 Task: Find connections with filter location Jinka with filter topic #realestatebroker with filter profile language German with filter current company VarSigma with filter school Sri Chaitanya Degree College with filter industry Electronic and Precision Equipment Maintenance with filter service category Video Animation with filter keywords title Commercial Loan Officer
Action: Mouse moved to (216, 306)
Screenshot: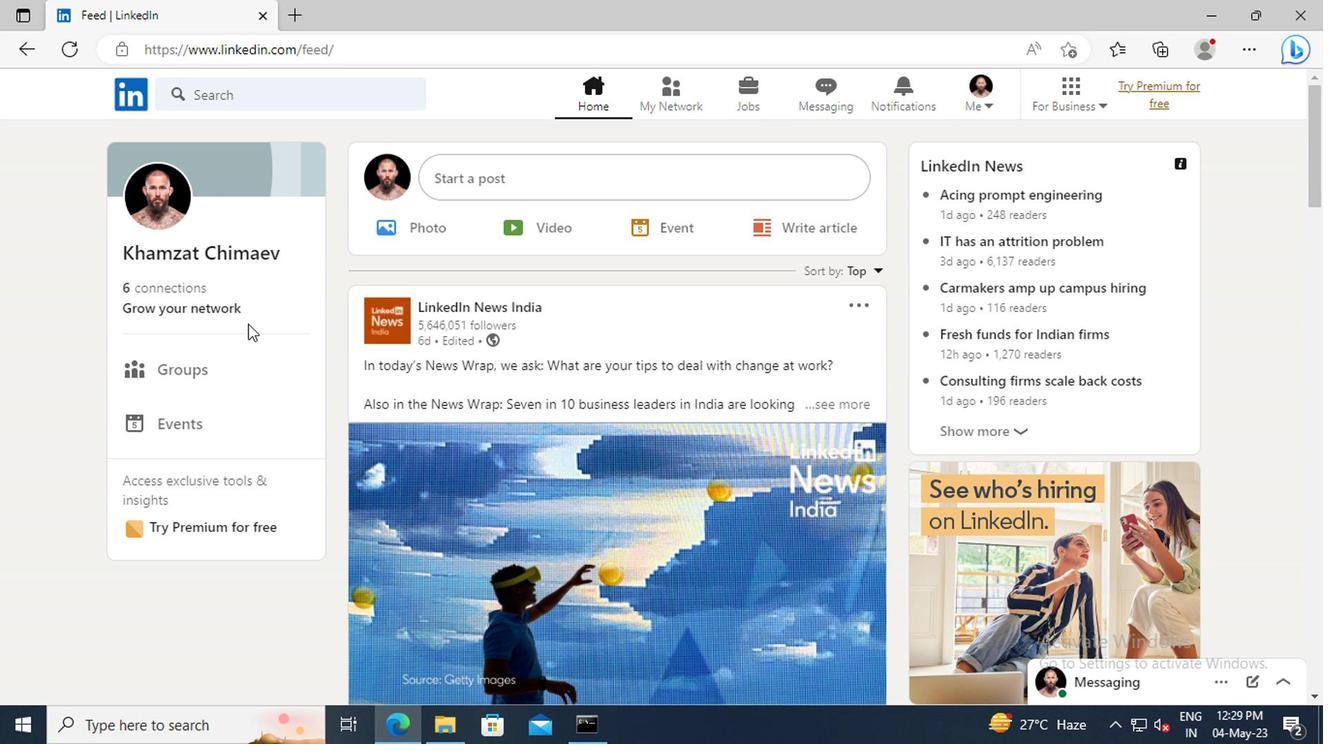 
Action: Mouse pressed left at (216, 306)
Screenshot: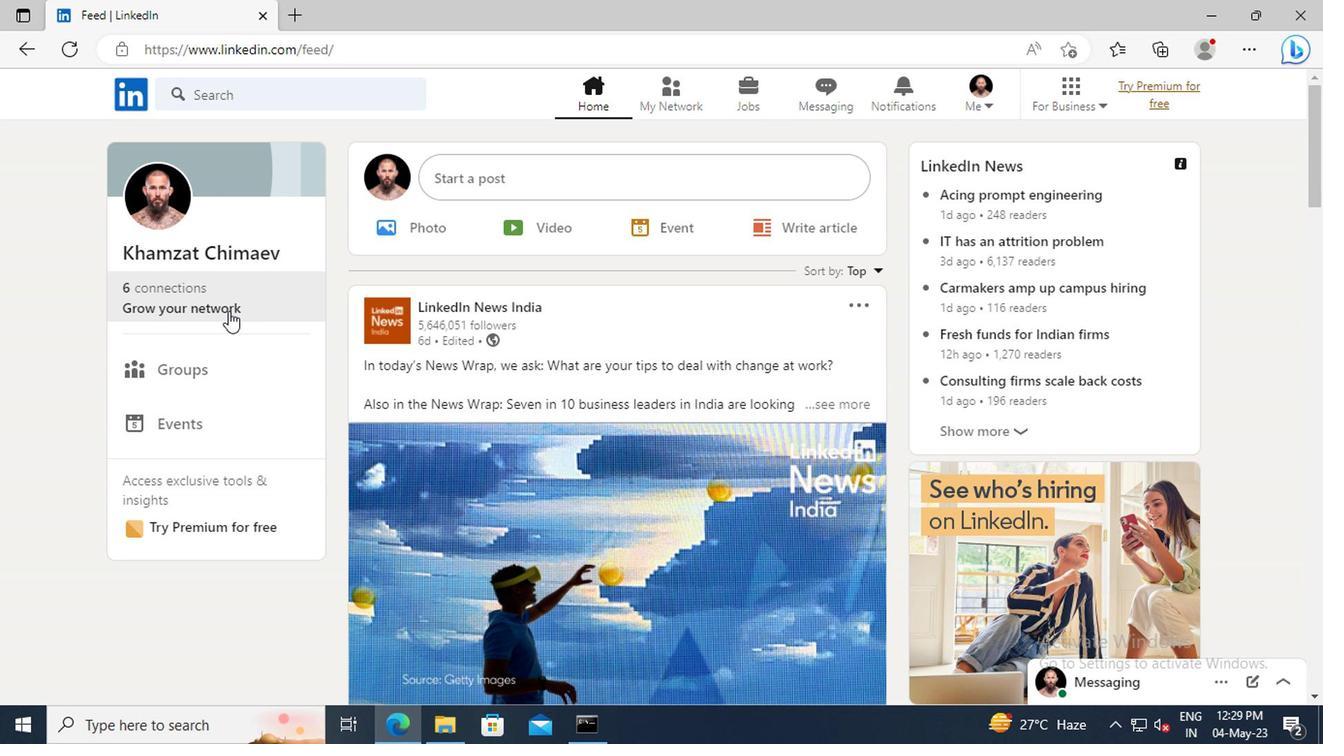 
Action: Mouse moved to (206, 204)
Screenshot: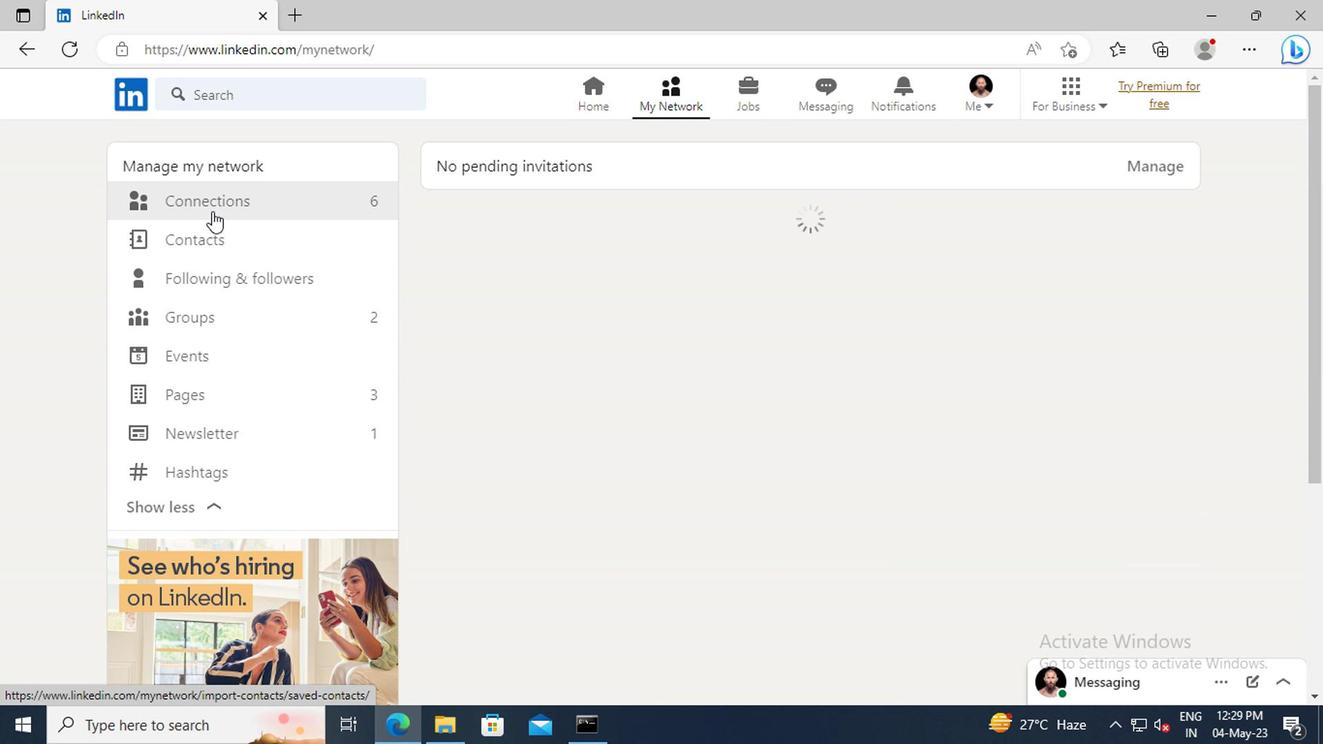 
Action: Mouse pressed left at (206, 204)
Screenshot: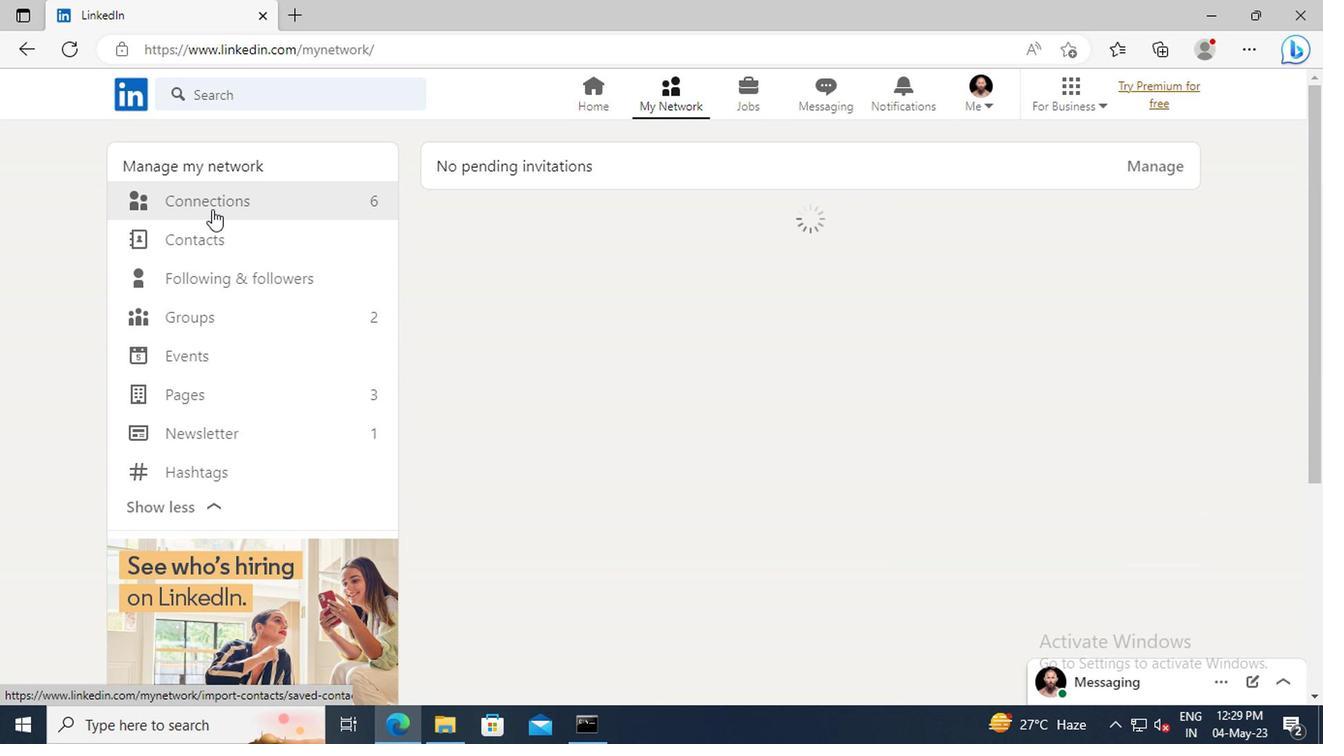 
Action: Mouse moved to (776, 210)
Screenshot: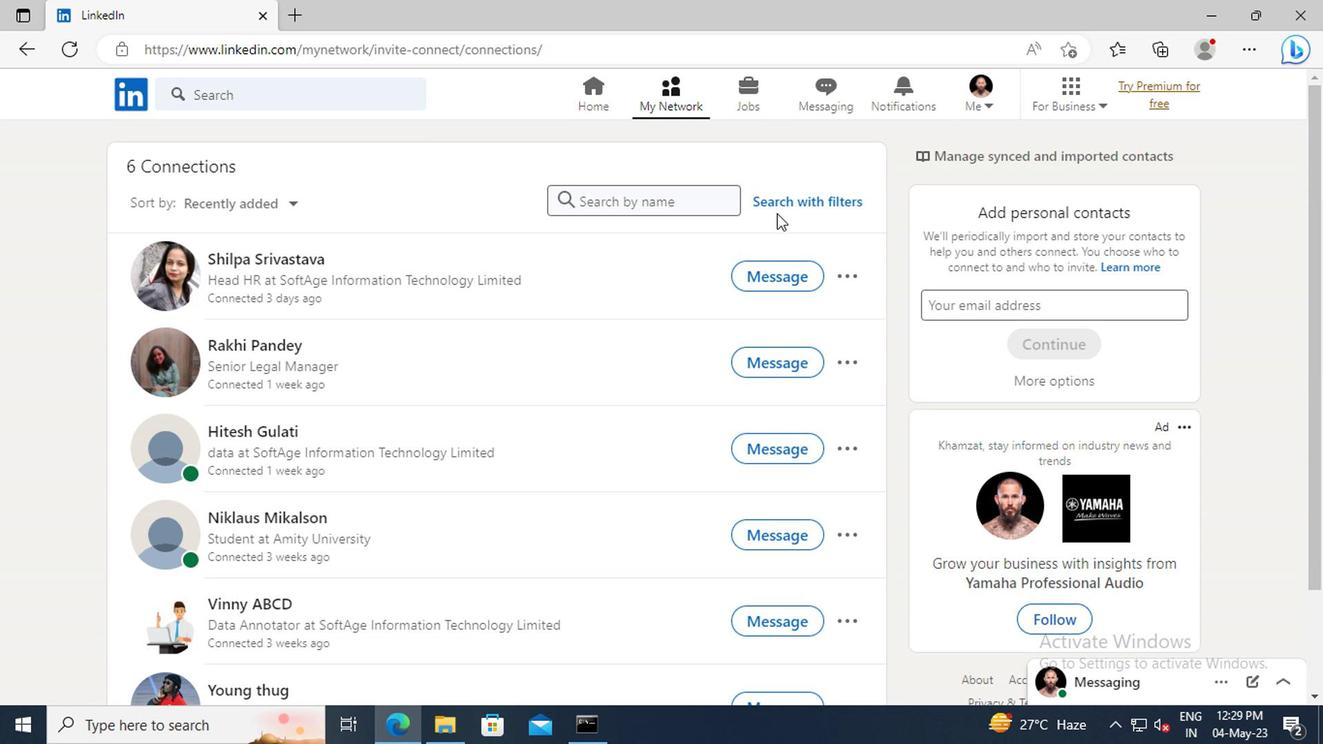 
Action: Mouse pressed left at (776, 210)
Screenshot: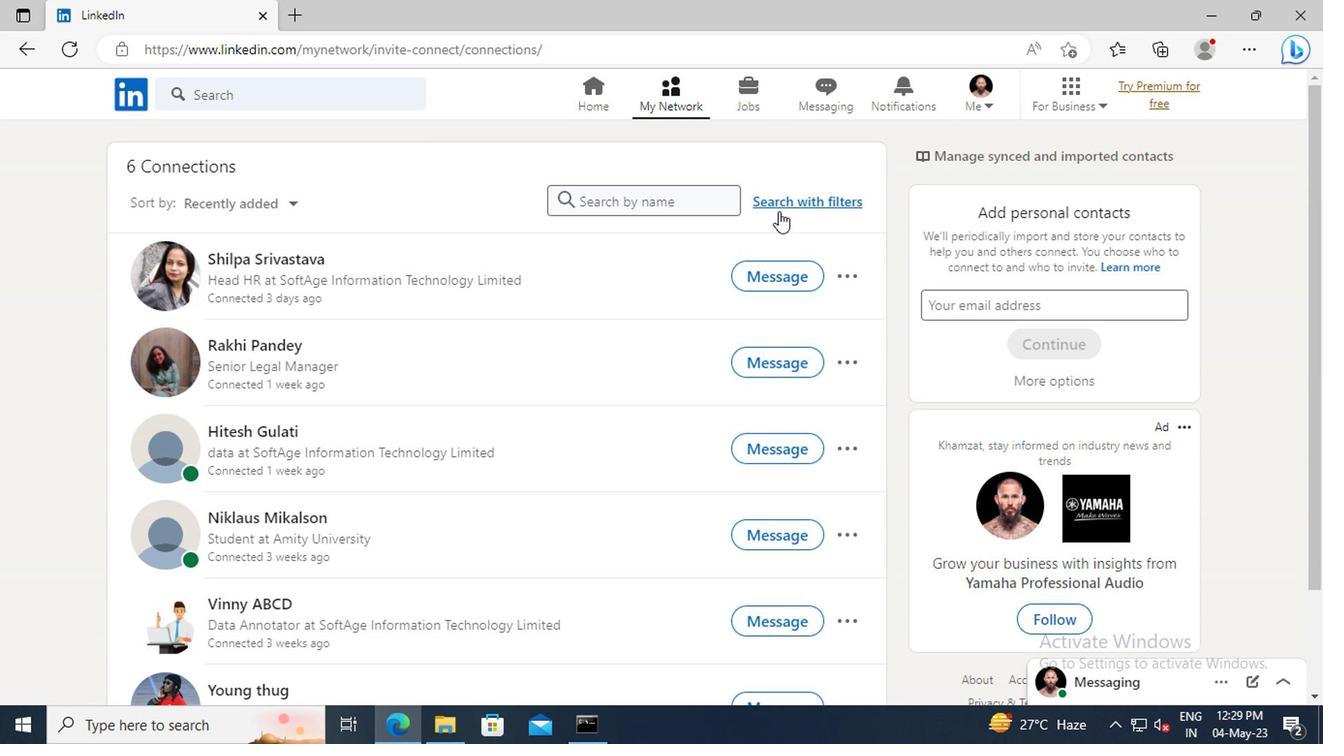 
Action: Mouse moved to (733, 152)
Screenshot: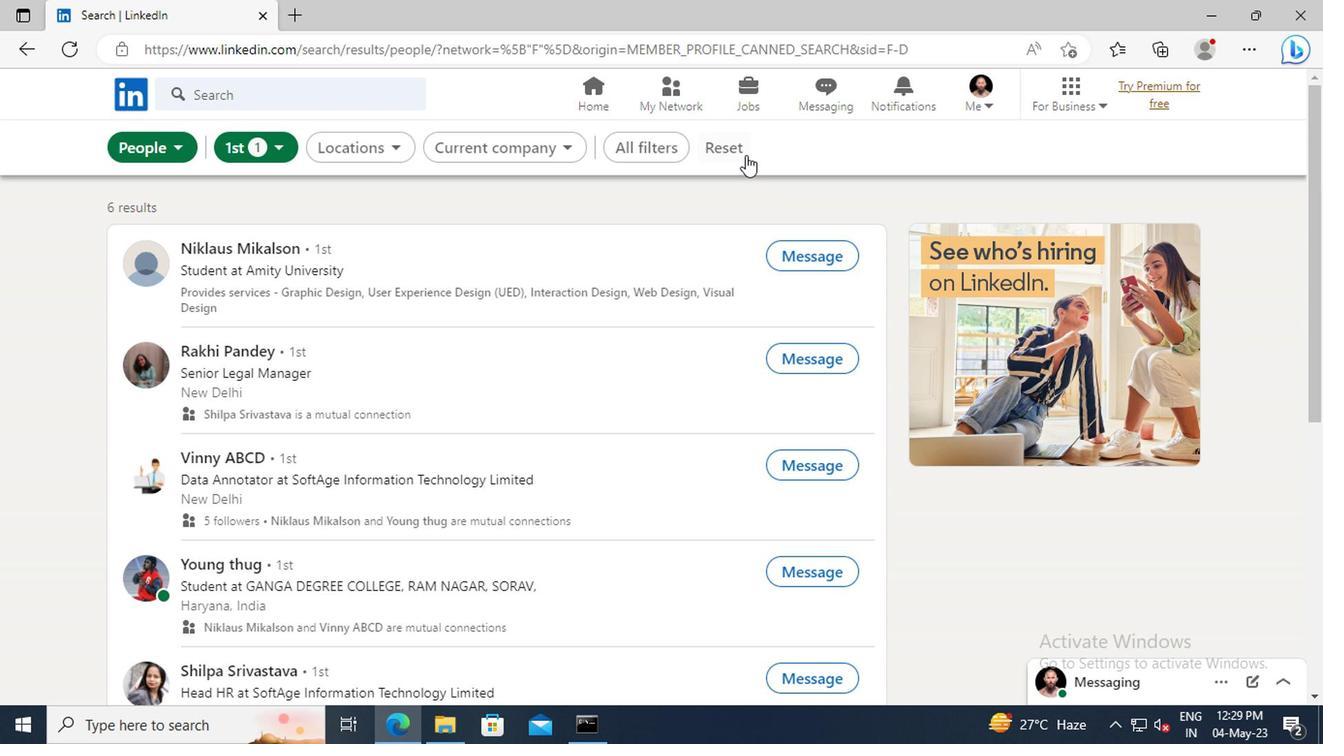 
Action: Mouse pressed left at (733, 152)
Screenshot: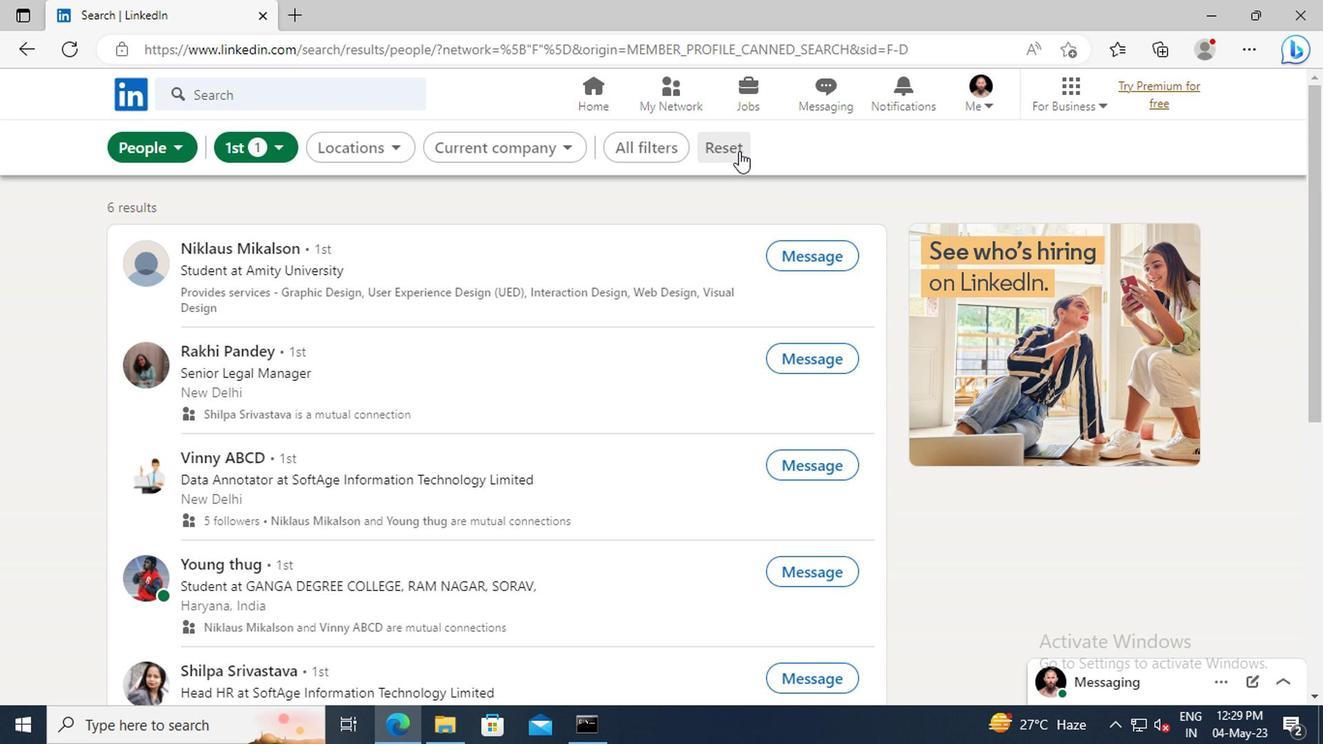 
Action: Mouse moved to (713, 150)
Screenshot: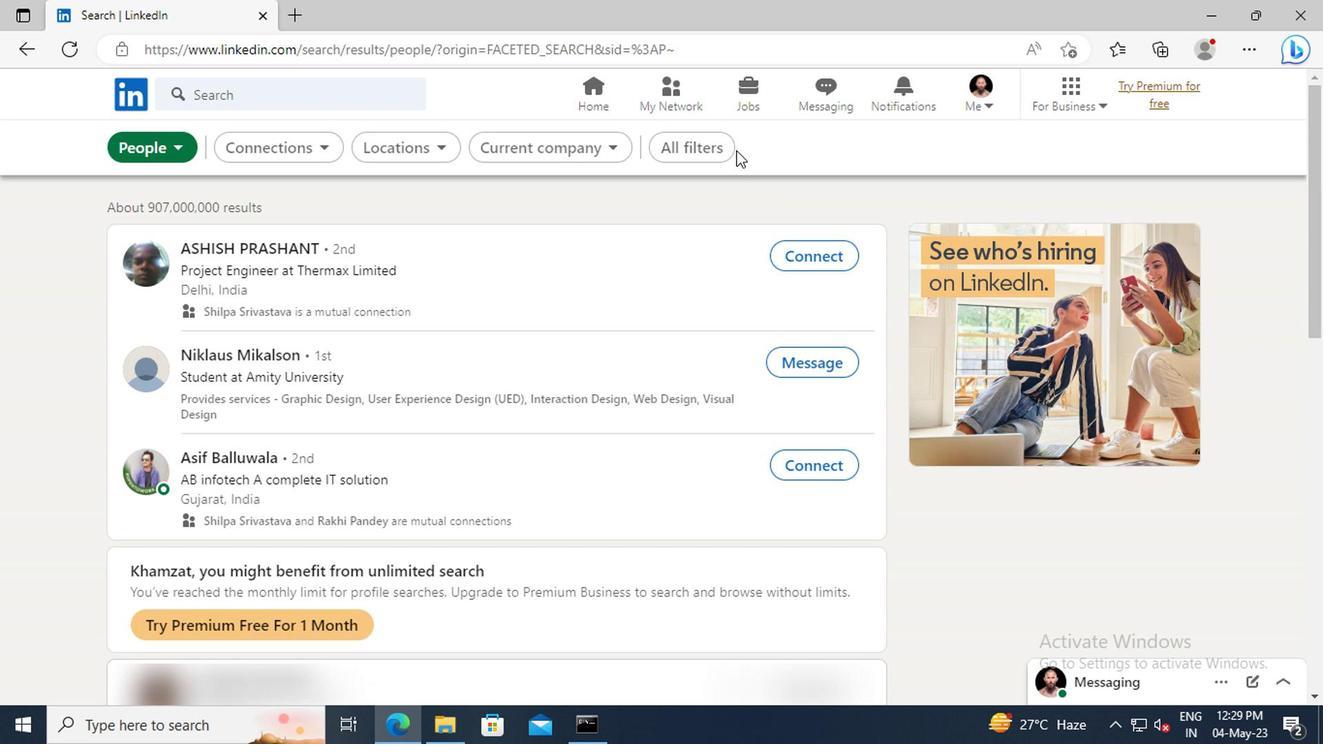 
Action: Mouse pressed left at (713, 150)
Screenshot: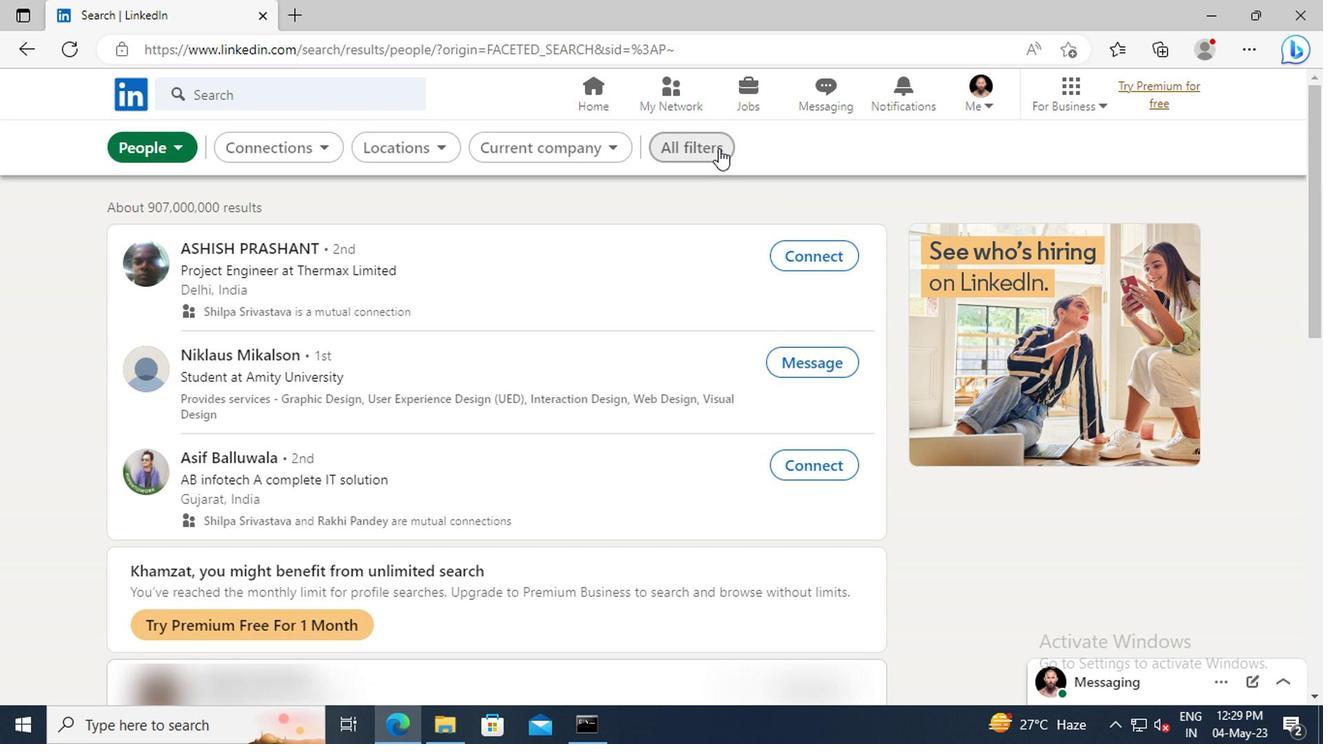 
Action: Mouse moved to (1031, 383)
Screenshot: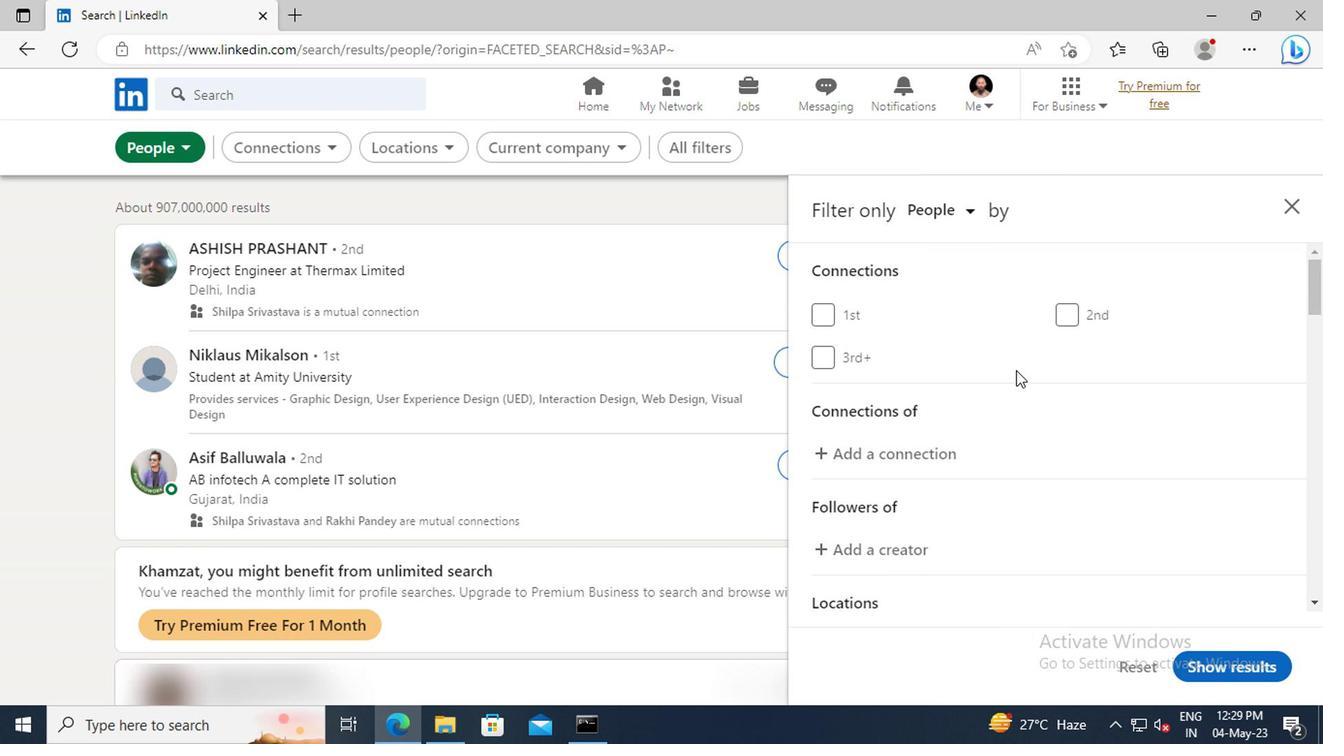 
Action: Mouse scrolled (1031, 383) with delta (0, 0)
Screenshot: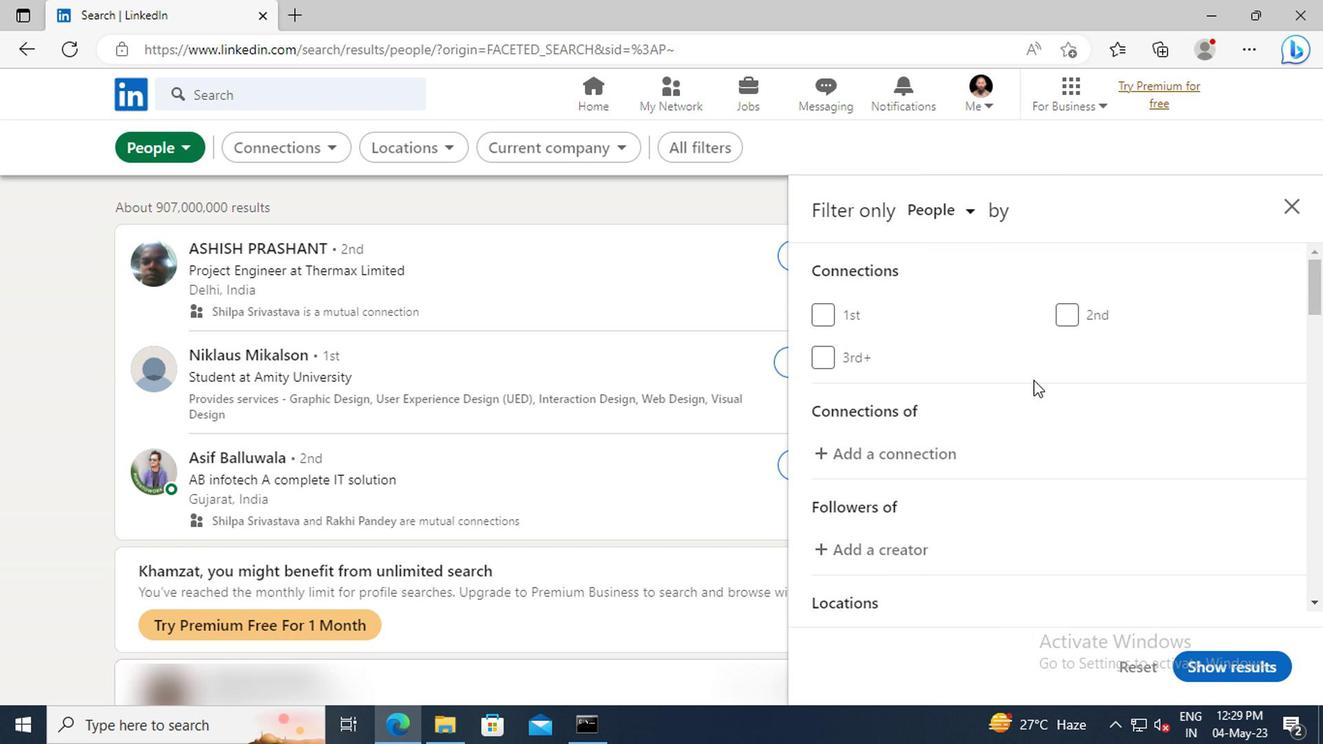 
Action: Mouse scrolled (1031, 383) with delta (0, 0)
Screenshot: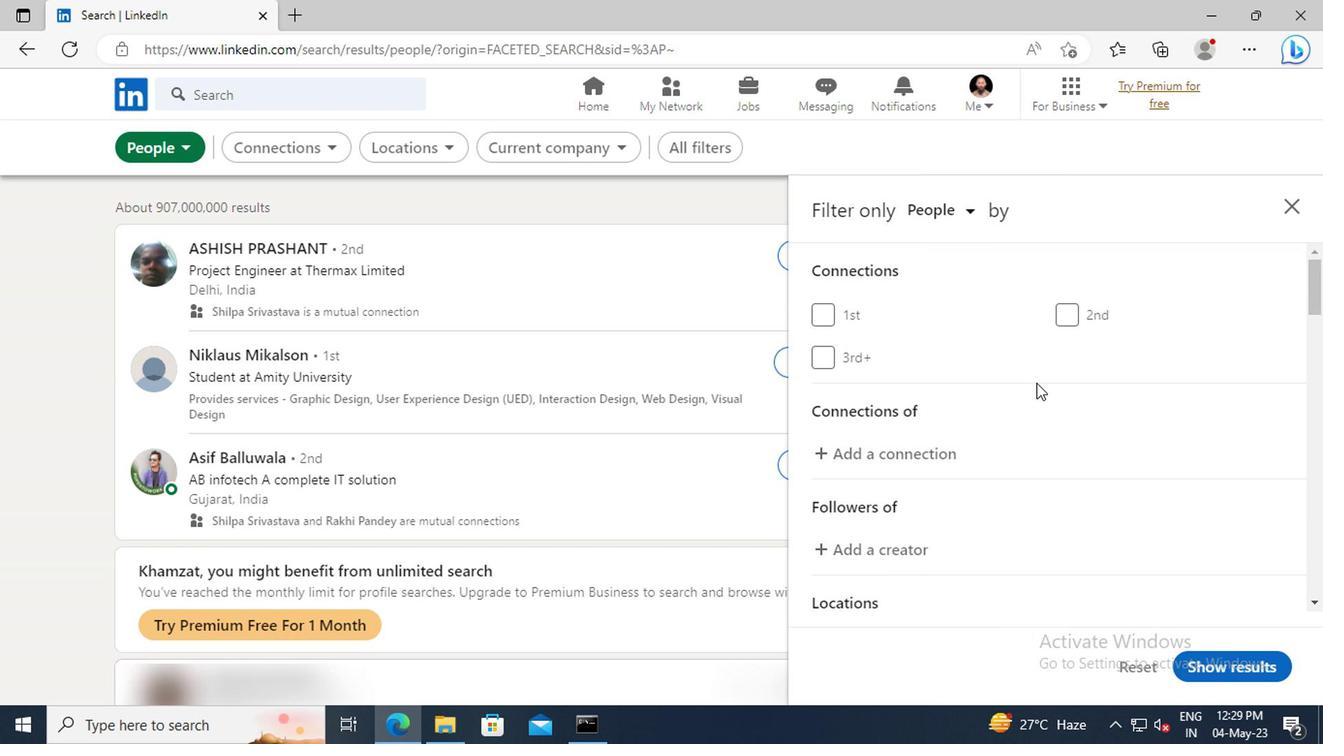 
Action: Mouse scrolled (1031, 383) with delta (0, 0)
Screenshot: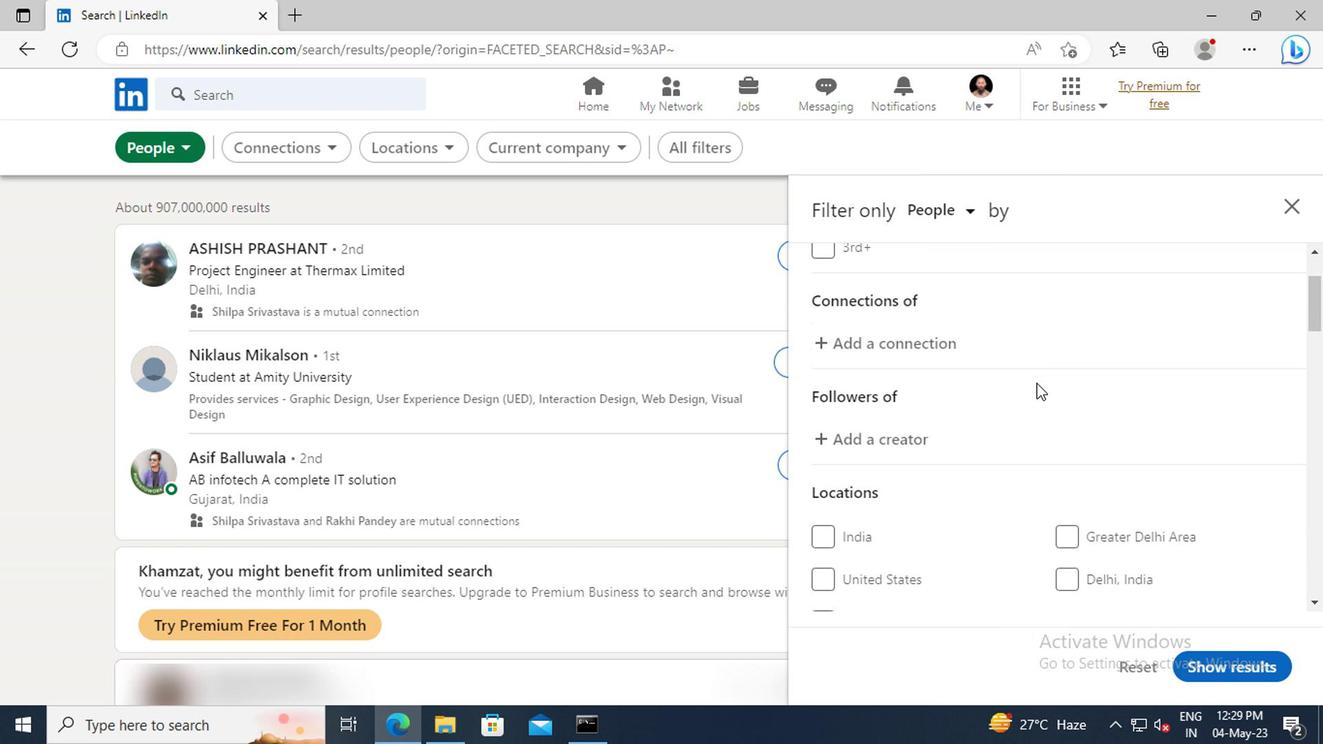 
Action: Mouse scrolled (1031, 383) with delta (0, 0)
Screenshot: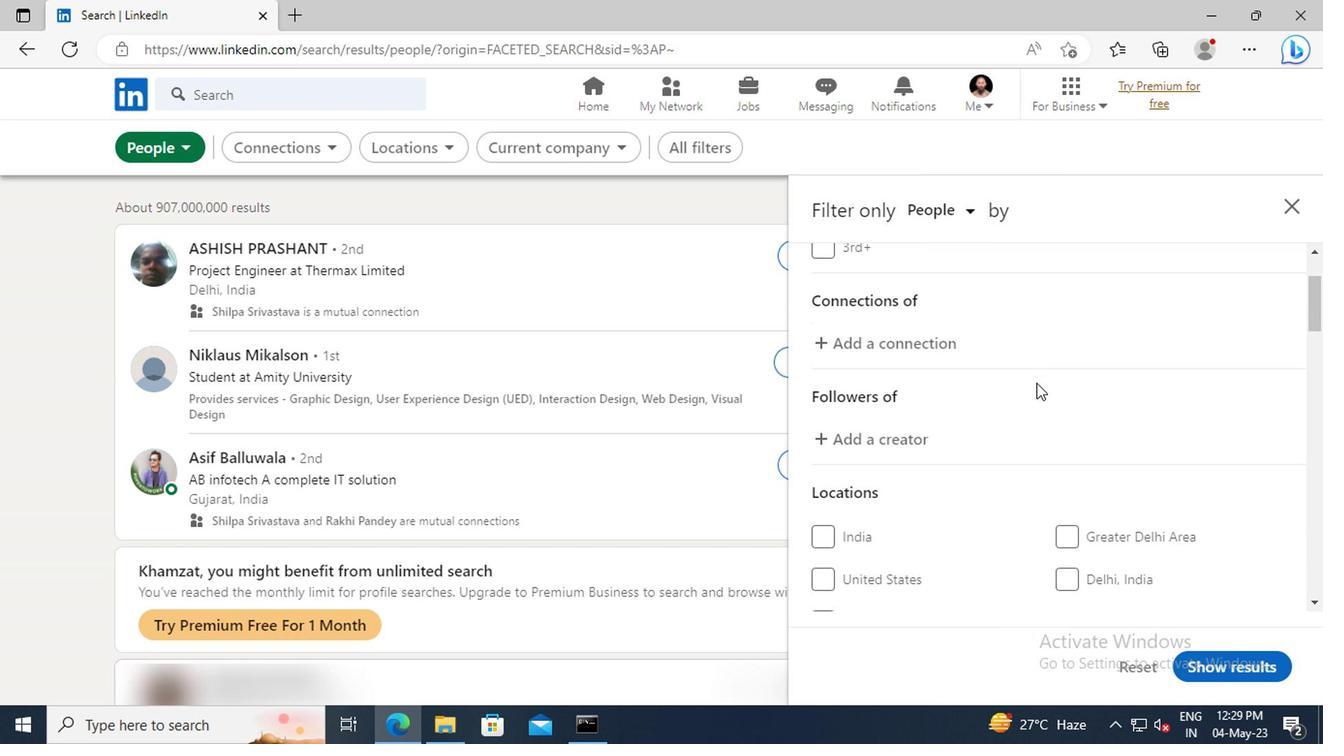 
Action: Mouse scrolled (1031, 383) with delta (0, 0)
Screenshot: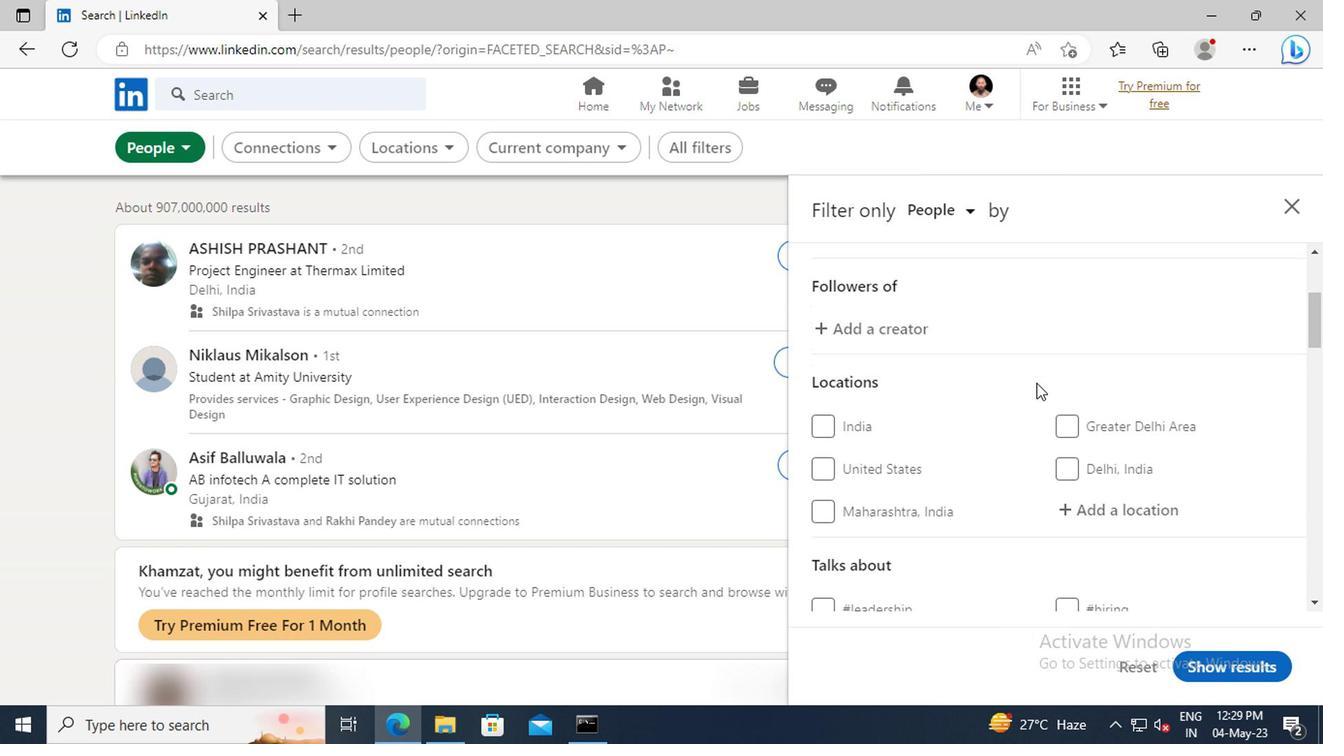 
Action: Mouse moved to (1031, 387)
Screenshot: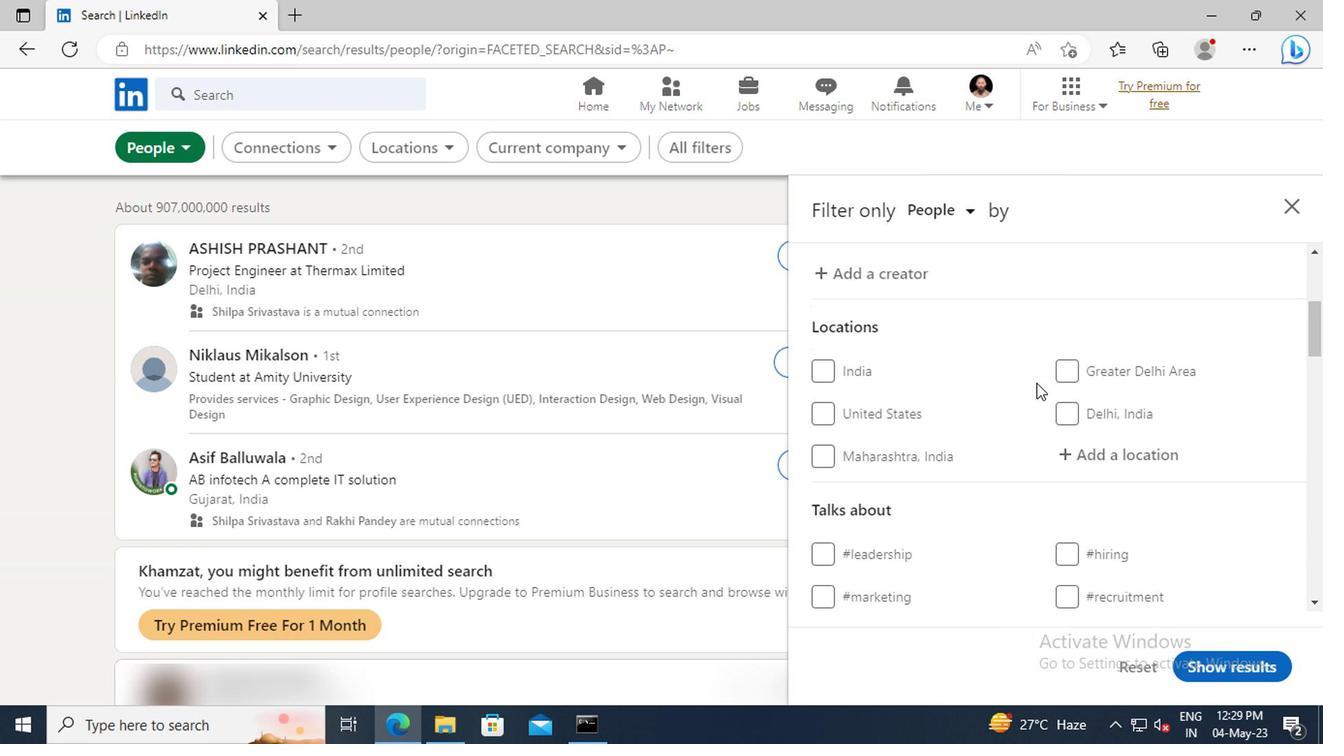 
Action: Mouse scrolled (1031, 386) with delta (0, -1)
Screenshot: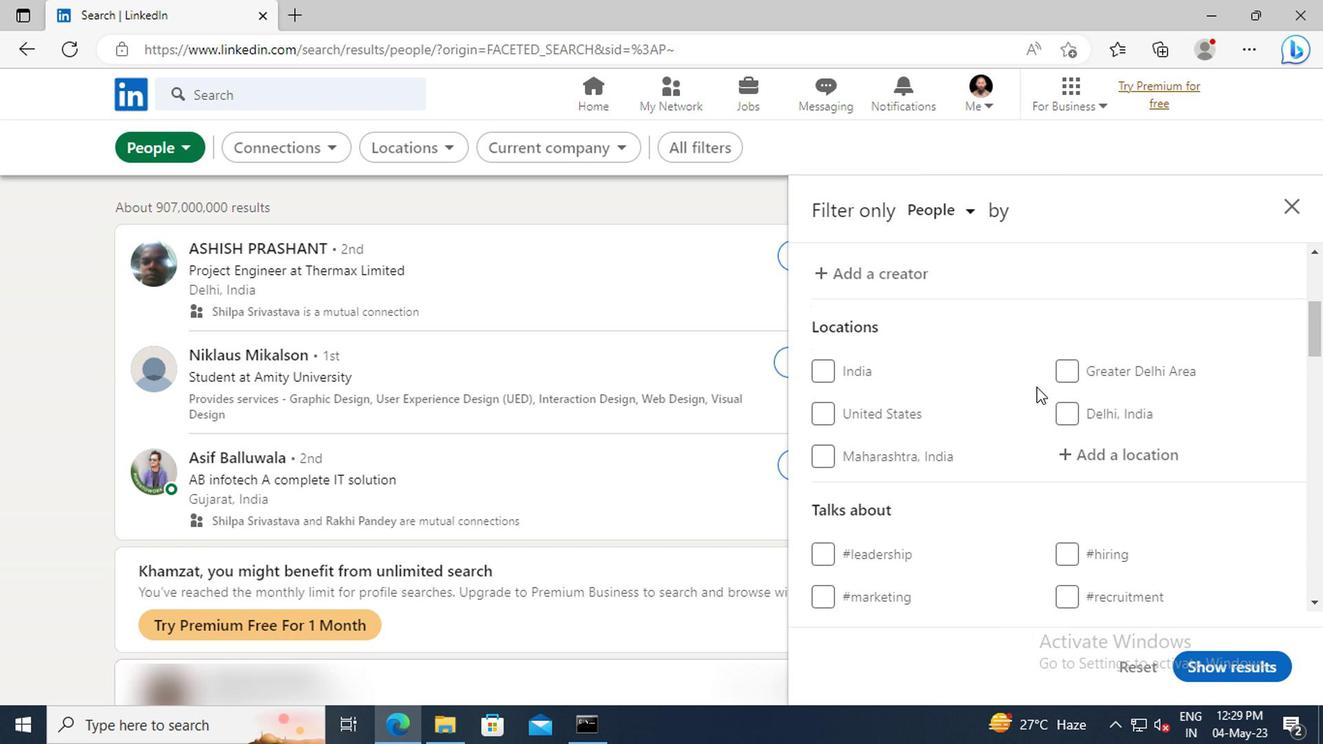 
Action: Mouse moved to (1071, 401)
Screenshot: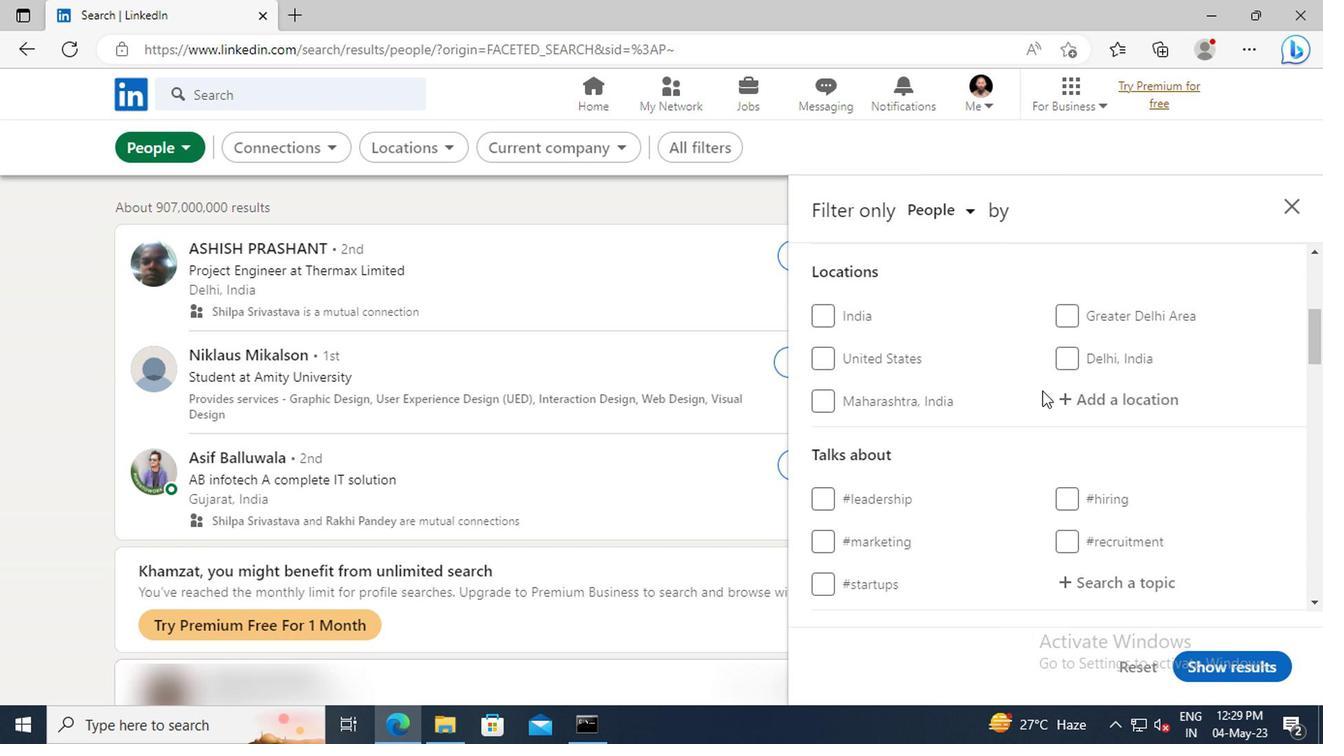 
Action: Mouse pressed left at (1071, 401)
Screenshot: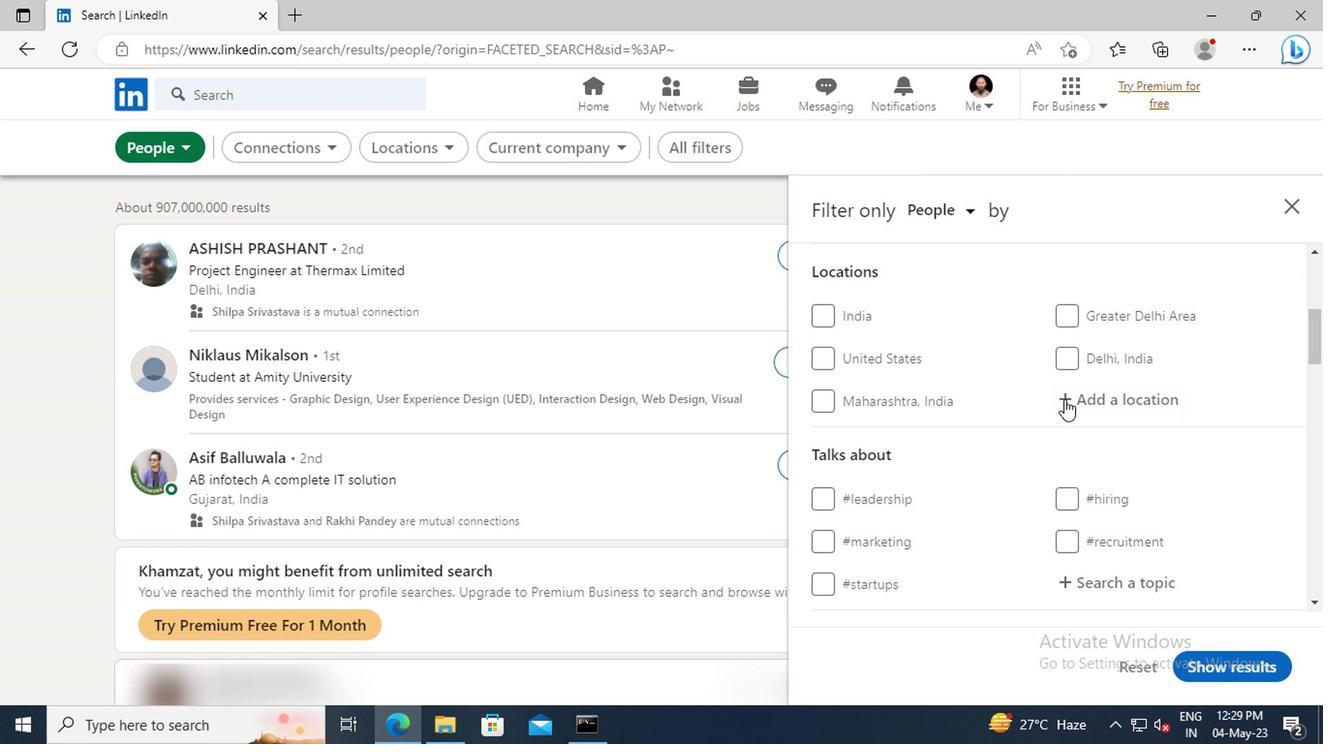 
Action: Key pressed <Key.shift>JINKA<Key.enter>
Screenshot: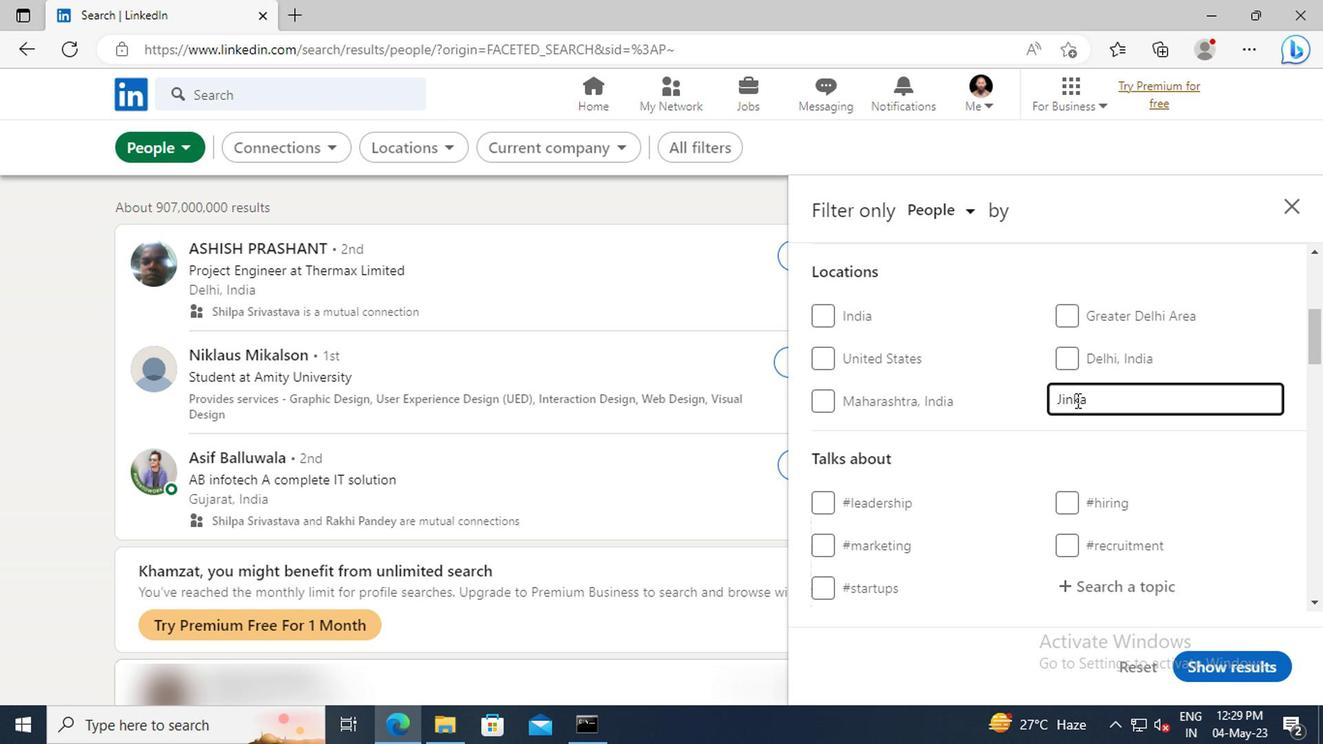 
Action: Mouse scrolled (1071, 400) with delta (0, 0)
Screenshot: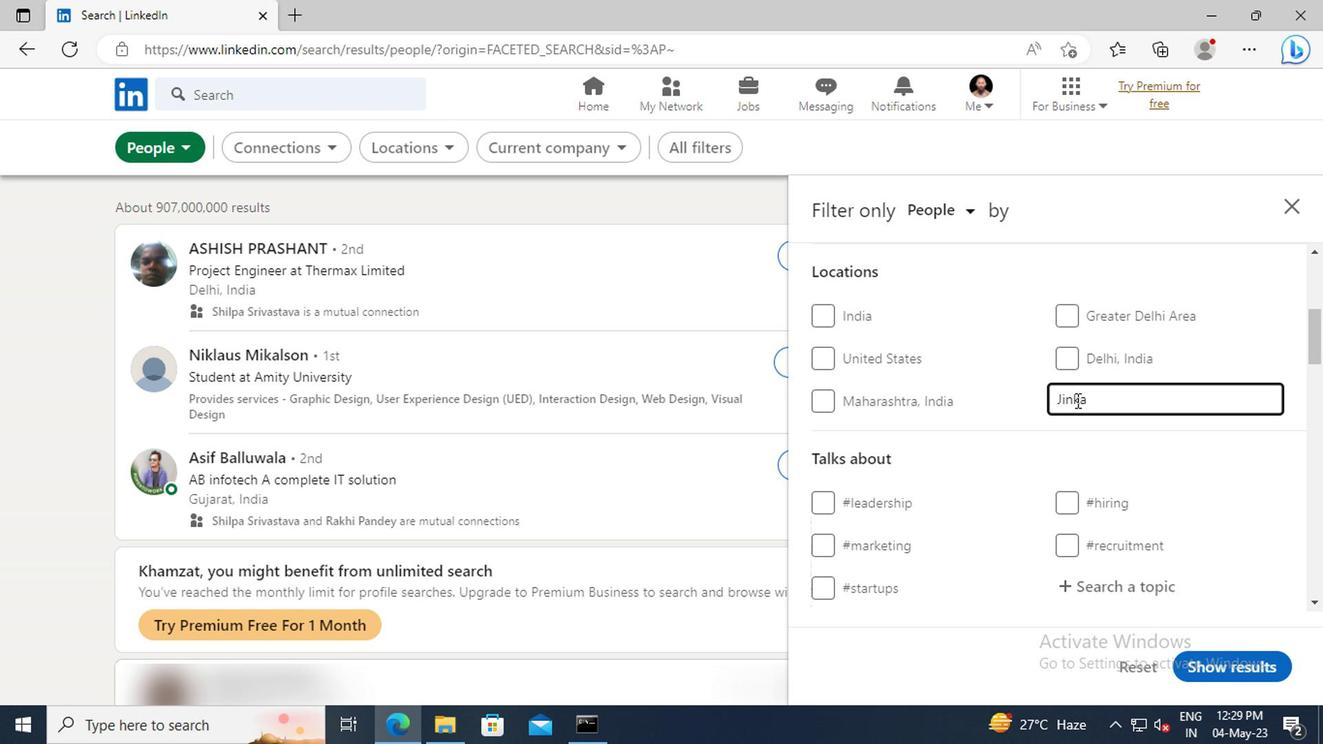 
Action: Mouse scrolled (1071, 400) with delta (0, 0)
Screenshot: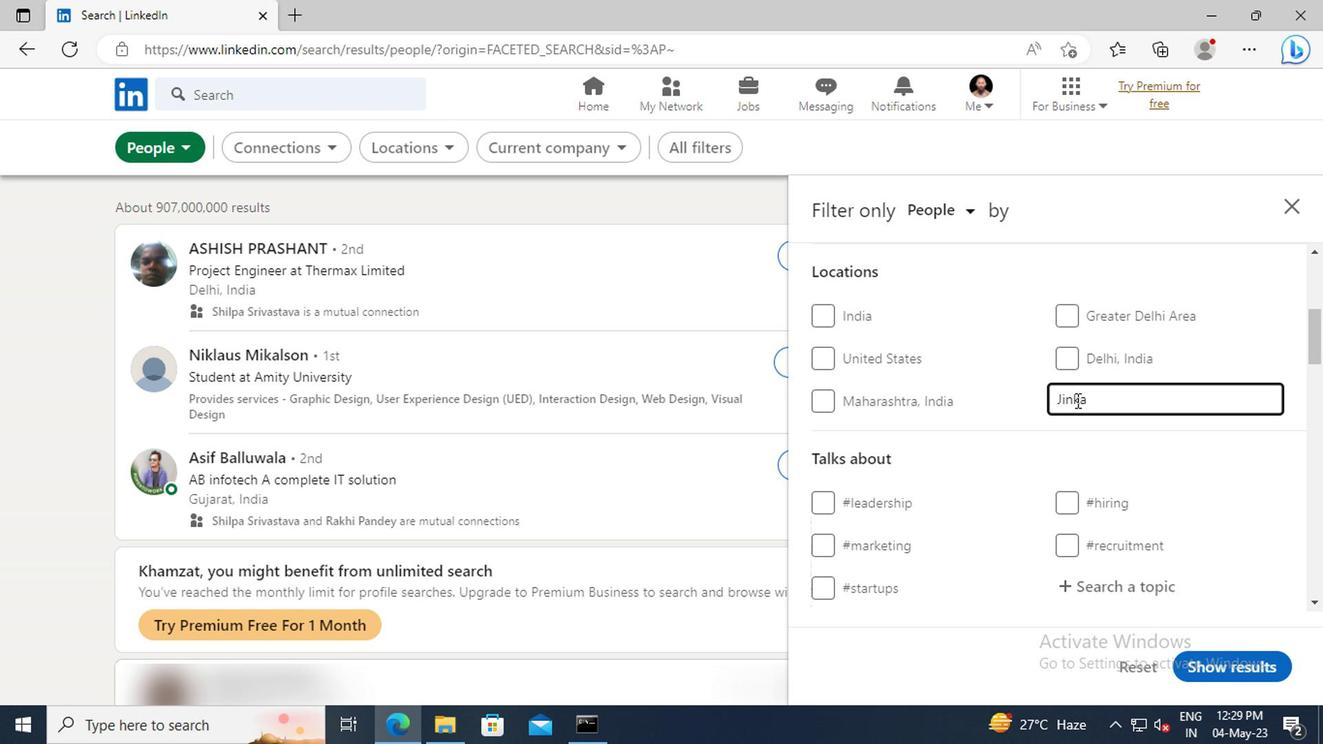 
Action: Mouse scrolled (1071, 400) with delta (0, 0)
Screenshot: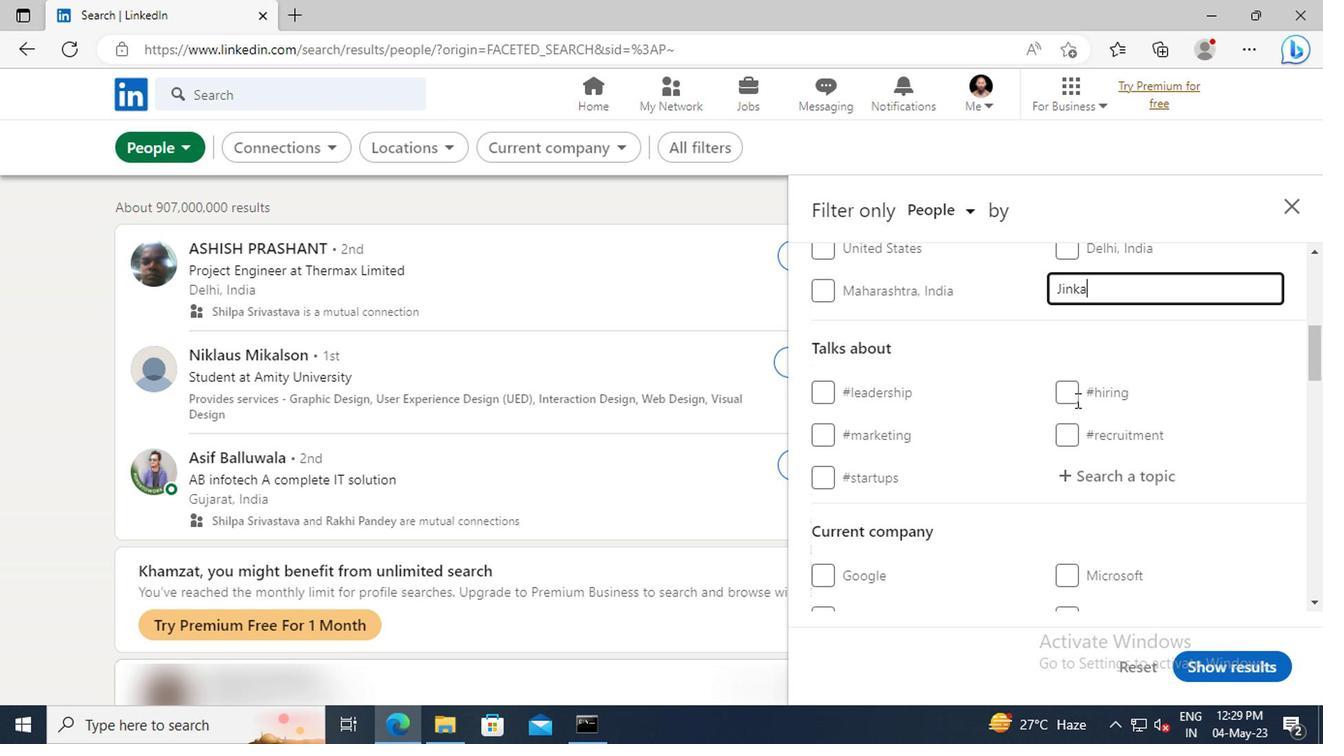 
Action: Mouse moved to (1075, 418)
Screenshot: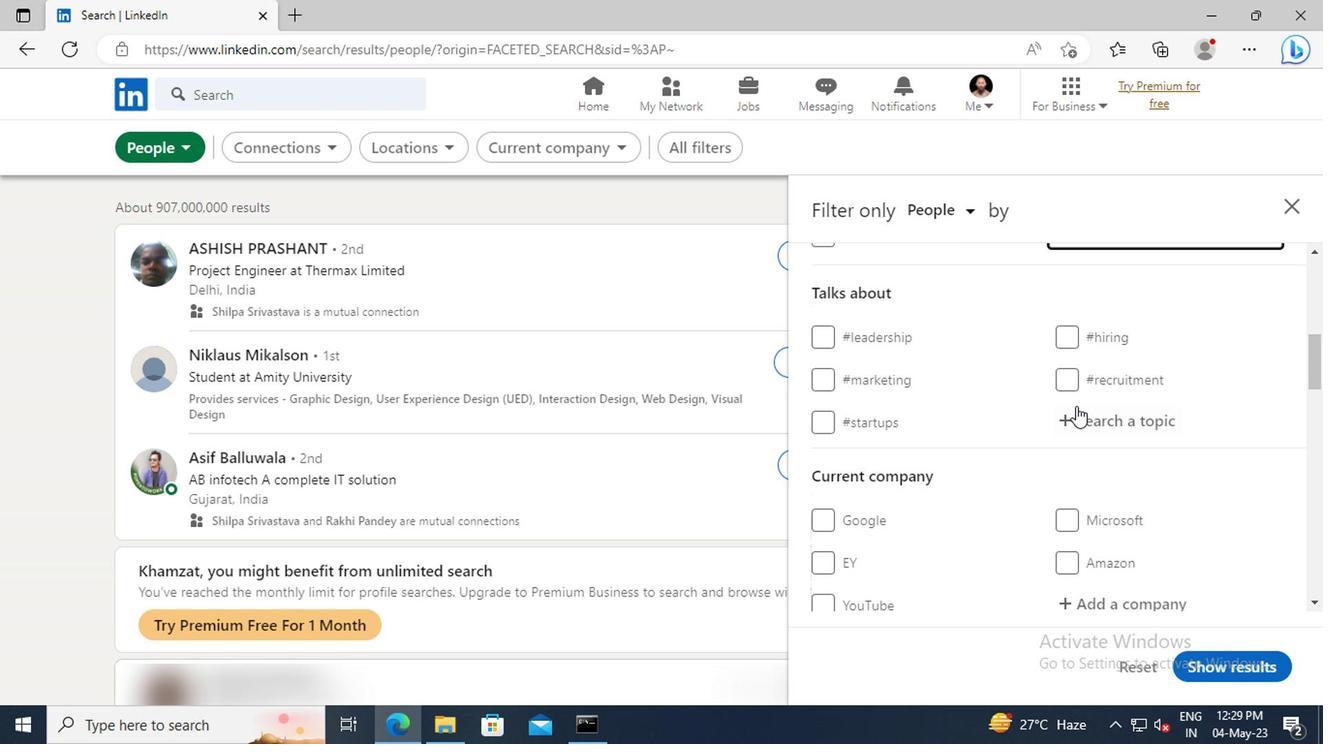 
Action: Mouse pressed left at (1075, 418)
Screenshot: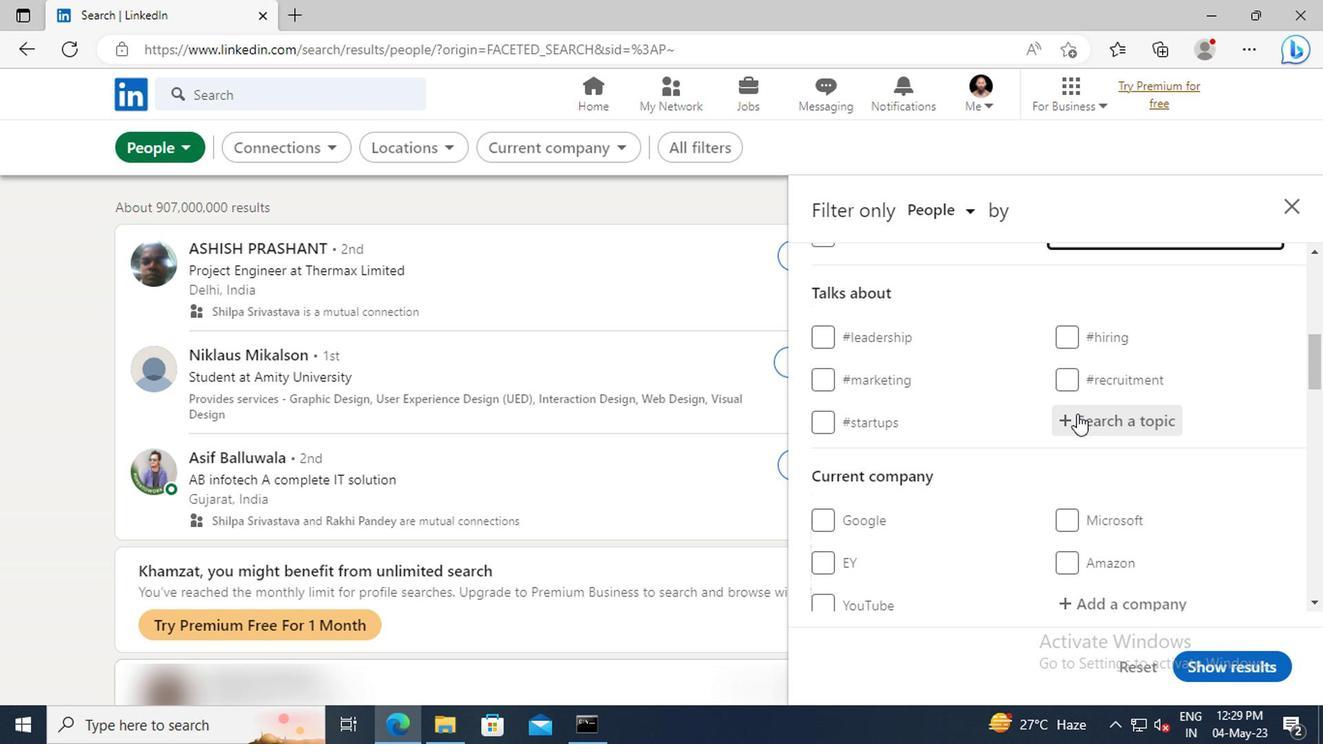 
Action: Key pressed REALESTATEBR
Screenshot: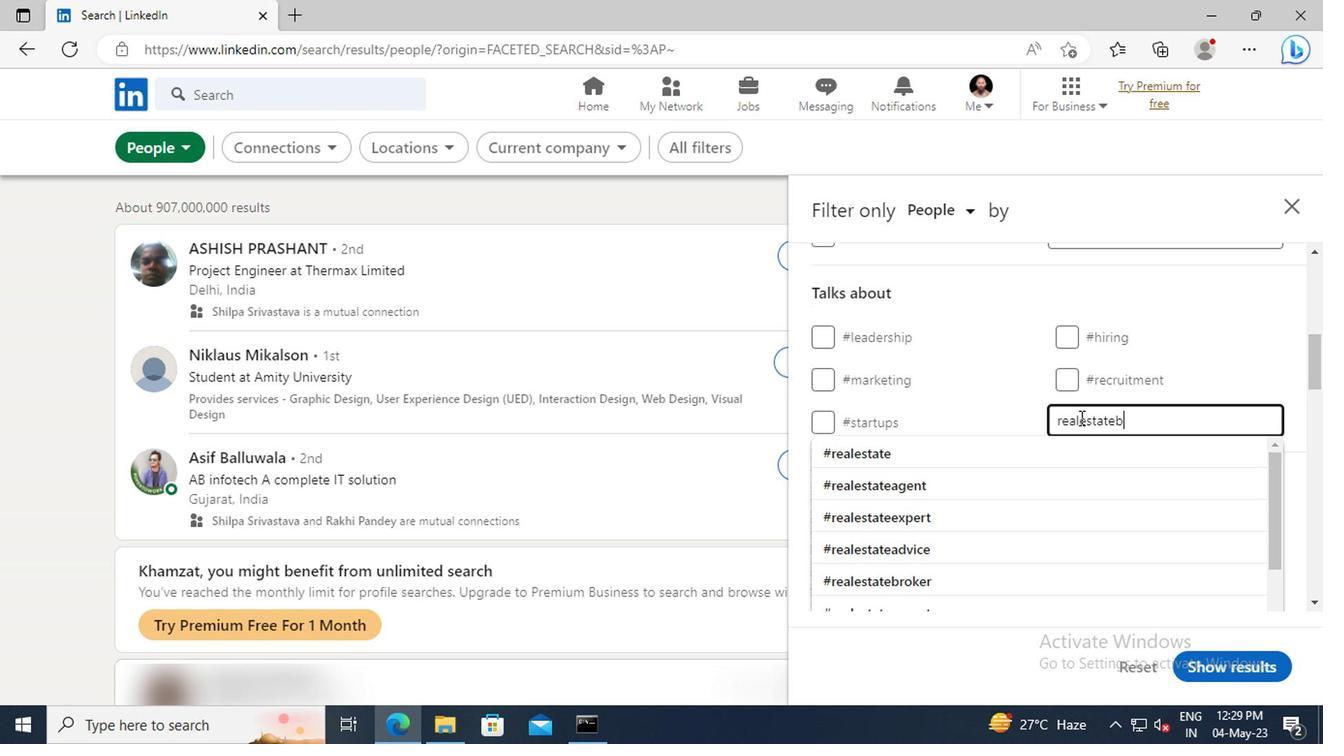 
Action: Mouse moved to (1079, 453)
Screenshot: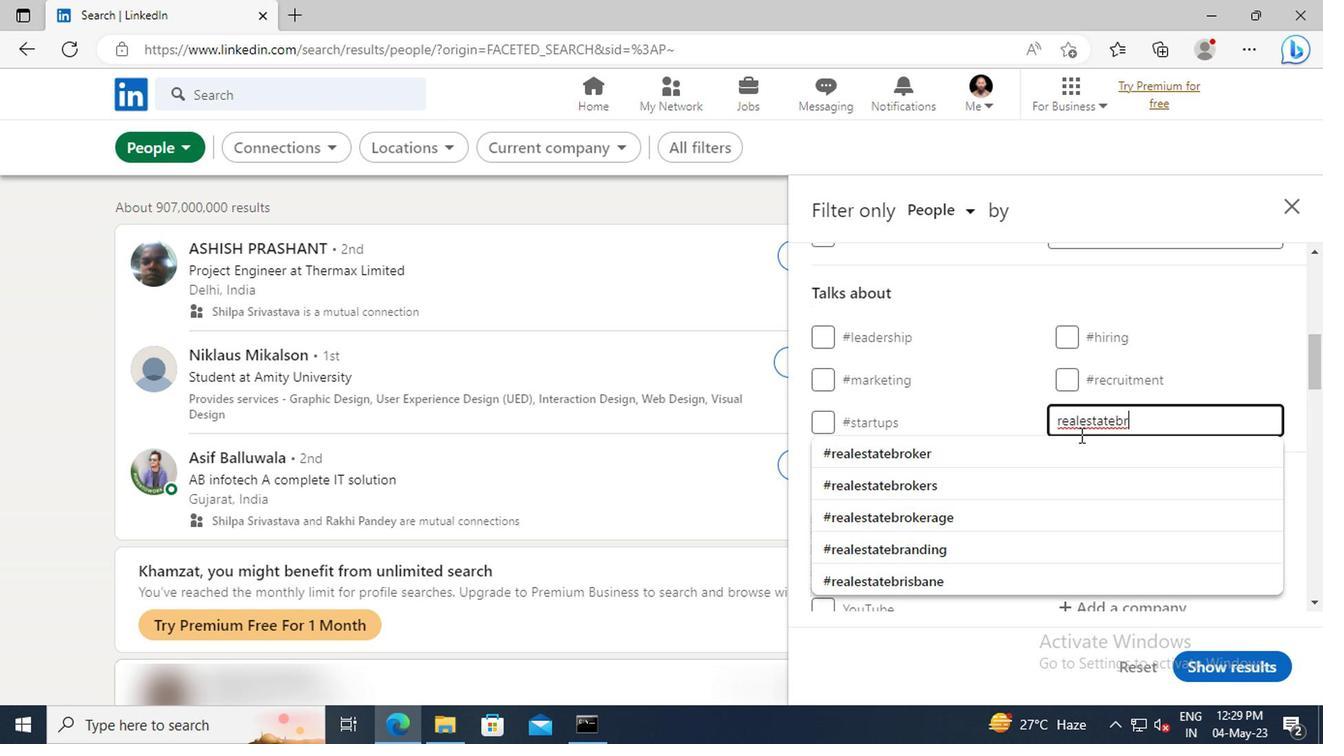 
Action: Mouse pressed left at (1079, 453)
Screenshot: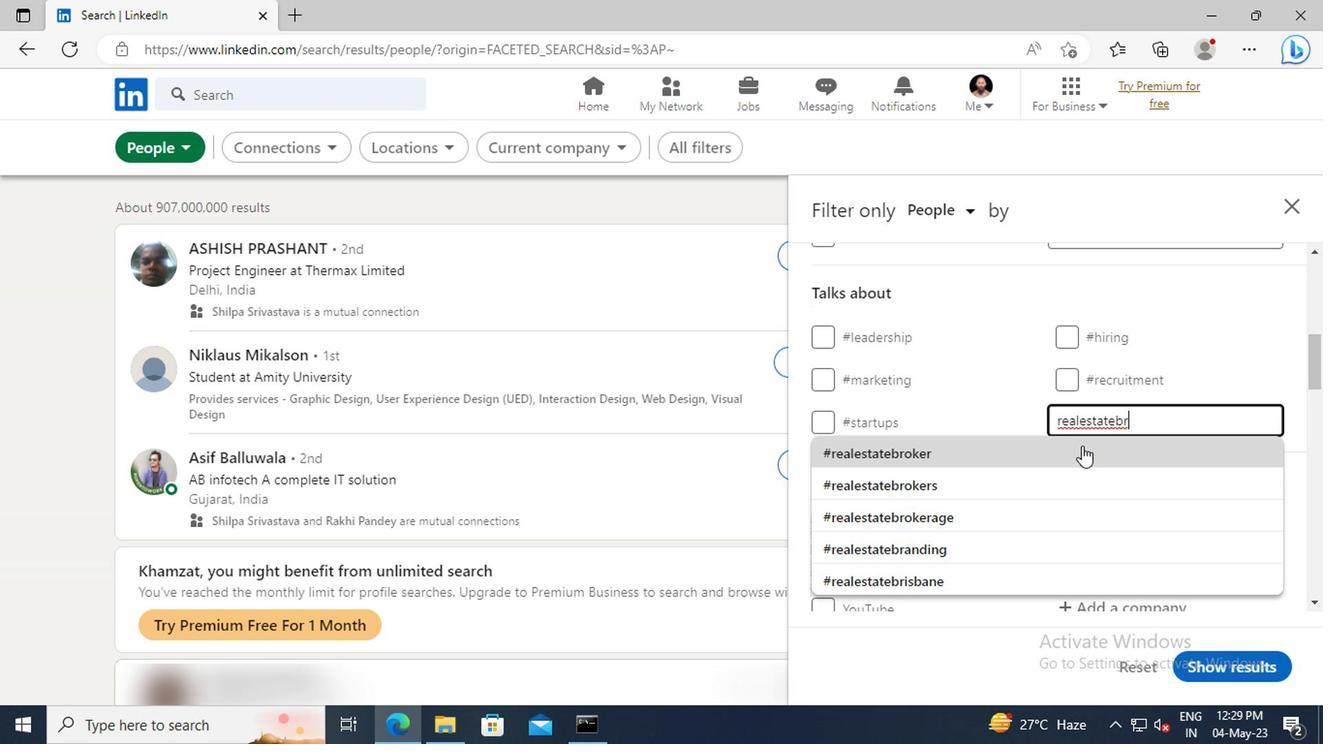
Action: Mouse scrolled (1079, 452) with delta (0, 0)
Screenshot: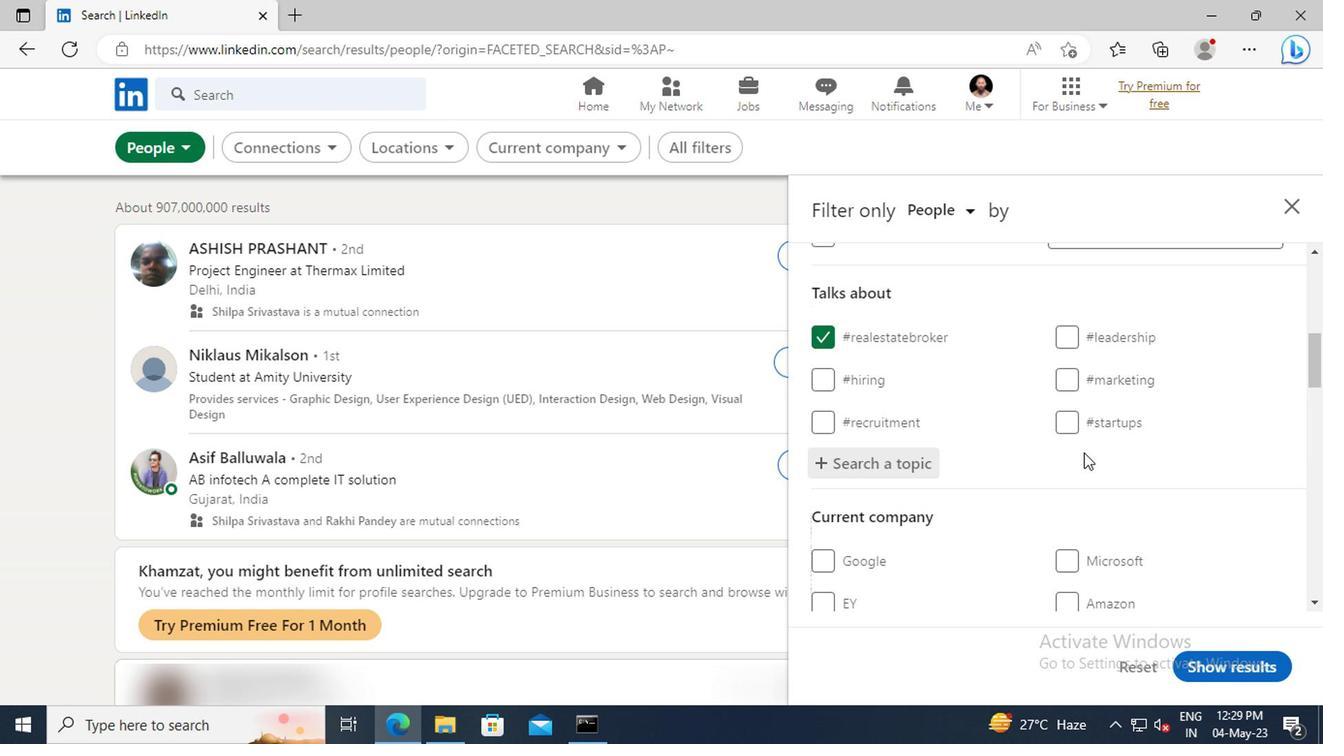 
Action: Mouse scrolled (1079, 452) with delta (0, 0)
Screenshot: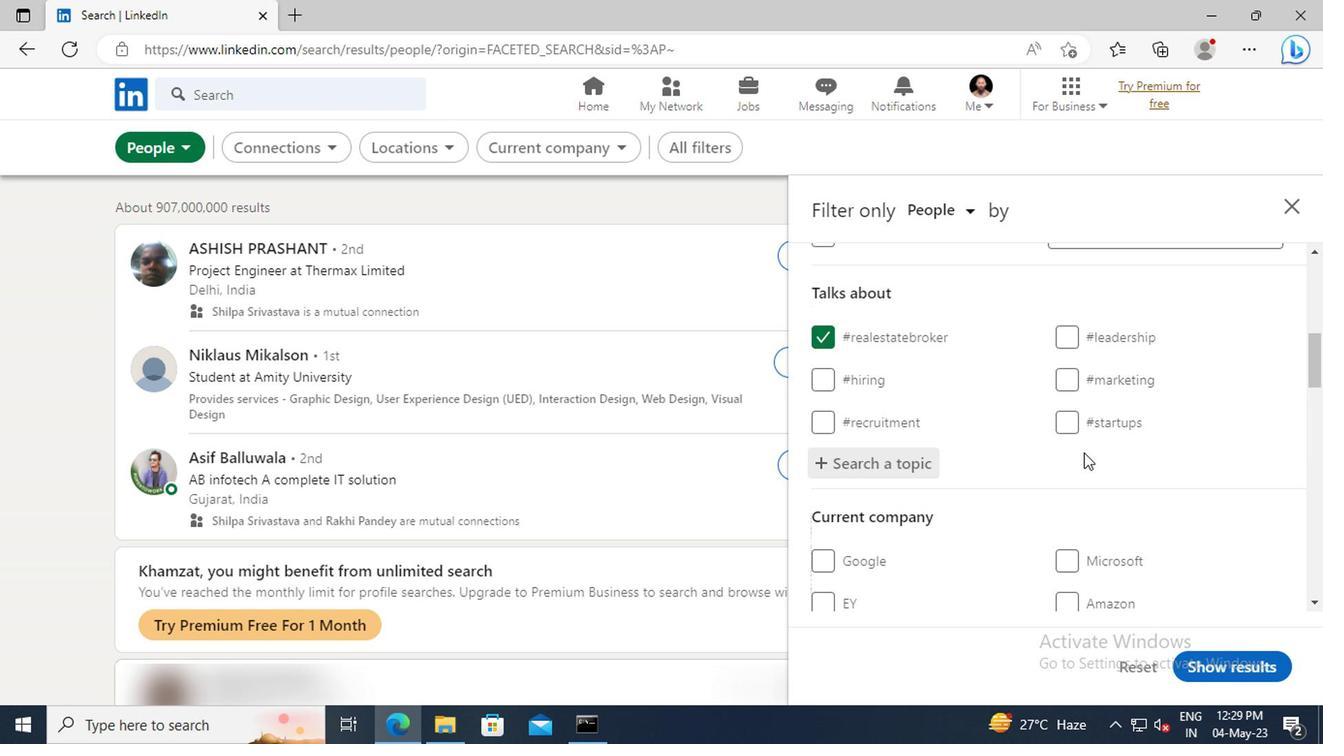 
Action: Mouse scrolled (1079, 452) with delta (0, 0)
Screenshot: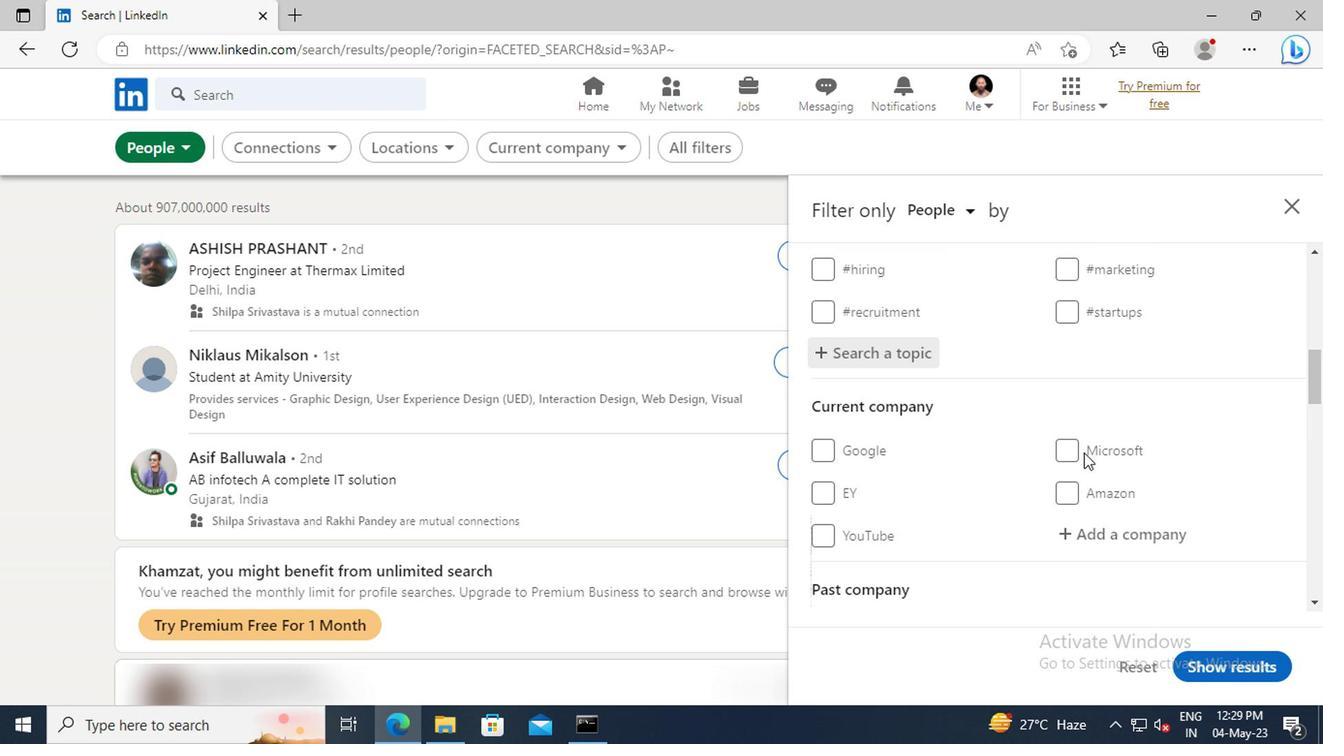 
Action: Mouse scrolled (1079, 452) with delta (0, 0)
Screenshot: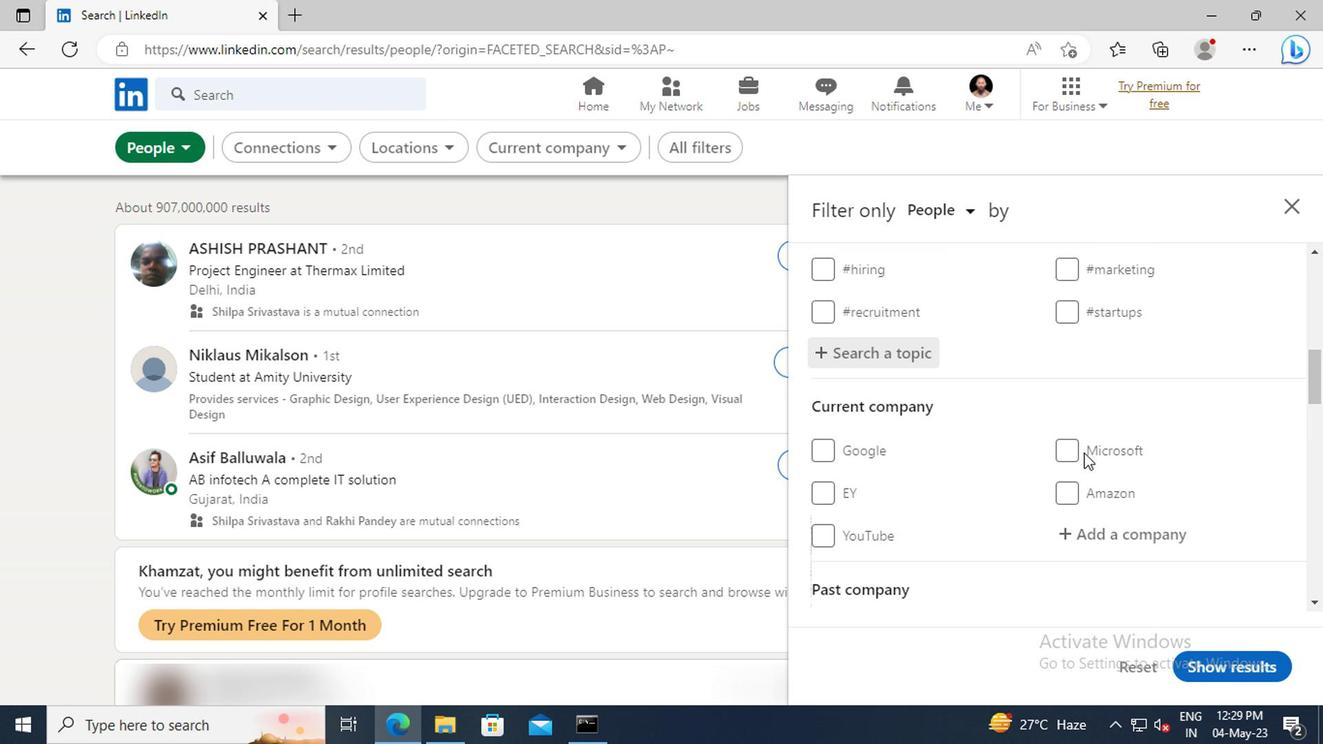 
Action: Mouse scrolled (1079, 452) with delta (0, 0)
Screenshot: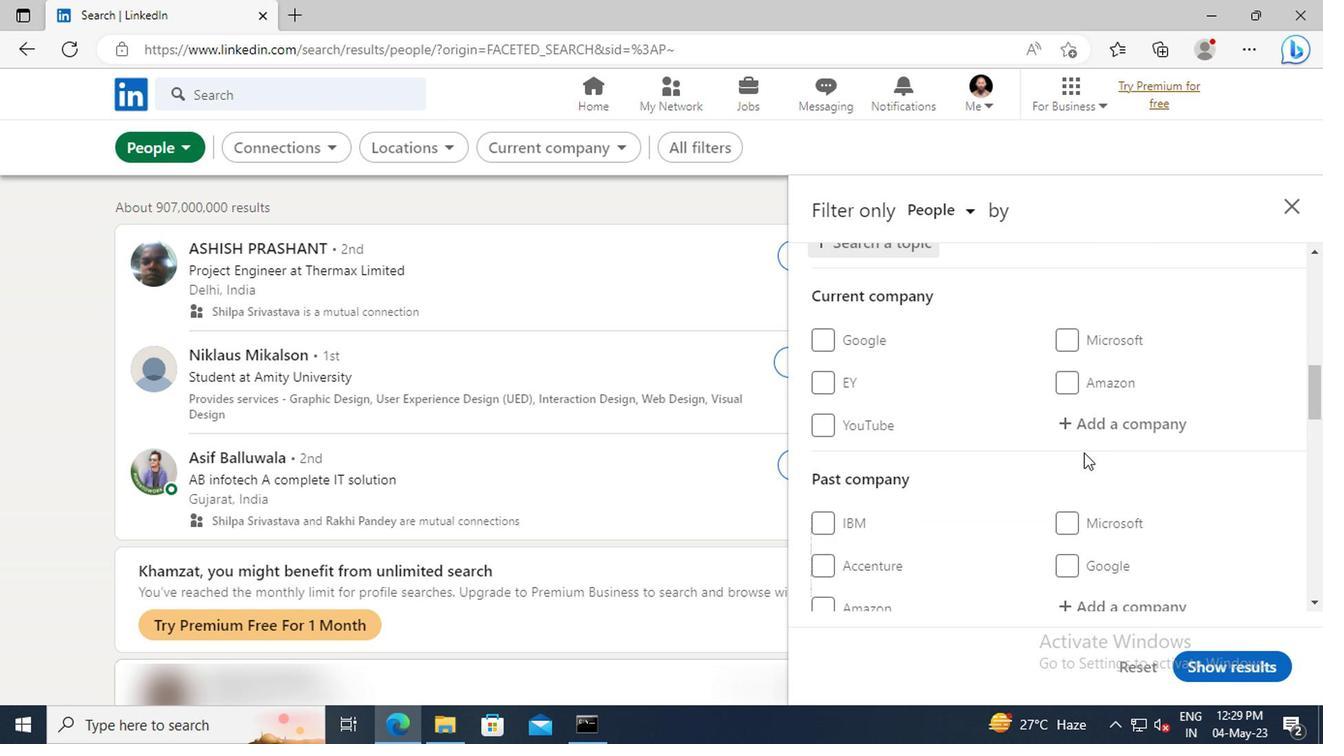 
Action: Mouse scrolled (1079, 452) with delta (0, 0)
Screenshot: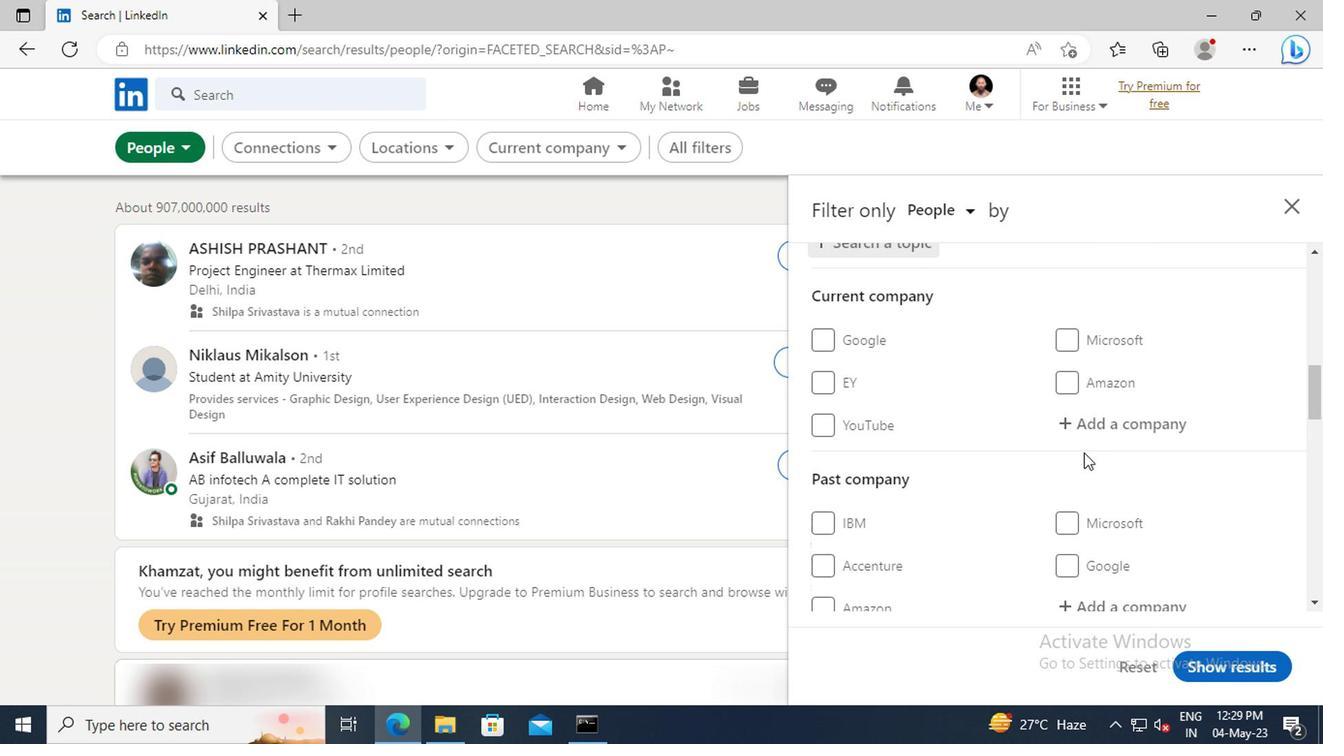 
Action: Mouse scrolled (1079, 452) with delta (0, 0)
Screenshot: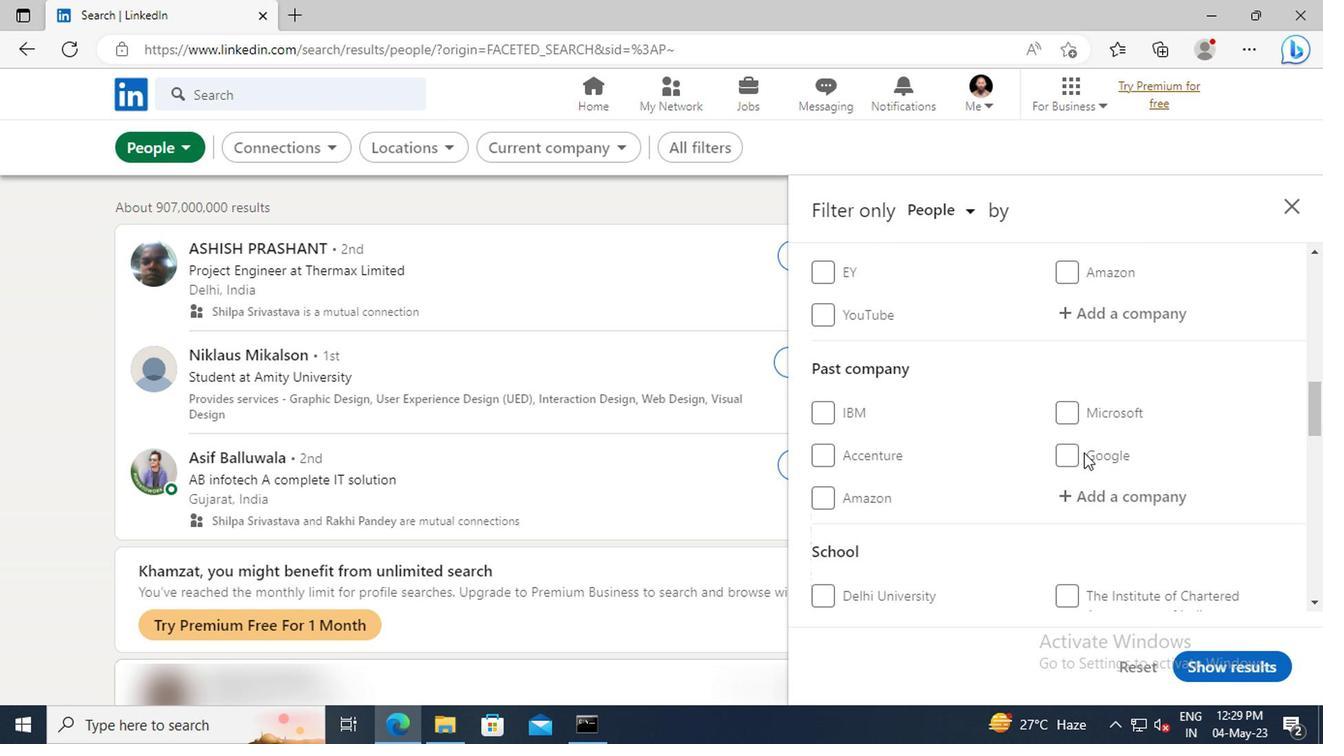 
Action: Mouse scrolled (1079, 452) with delta (0, 0)
Screenshot: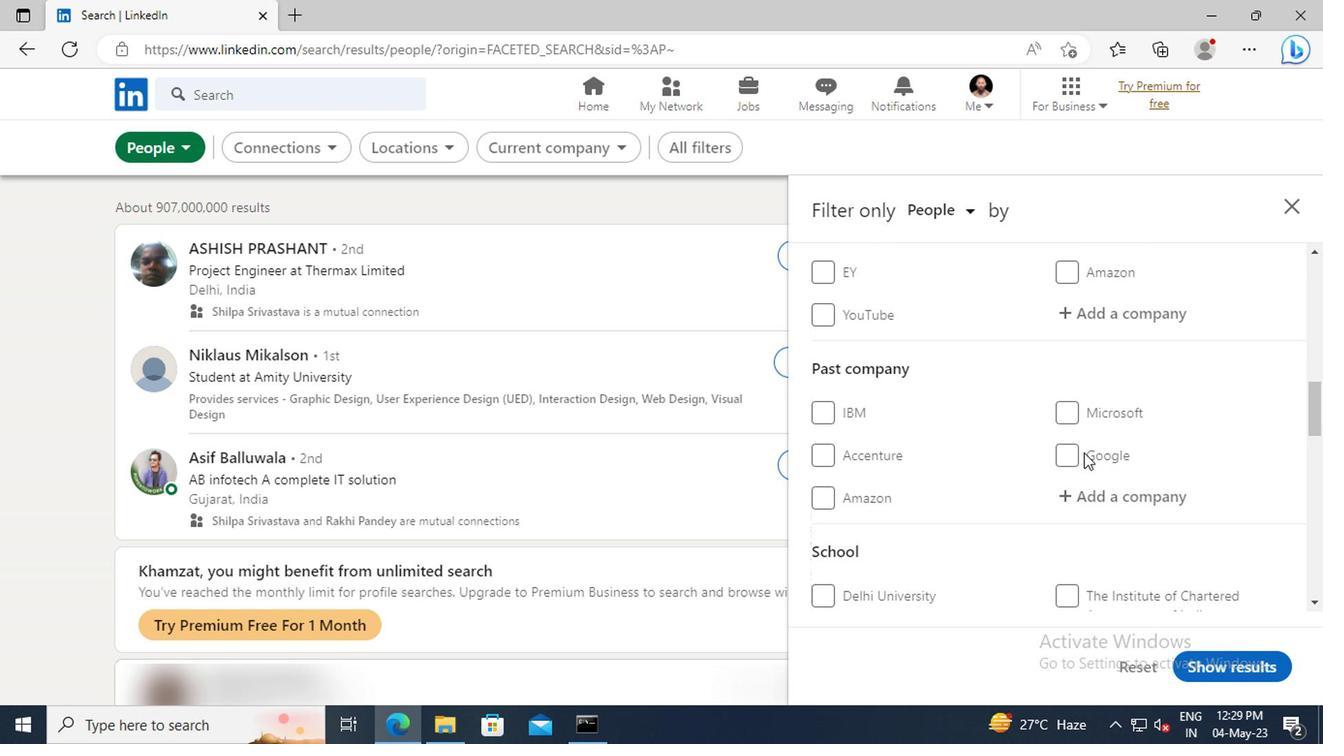 
Action: Mouse scrolled (1079, 452) with delta (0, 0)
Screenshot: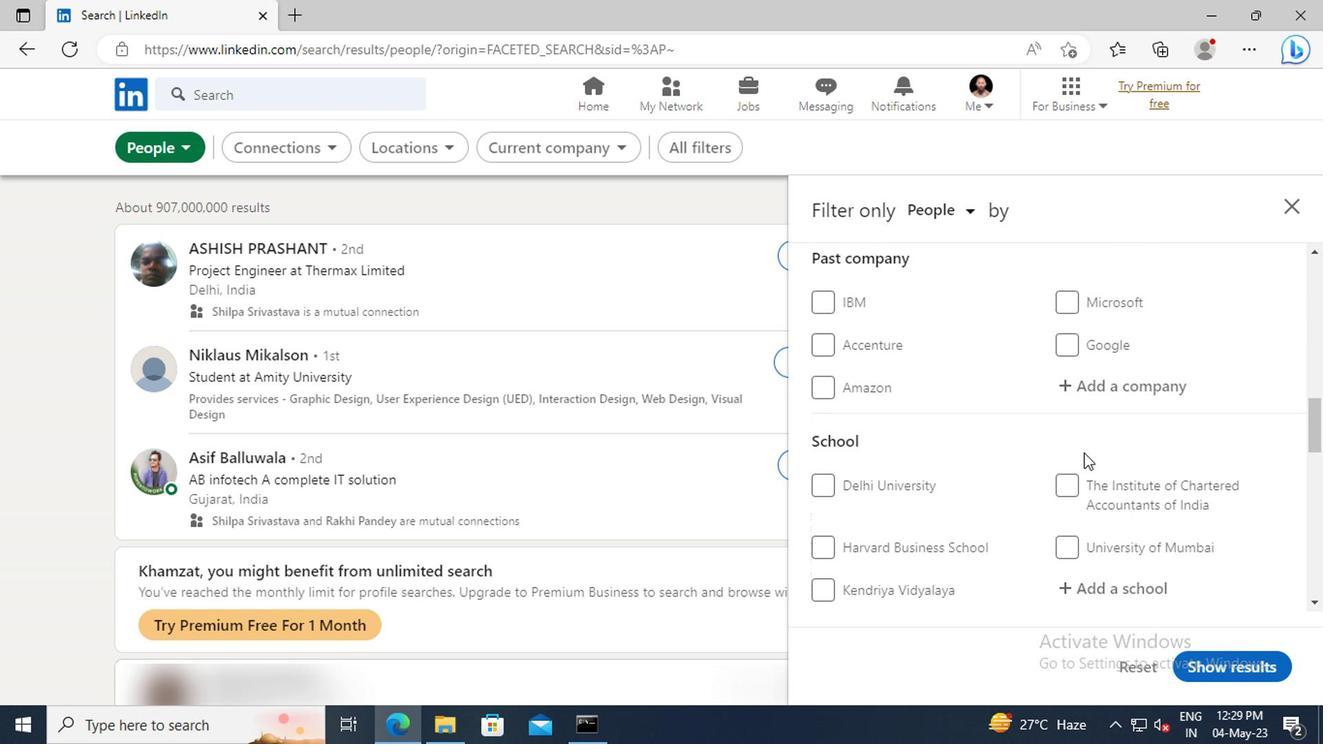 
Action: Mouse scrolled (1079, 452) with delta (0, 0)
Screenshot: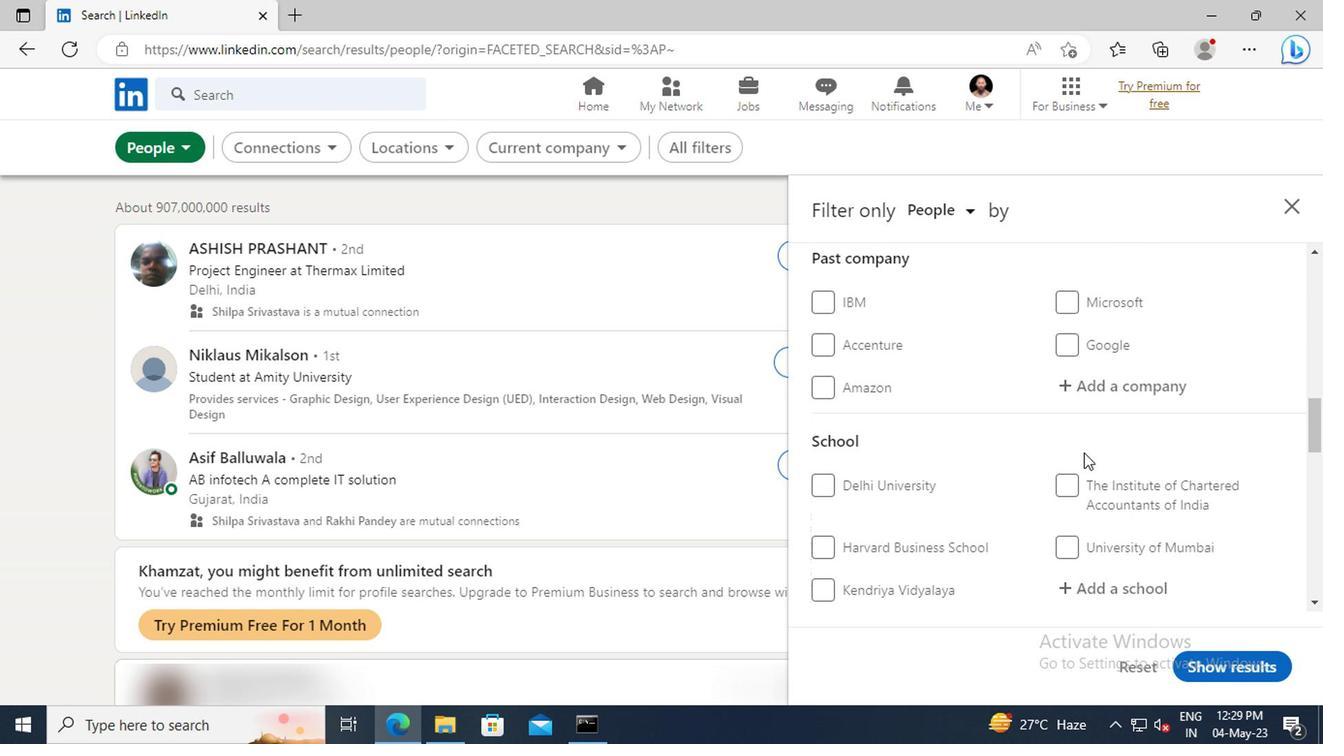 
Action: Mouse scrolled (1079, 452) with delta (0, 0)
Screenshot: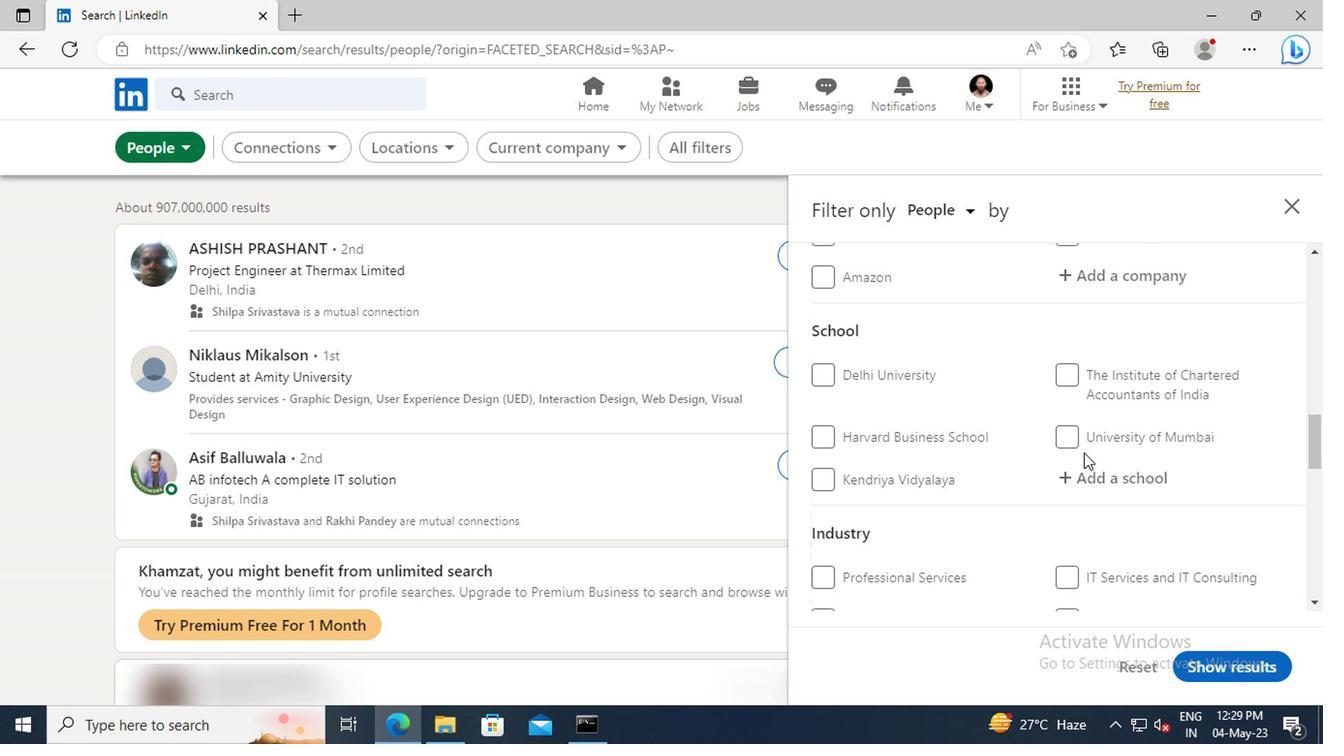 
Action: Mouse scrolled (1079, 452) with delta (0, 0)
Screenshot: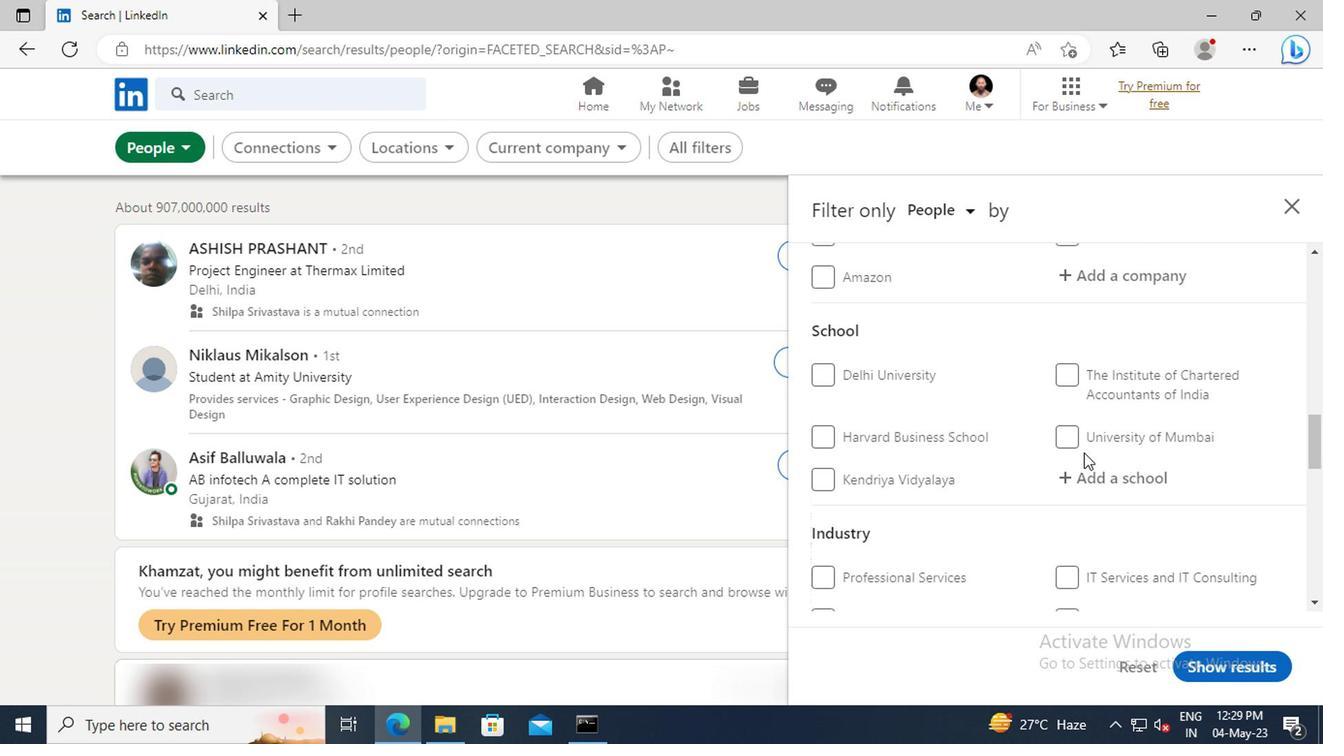 
Action: Mouse scrolled (1079, 452) with delta (0, 0)
Screenshot: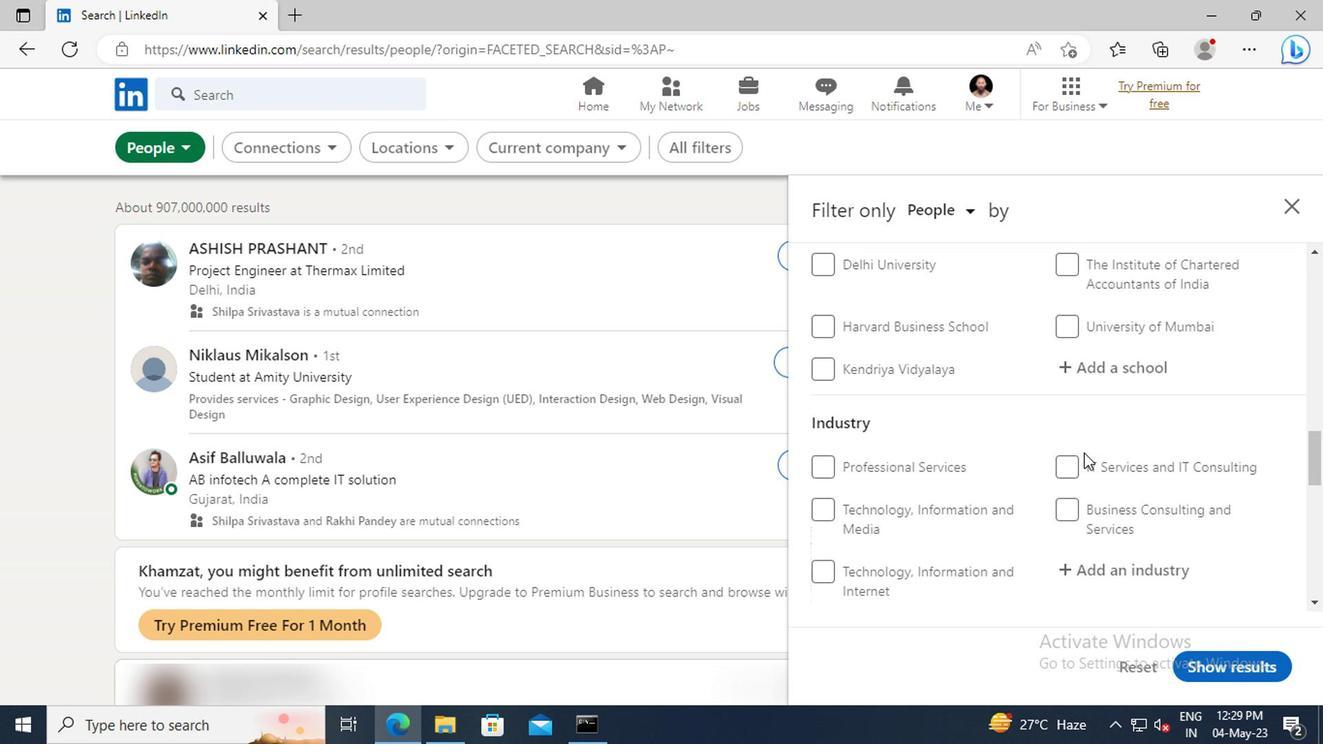 
Action: Mouse scrolled (1079, 452) with delta (0, 0)
Screenshot: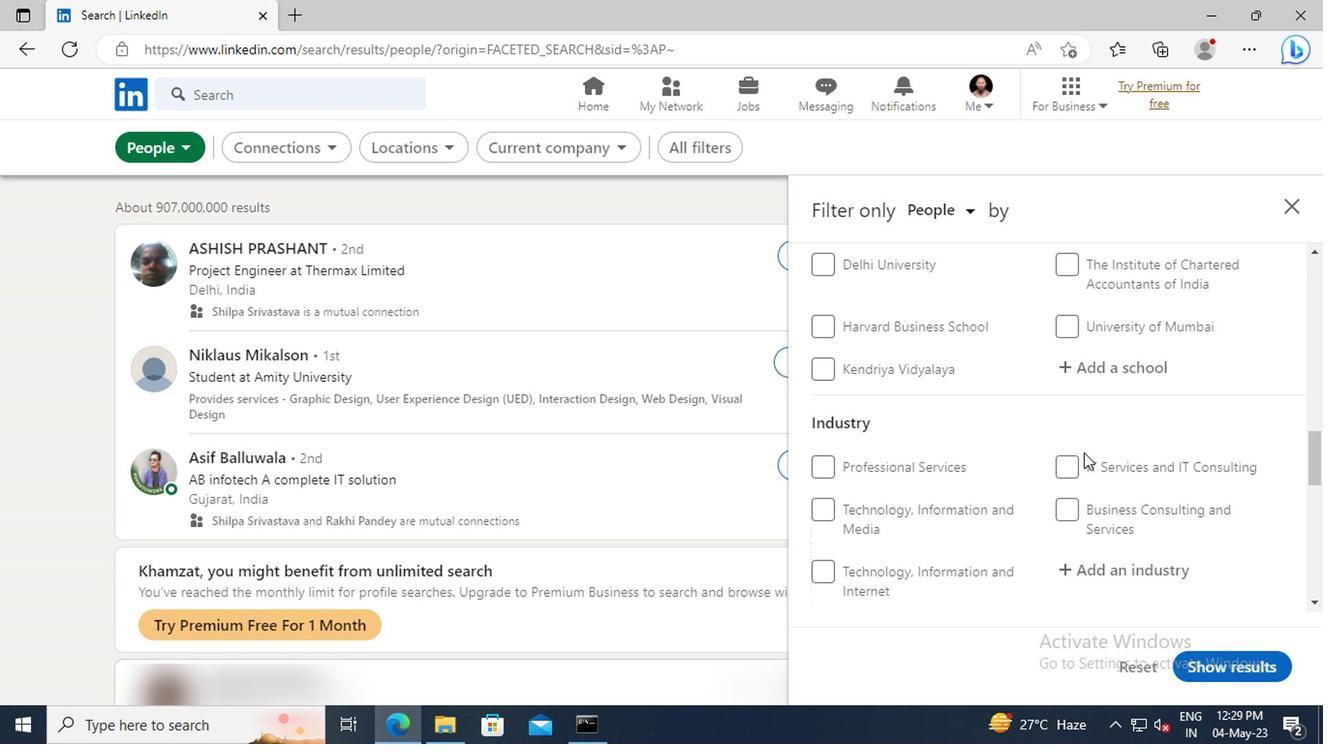 
Action: Mouse scrolled (1079, 452) with delta (0, 0)
Screenshot: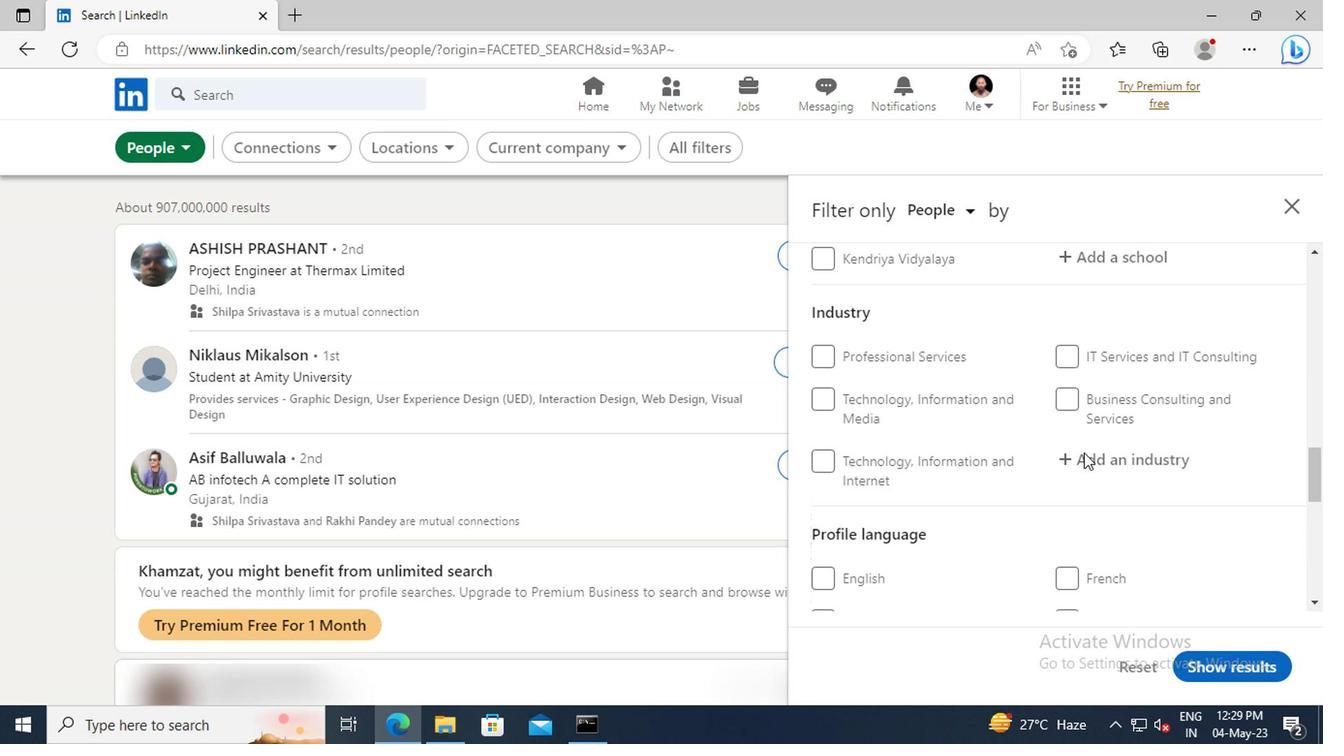 
Action: Mouse scrolled (1079, 452) with delta (0, 0)
Screenshot: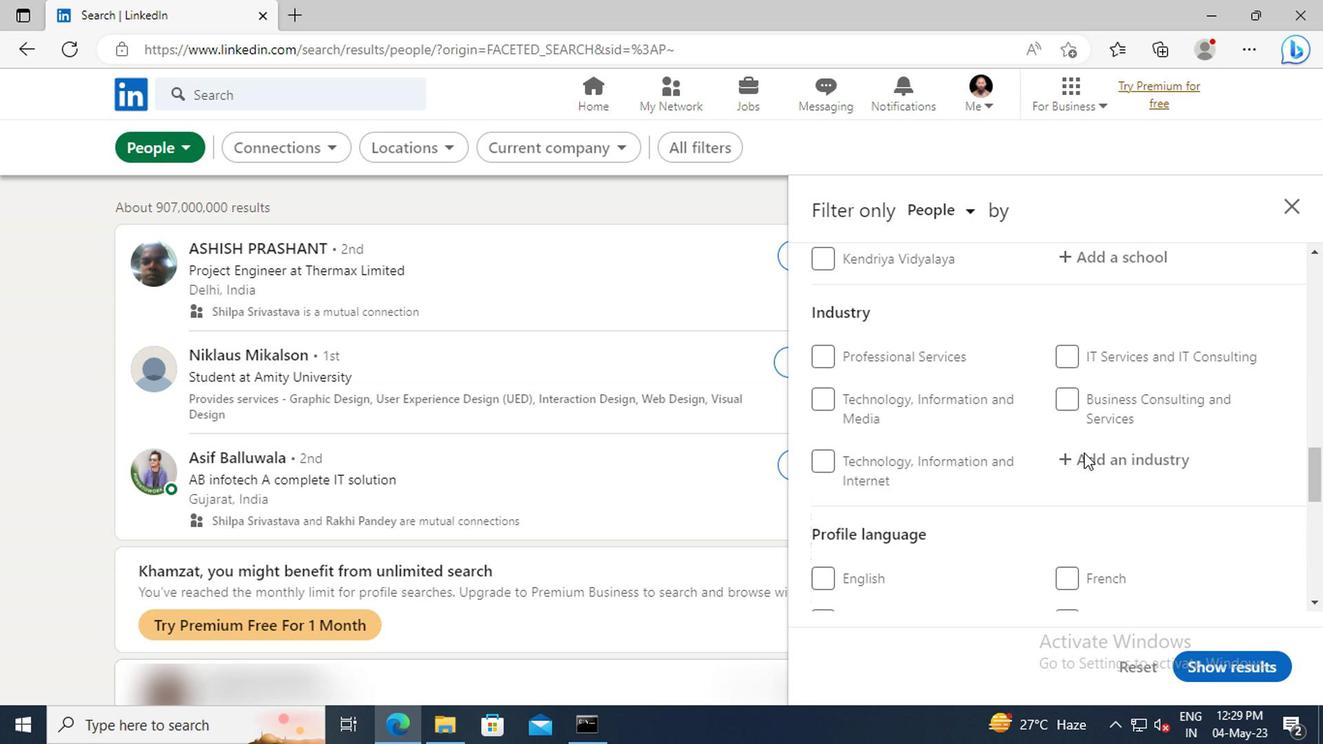 
Action: Mouse moved to (818, 552)
Screenshot: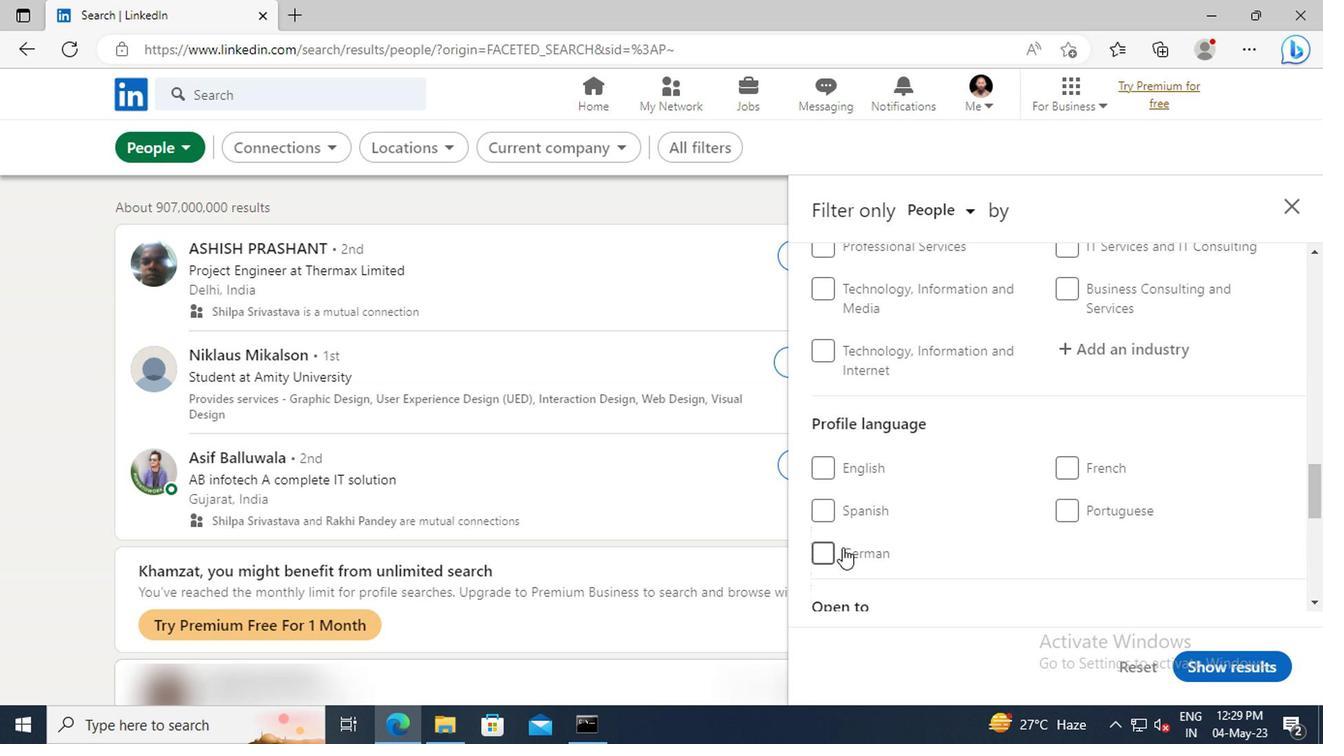 
Action: Mouse pressed left at (818, 552)
Screenshot: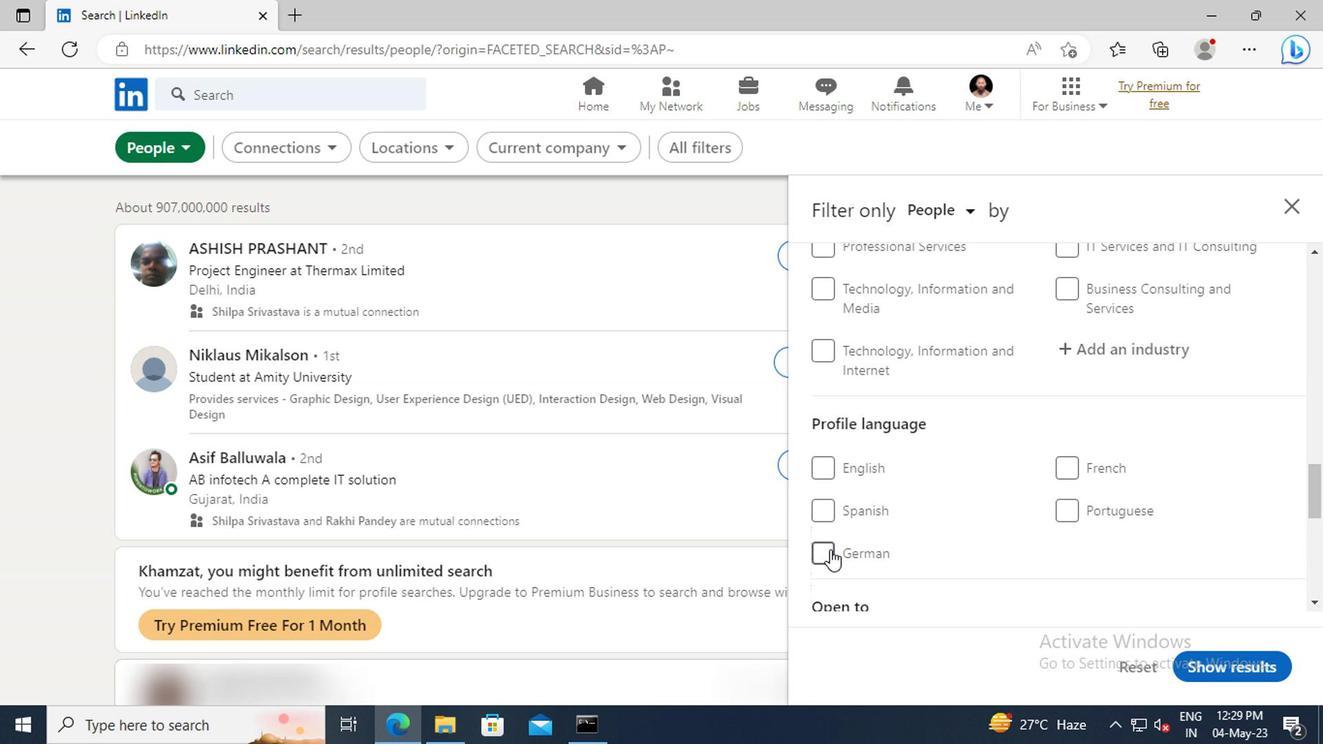 
Action: Mouse moved to (1041, 503)
Screenshot: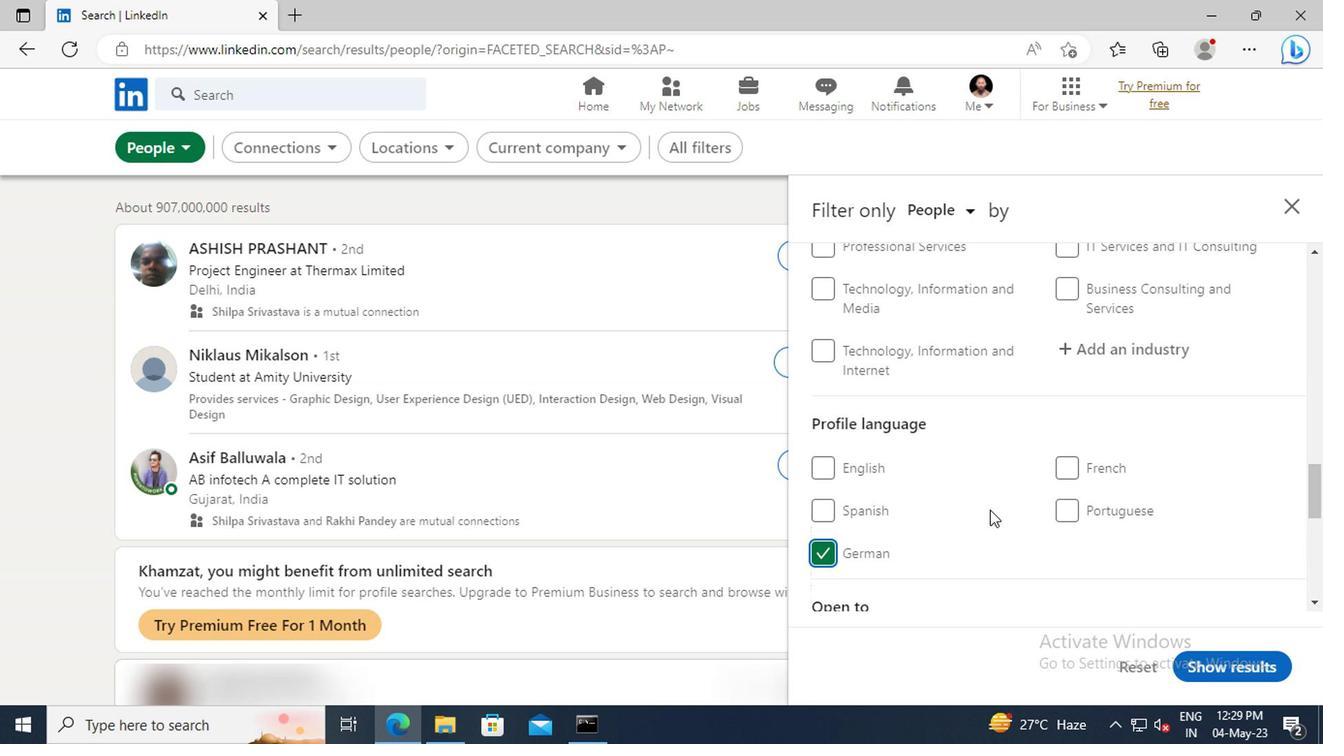 
Action: Mouse scrolled (1041, 504) with delta (0, 0)
Screenshot: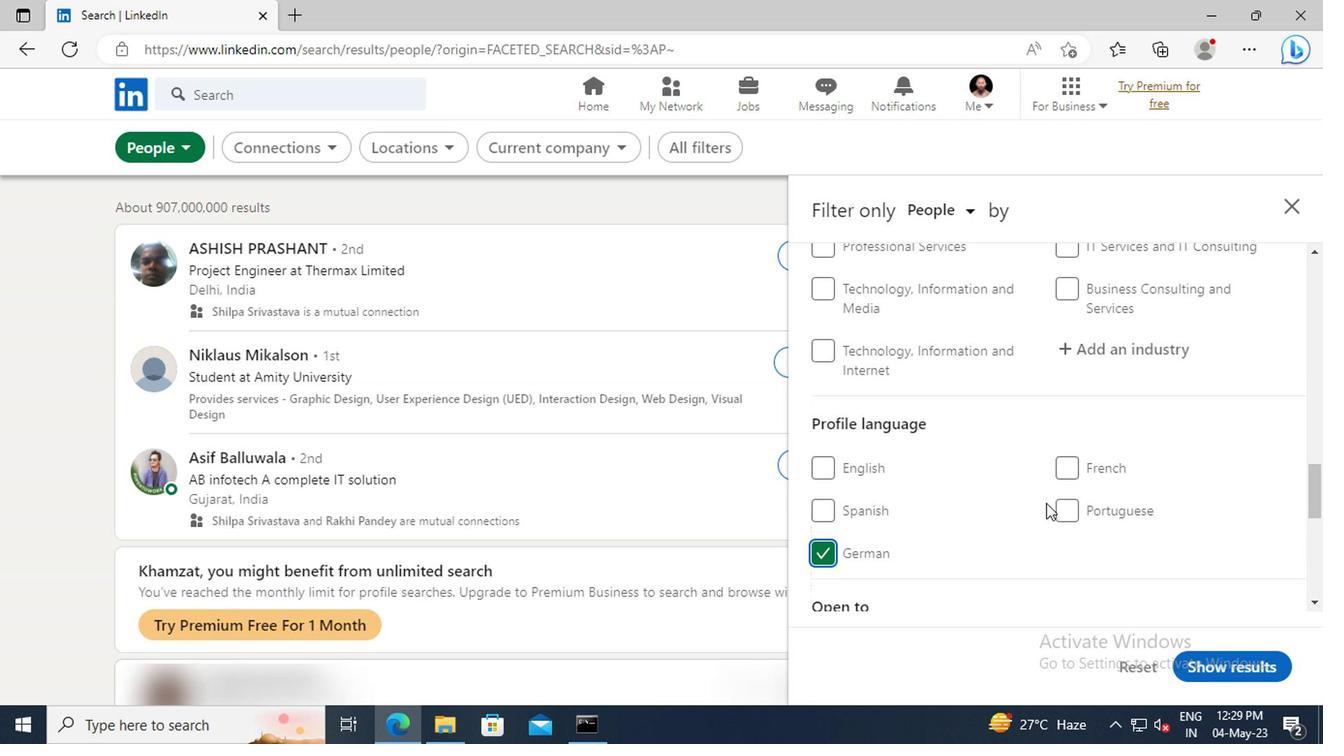 
Action: Mouse scrolled (1041, 504) with delta (0, 0)
Screenshot: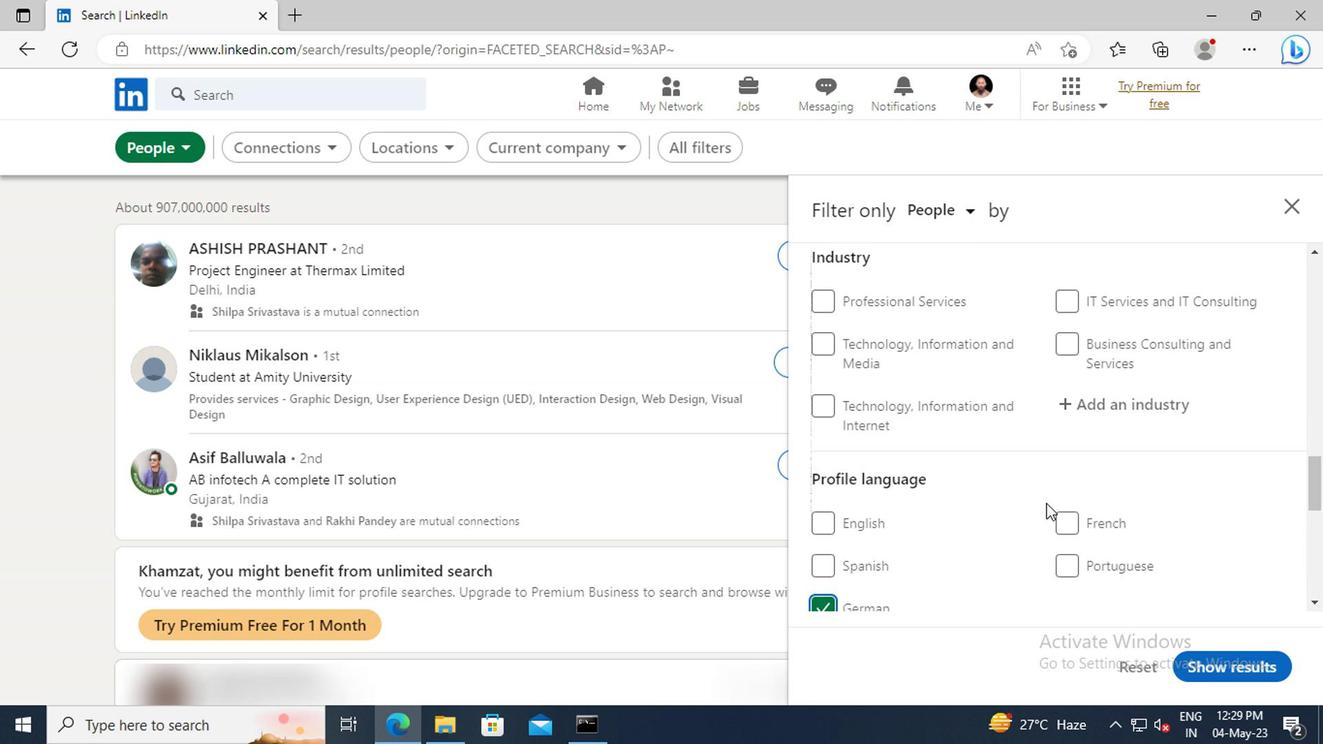 
Action: Mouse scrolled (1041, 504) with delta (0, 0)
Screenshot: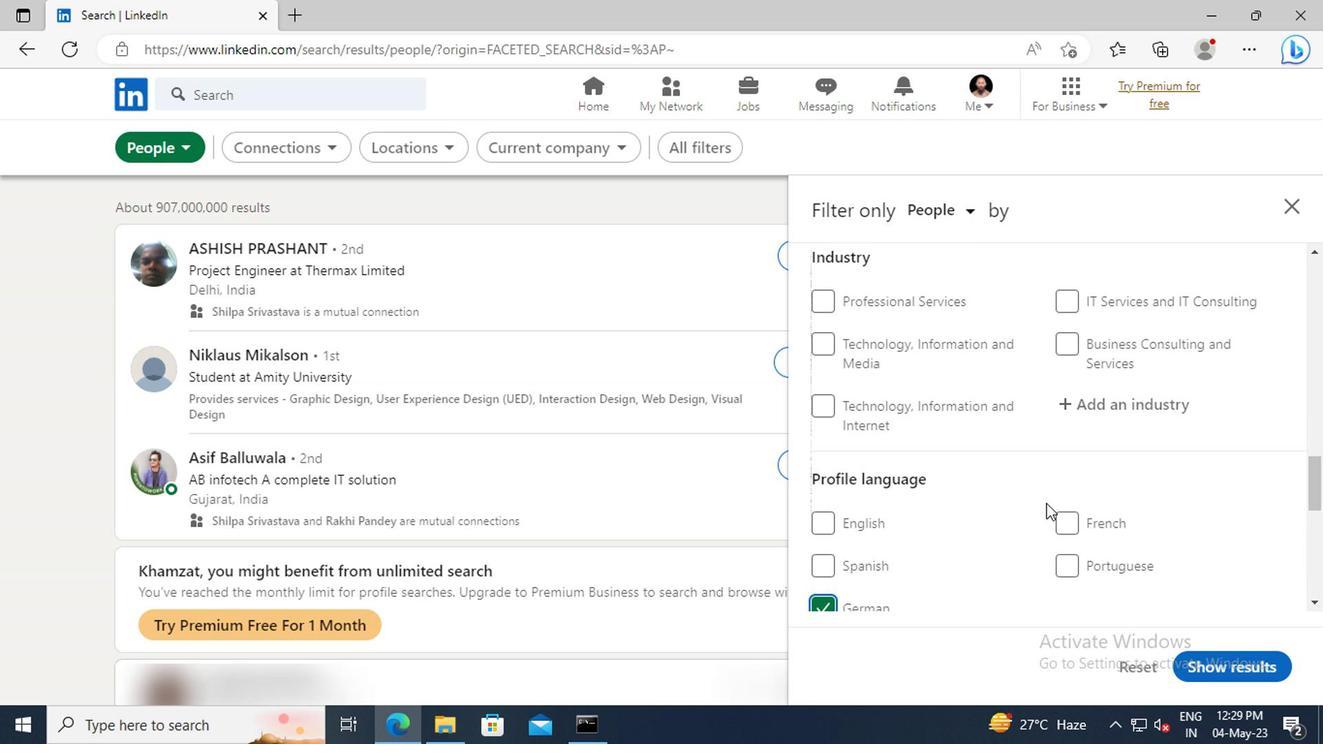 
Action: Mouse scrolled (1041, 504) with delta (0, 0)
Screenshot: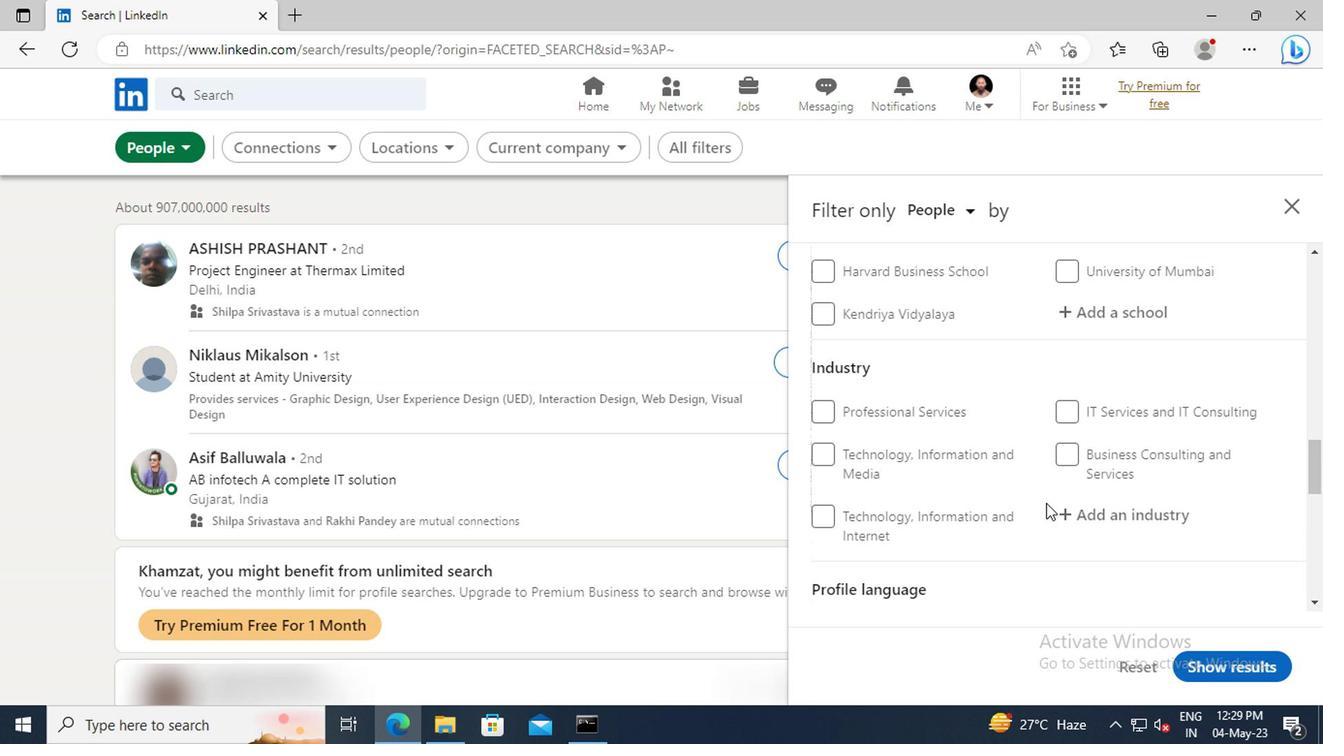 
Action: Mouse scrolled (1041, 504) with delta (0, 0)
Screenshot: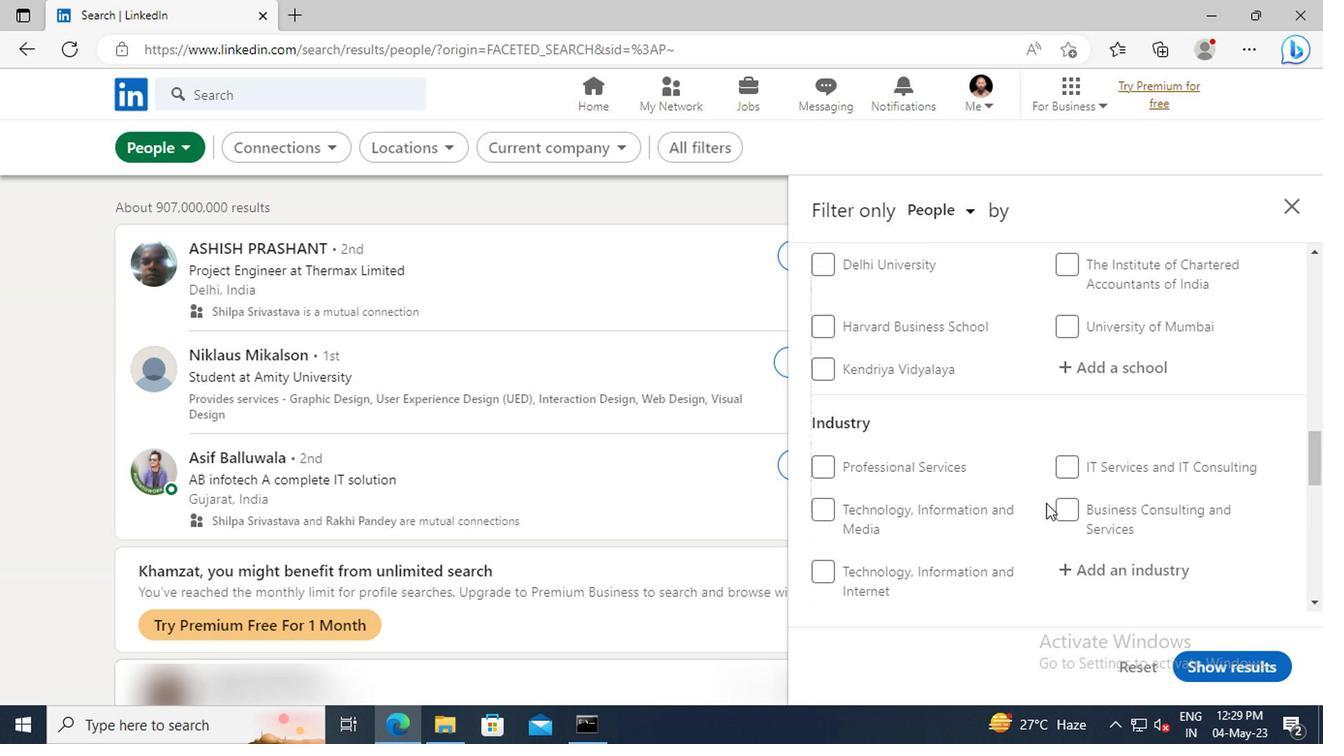 
Action: Mouse scrolled (1041, 504) with delta (0, 0)
Screenshot: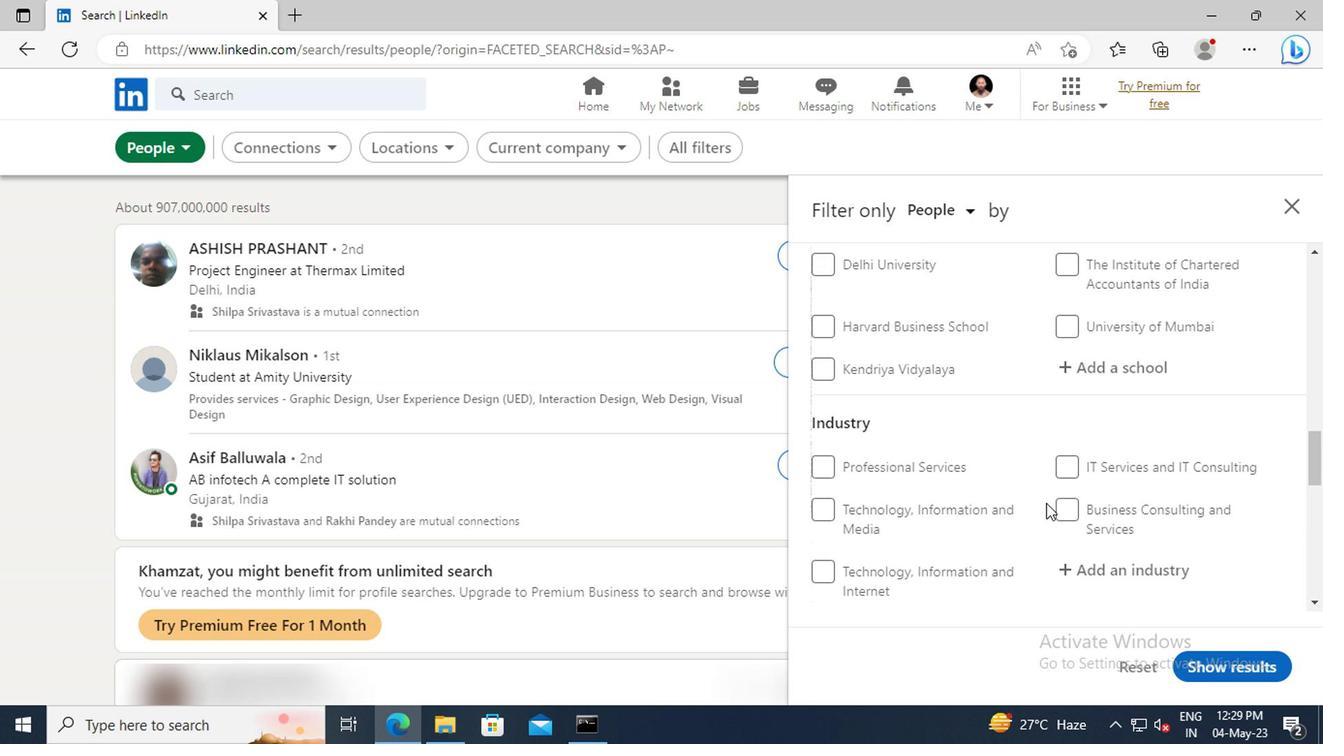 
Action: Mouse scrolled (1041, 504) with delta (0, 0)
Screenshot: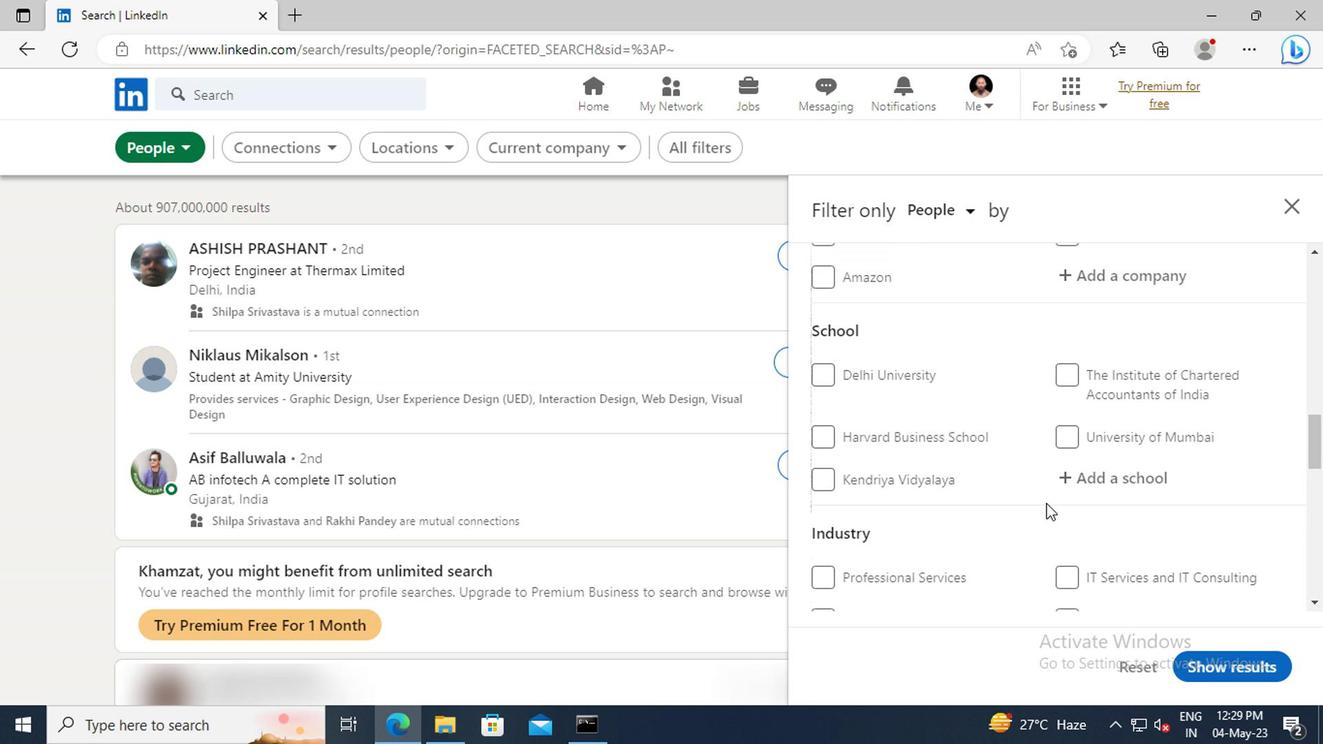 
Action: Mouse scrolled (1041, 504) with delta (0, 0)
Screenshot: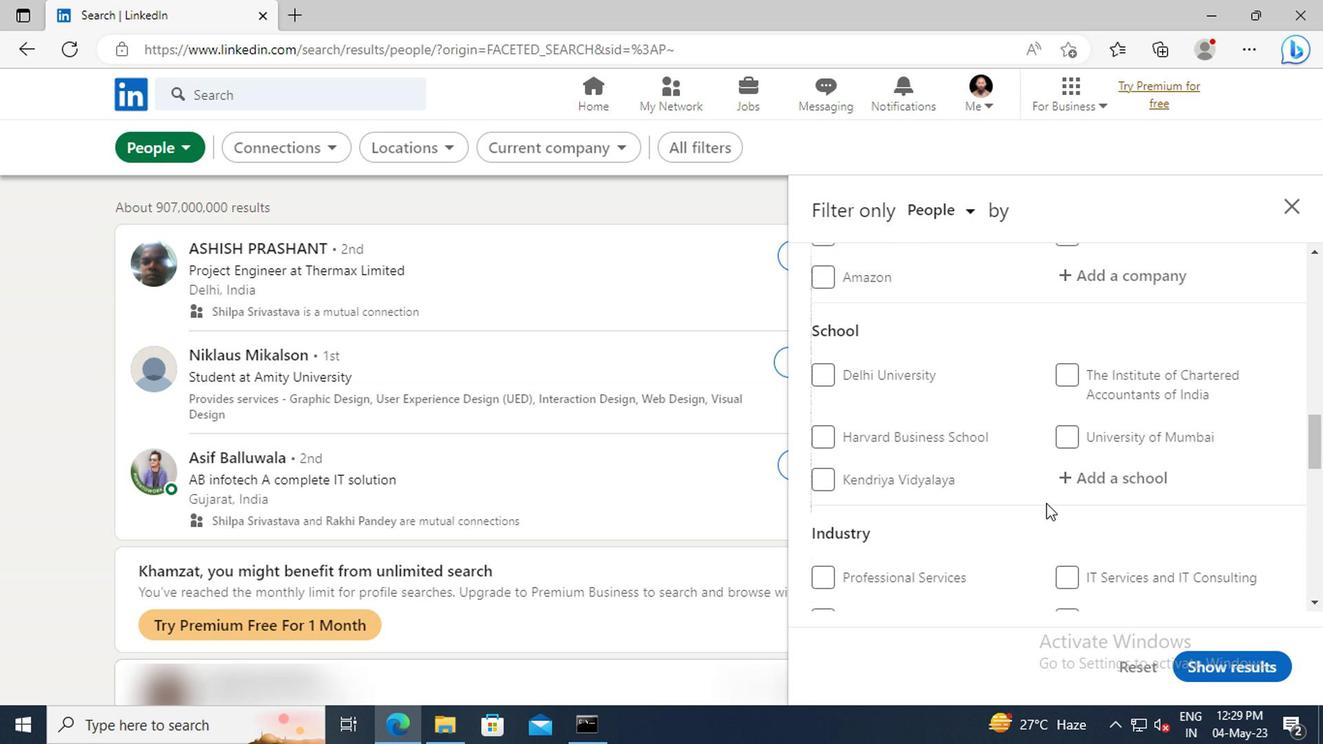 
Action: Mouse scrolled (1041, 504) with delta (0, 0)
Screenshot: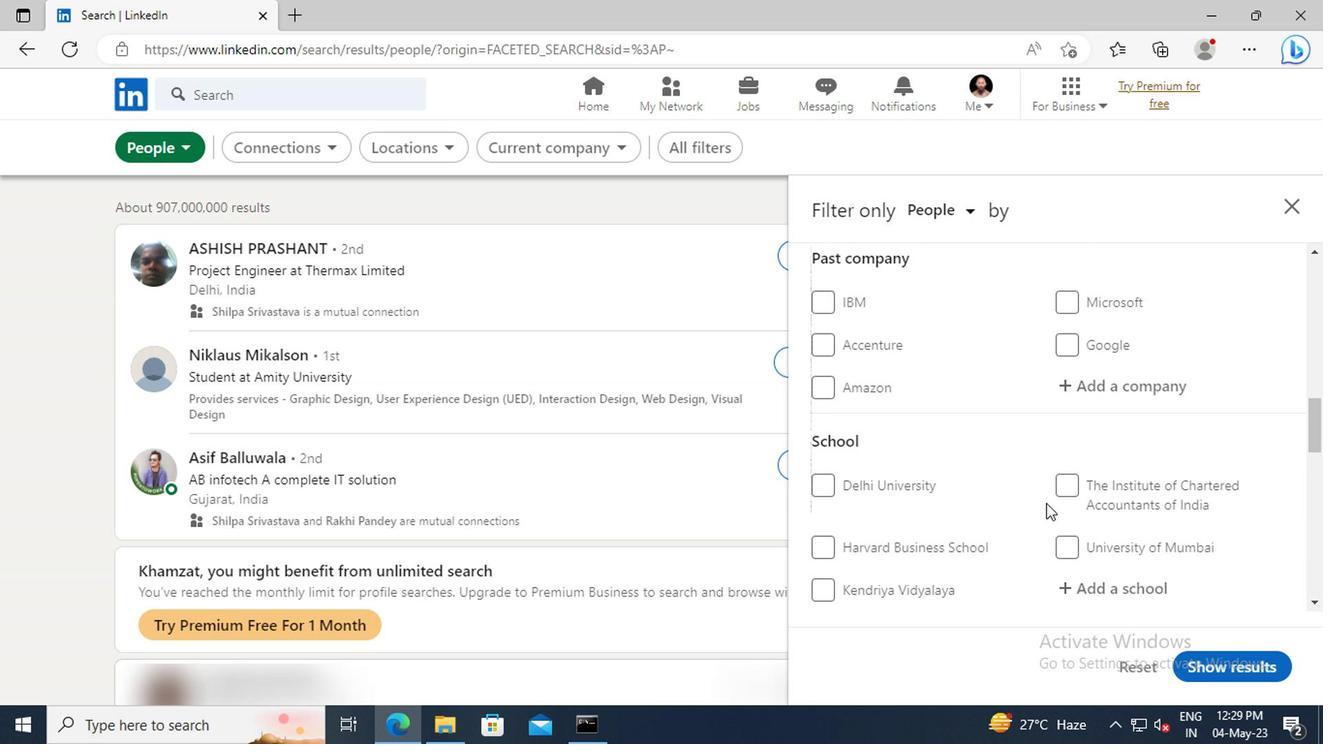 
Action: Mouse scrolled (1041, 504) with delta (0, 0)
Screenshot: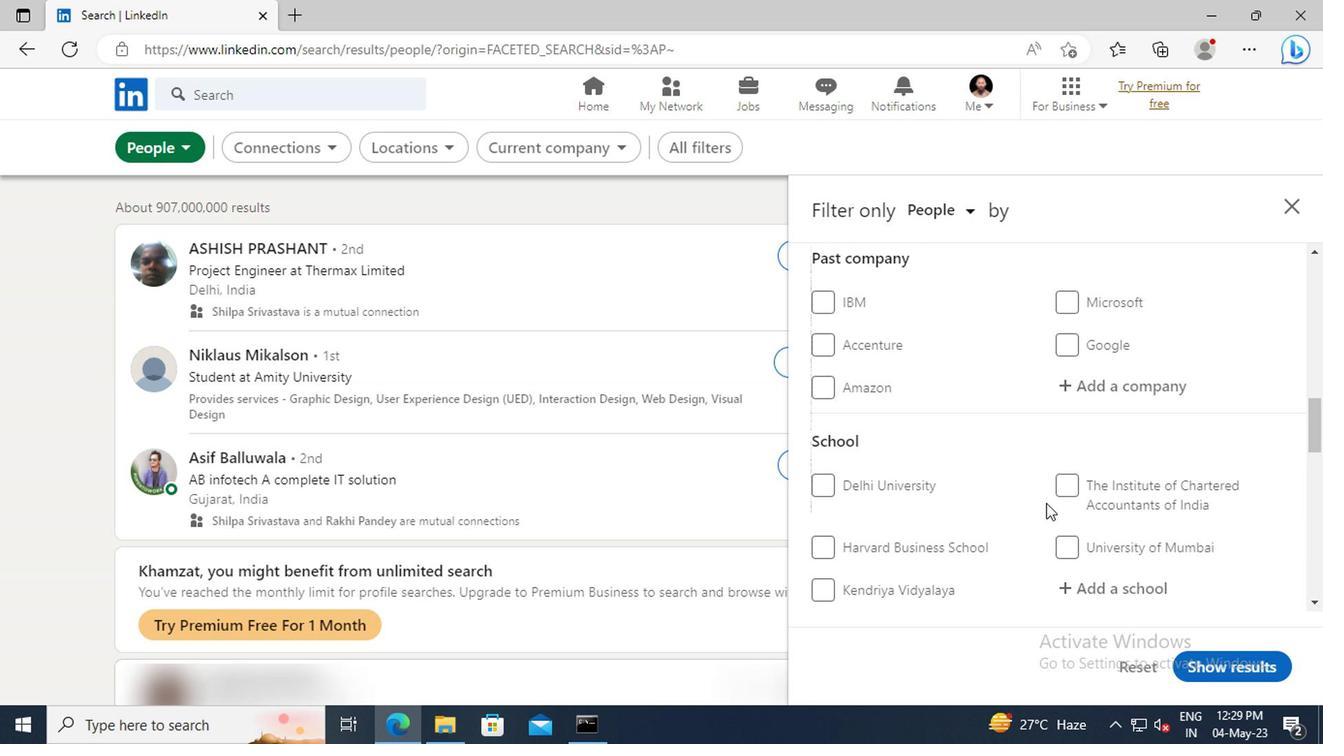 
Action: Mouse scrolled (1041, 504) with delta (0, 0)
Screenshot: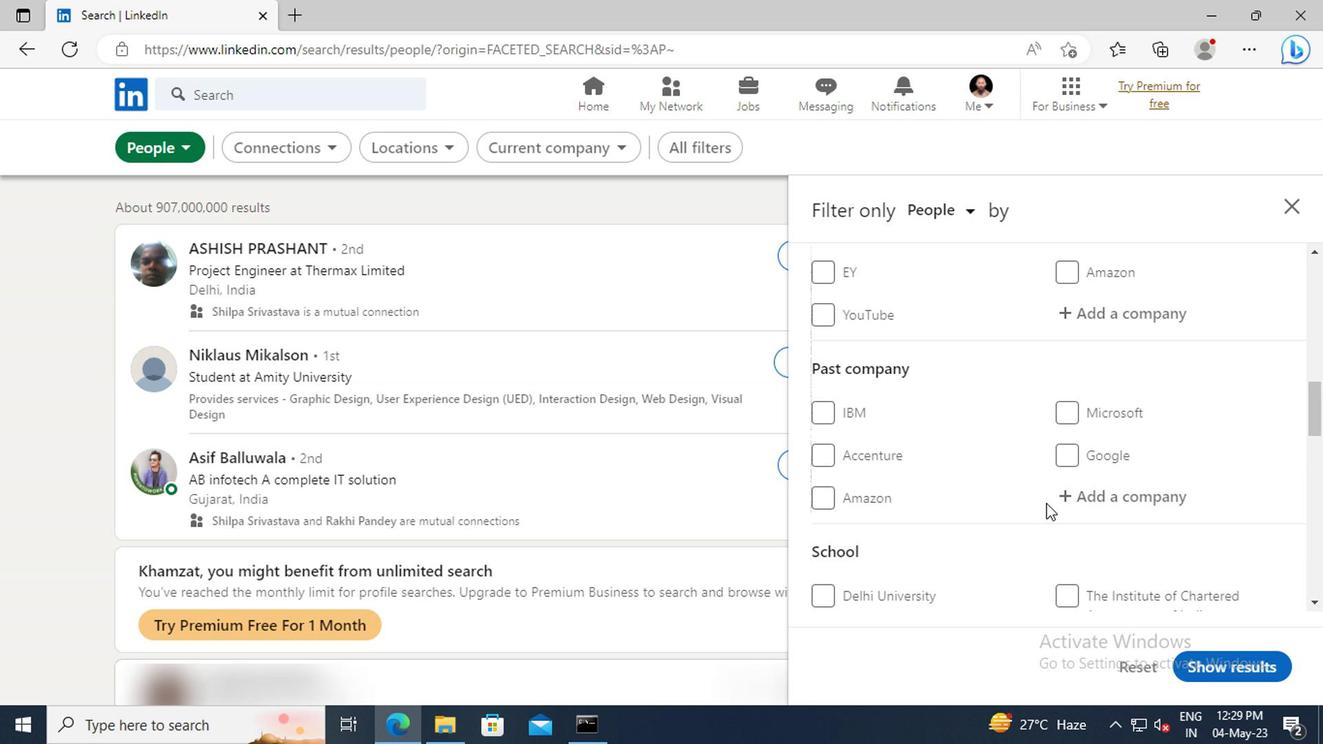 
Action: Mouse scrolled (1041, 504) with delta (0, 0)
Screenshot: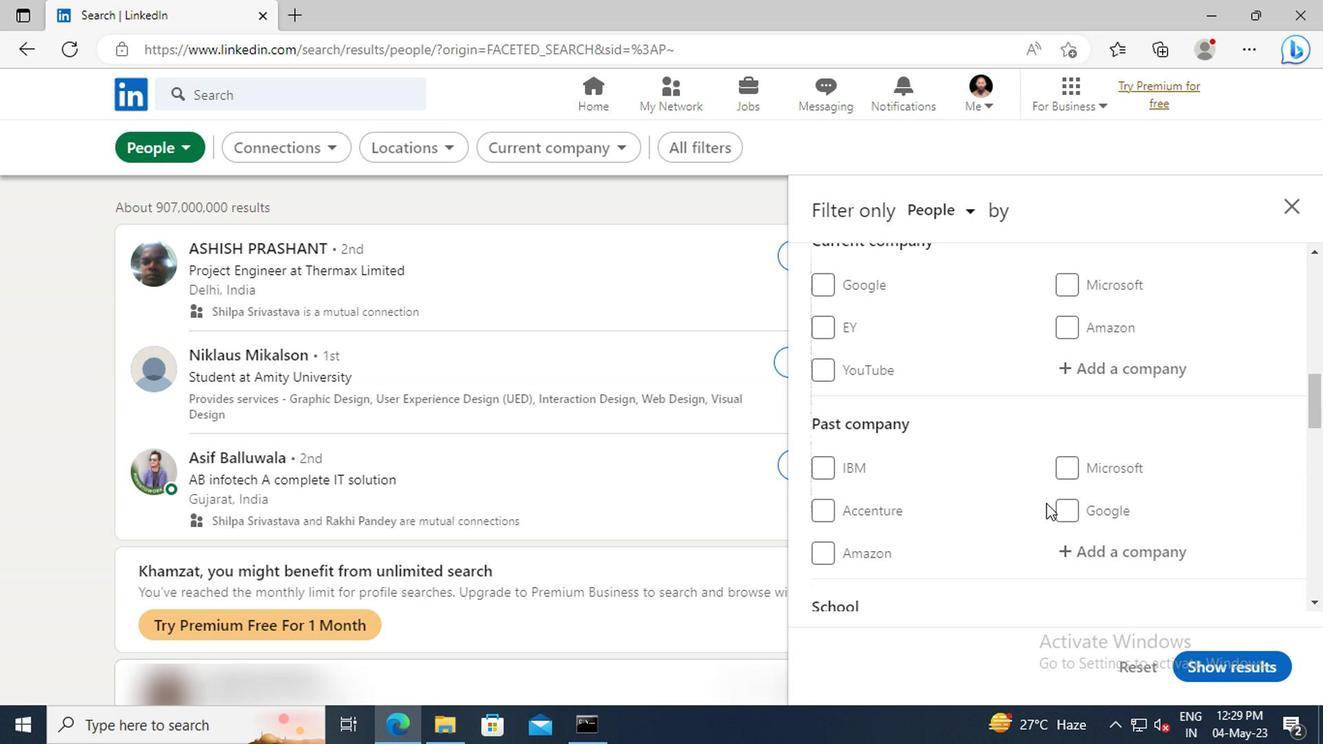 
Action: Mouse moved to (1067, 434)
Screenshot: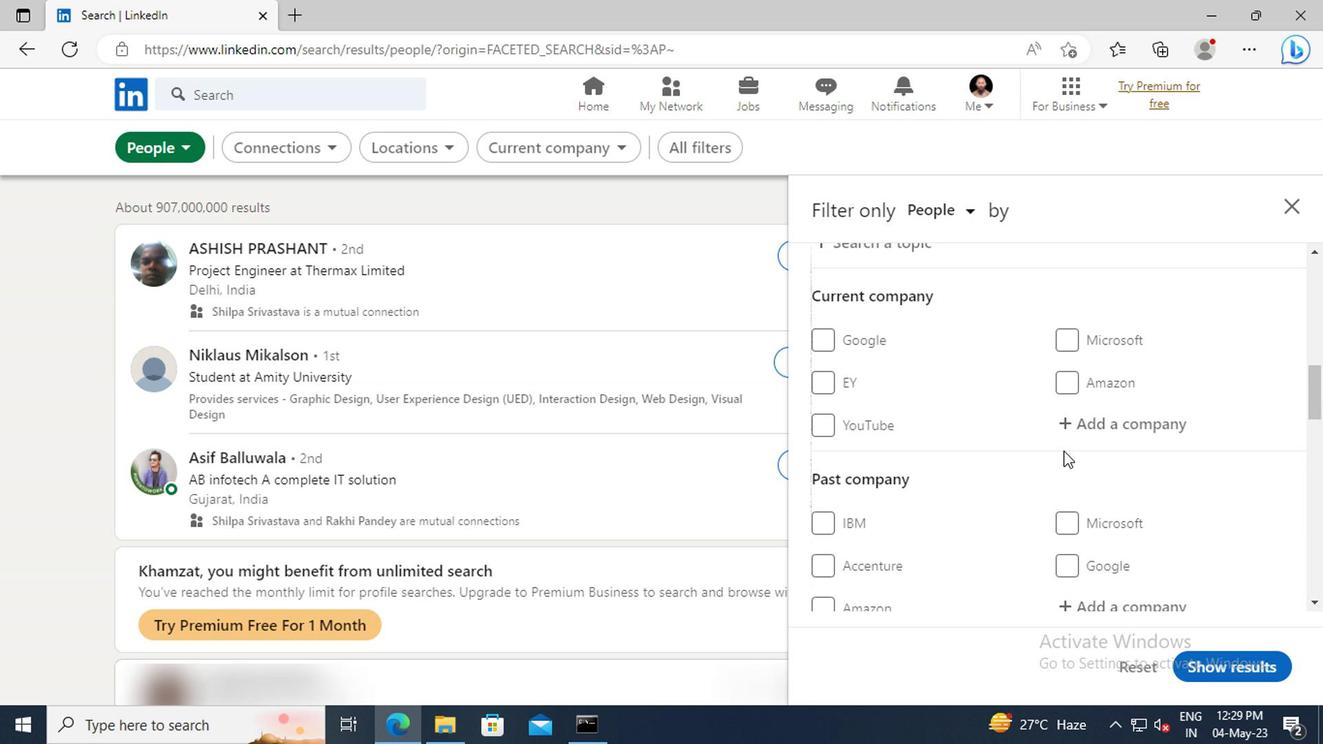
Action: Mouse pressed left at (1067, 434)
Screenshot: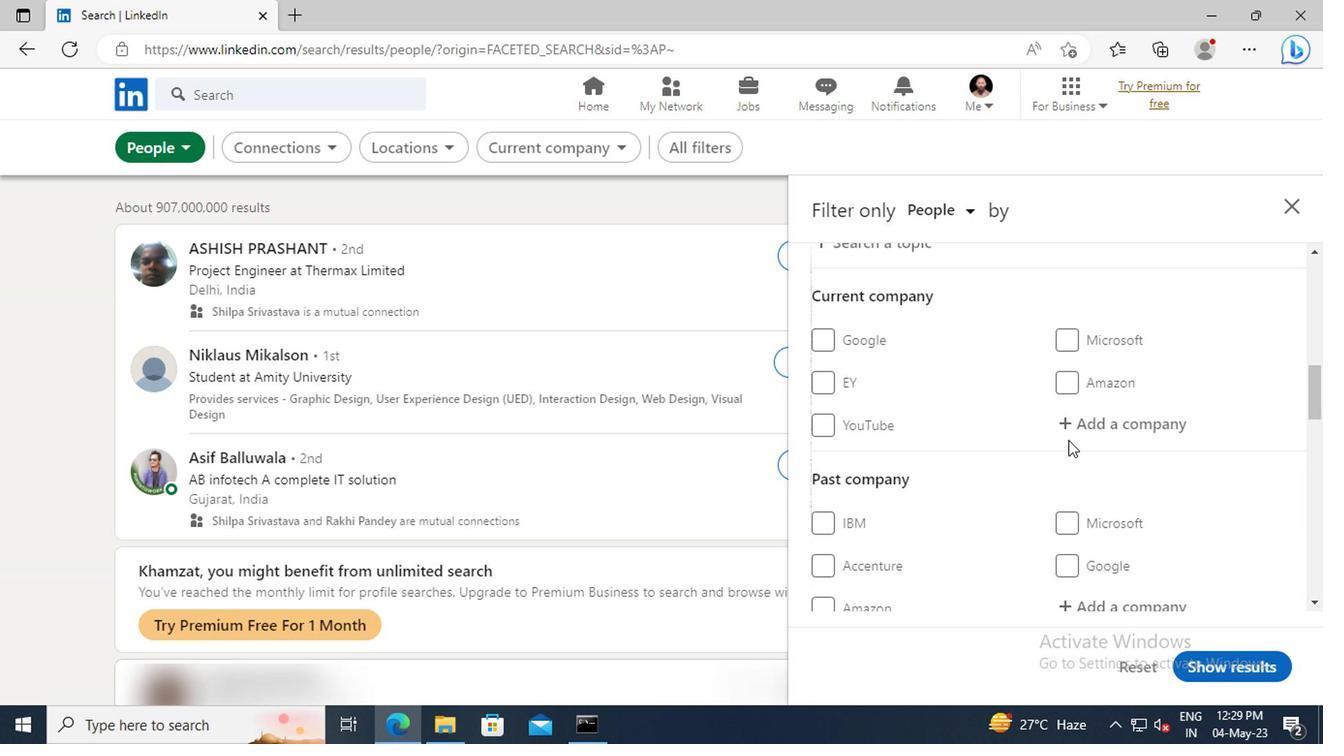 
Action: Mouse moved to (1064, 434)
Screenshot: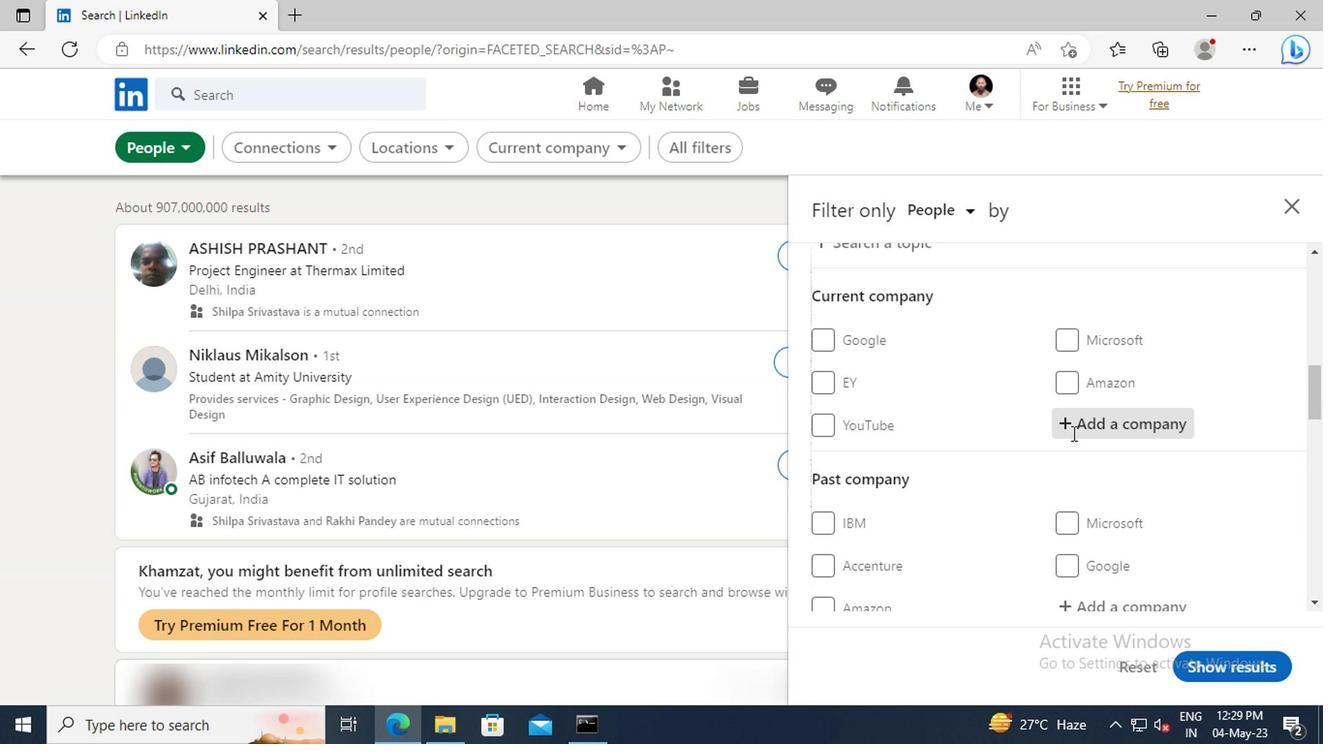 
Action: Key pressed <Key.shift>
Screenshot: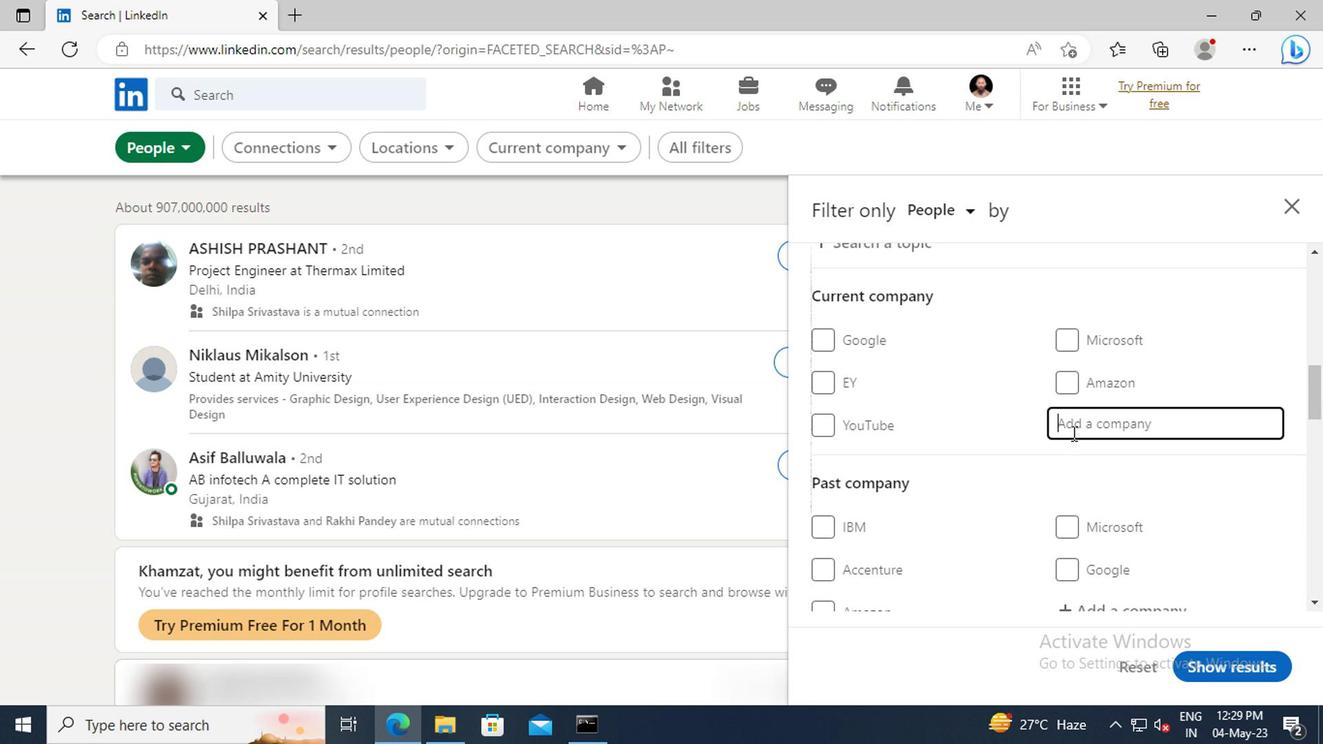 
Action: Mouse moved to (1064, 434)
Screenshot: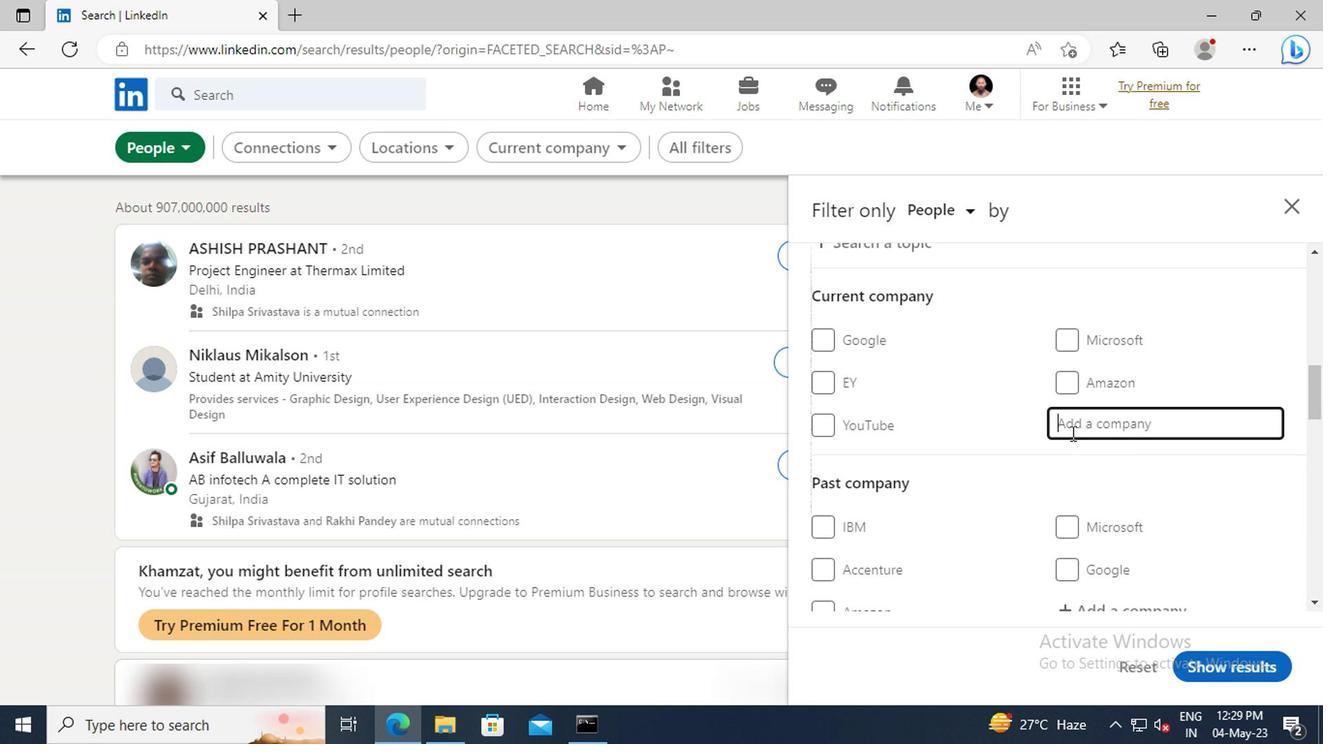 
Action: Key pressed VAR<Key.shift>SIGMA
Screenshot: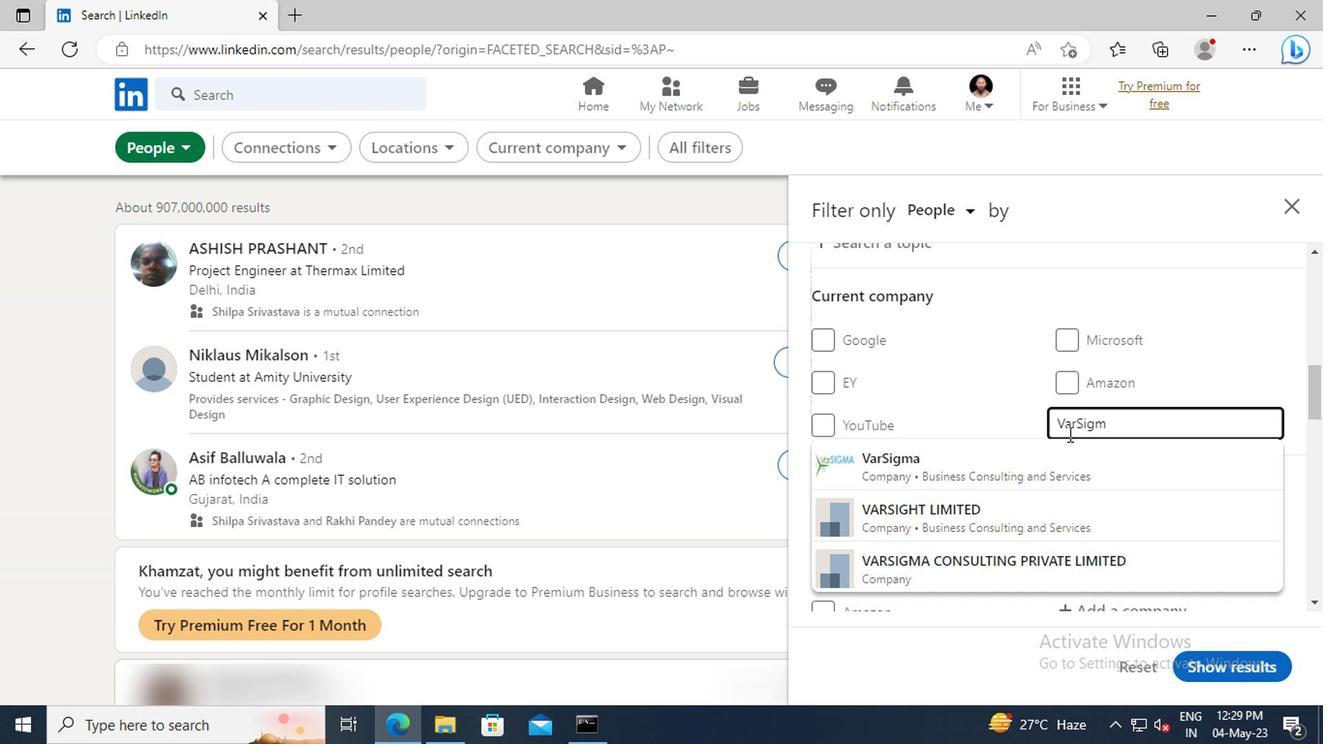 
Action: Mouse moved to (1065, 463)
Screenshot: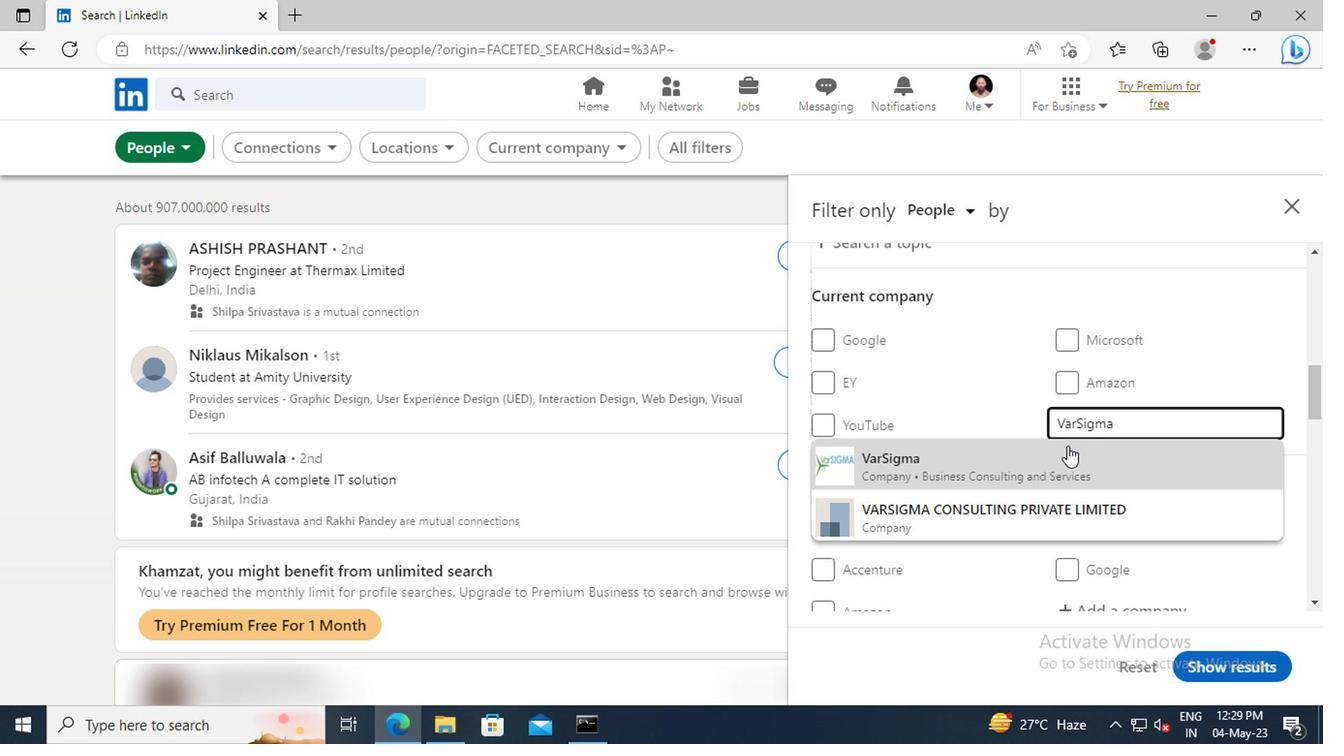 
Action: Mouse pressed left at (1065, 463)
Screenshot: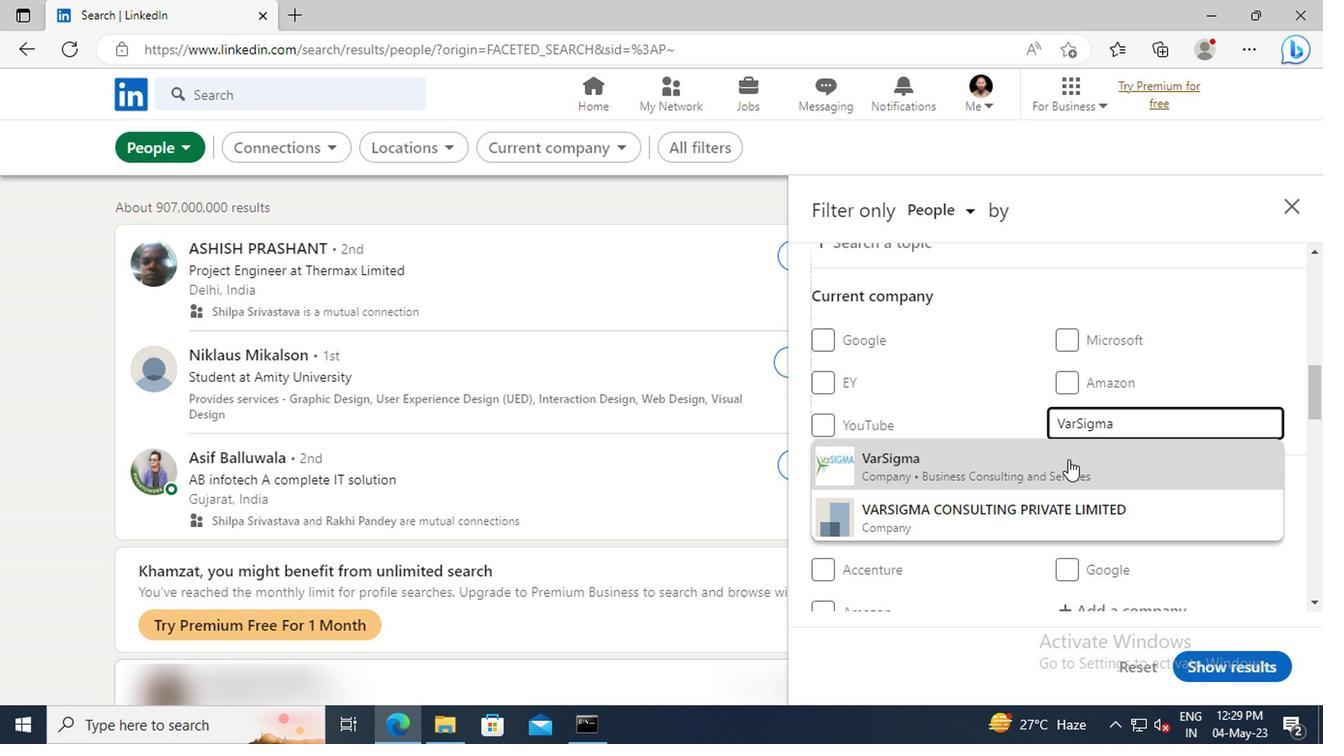 
Action: Mouse scrolled (1065, 463) with delta (0, 0)
Screenshot: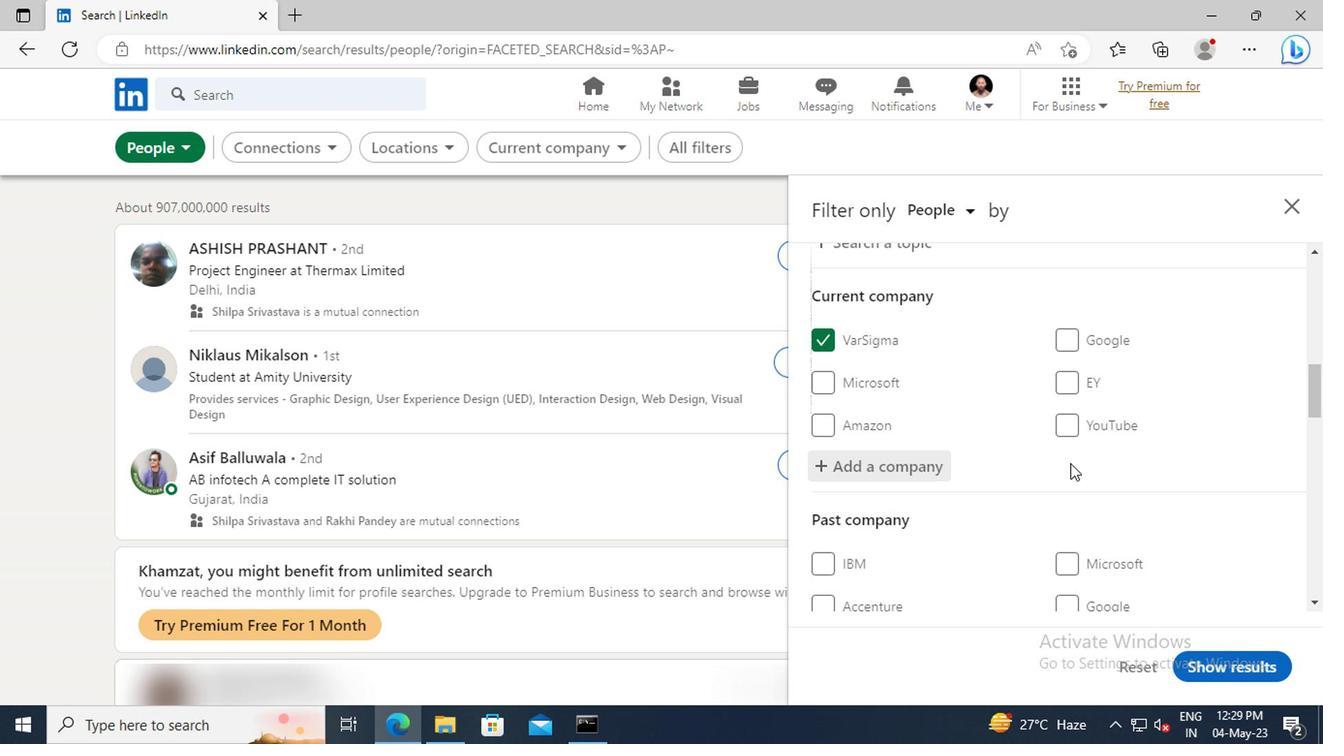 
Action: Mouse scrolled (1065, 463) with delta (0, 0)
Screenshot: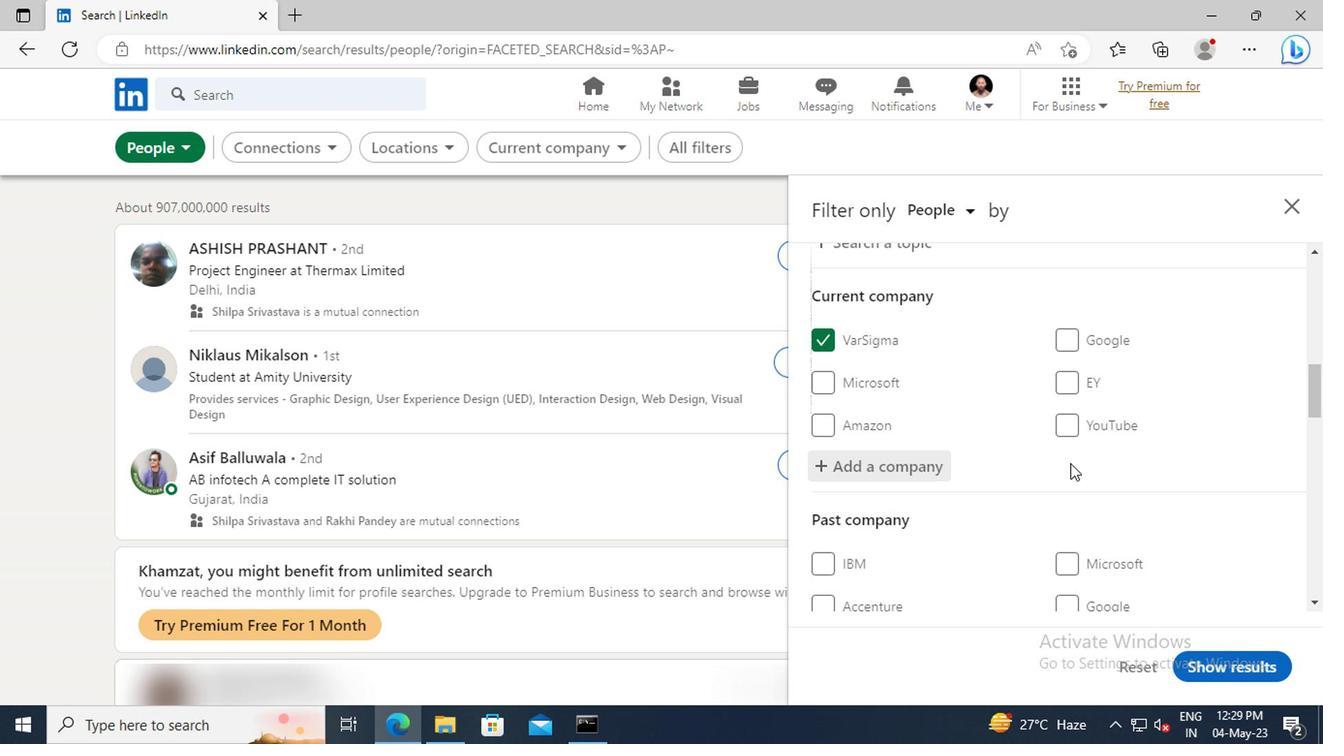 
Action: Mouse scrolled (1065, 463) with delta (0, 0)
Screenshot: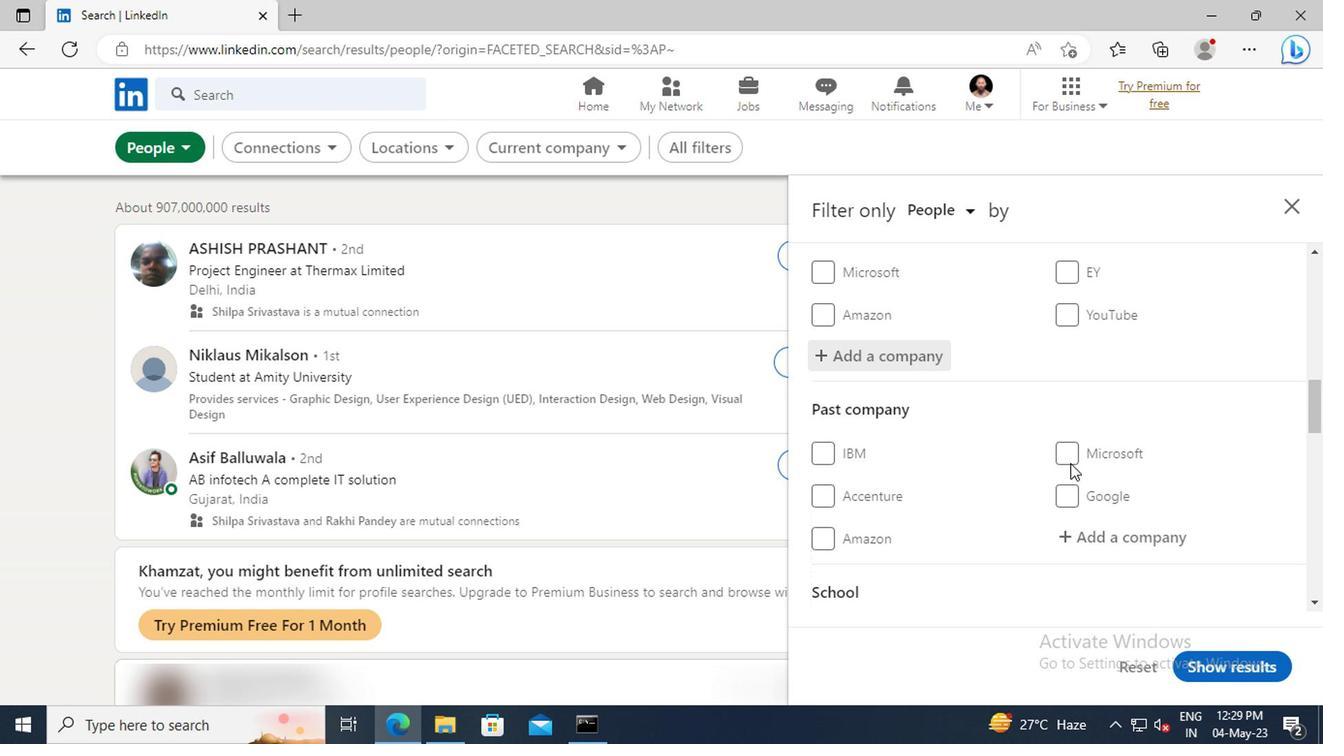 
Action: Mouse scrolled (1065, 463) with delta (0, 0)
Screenshot: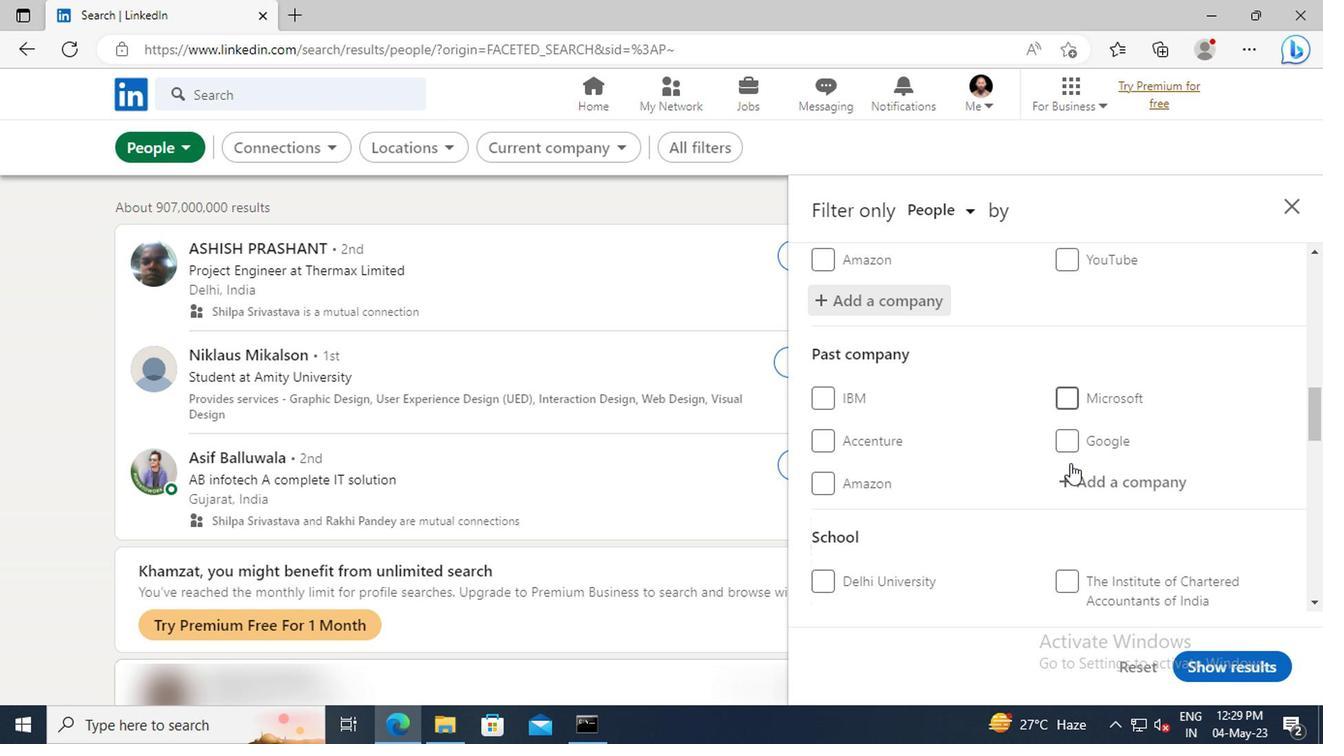 
Action: Mouse scrolled (1065, 463) with delta (0, 0)
Screenshot: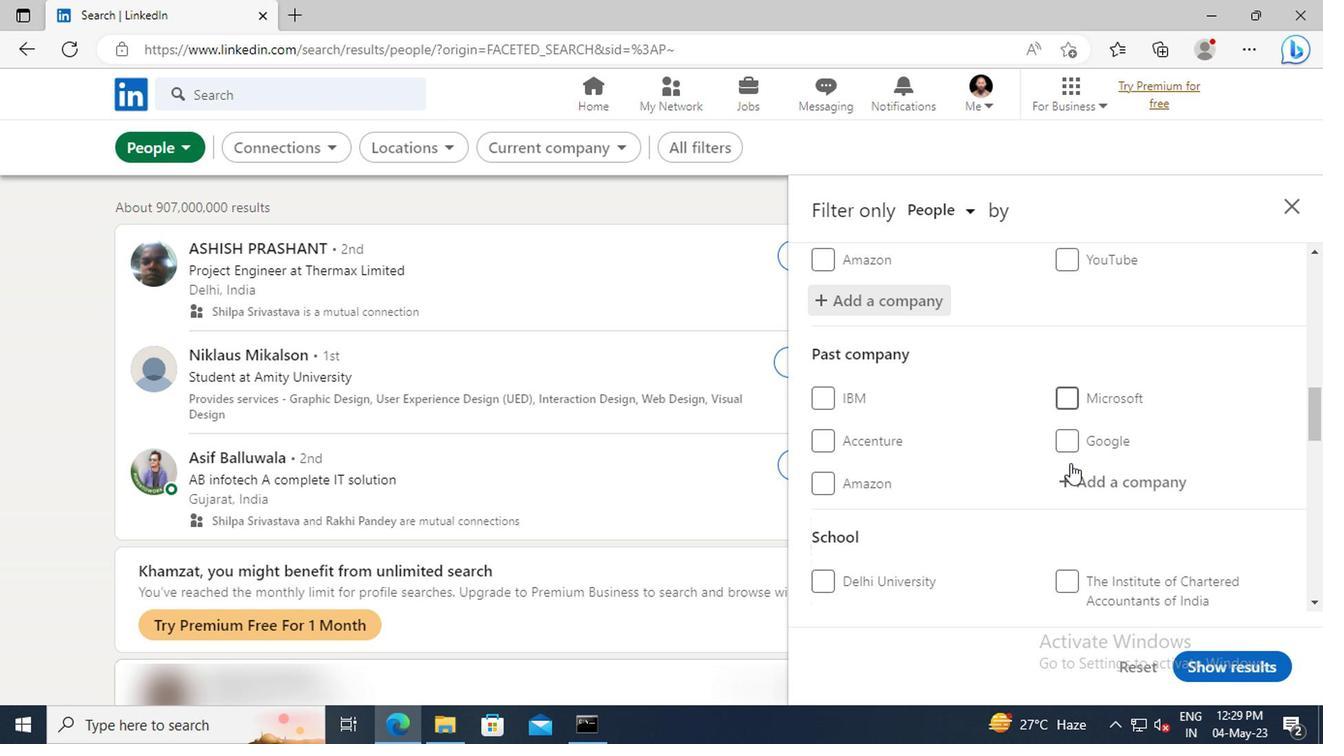 
Action: Mouse moved to (1065, 461)
Screenshot: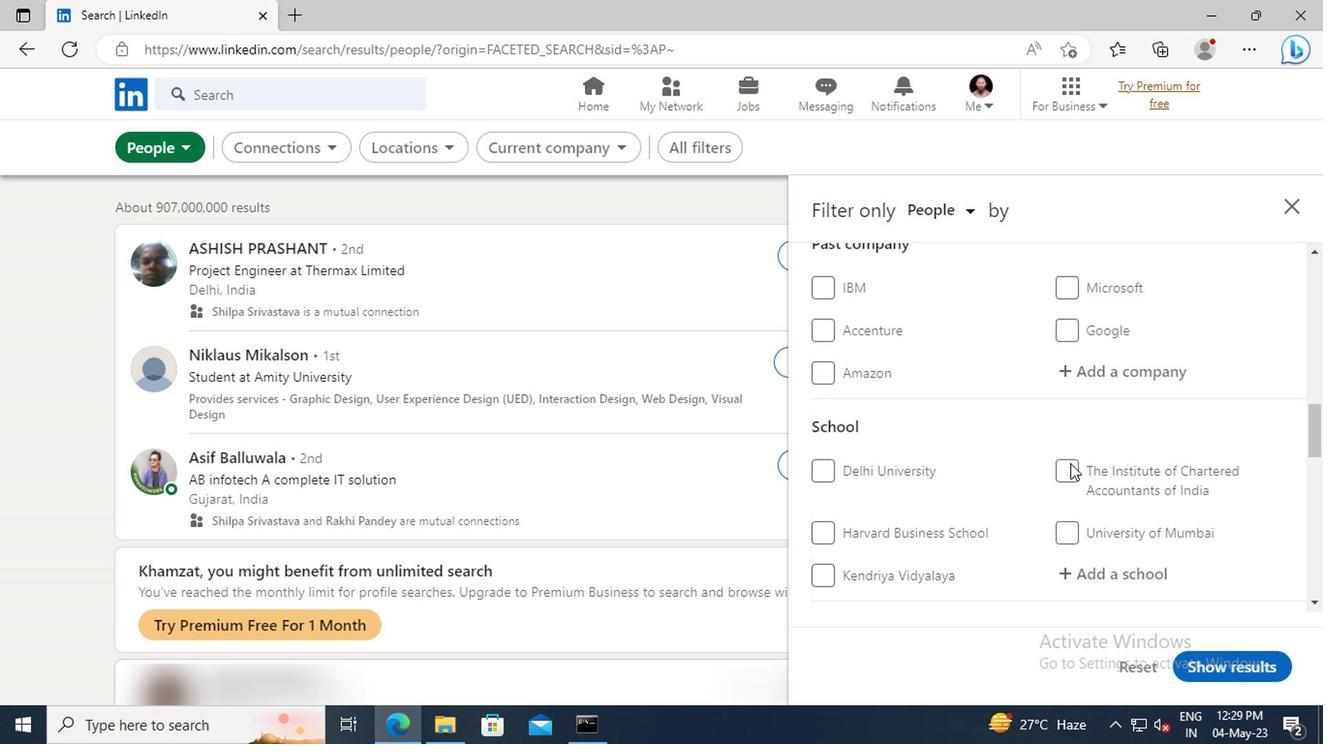 
Action: Mouse scrolled (1065, 460) with delta (0, 0)
Screenshot: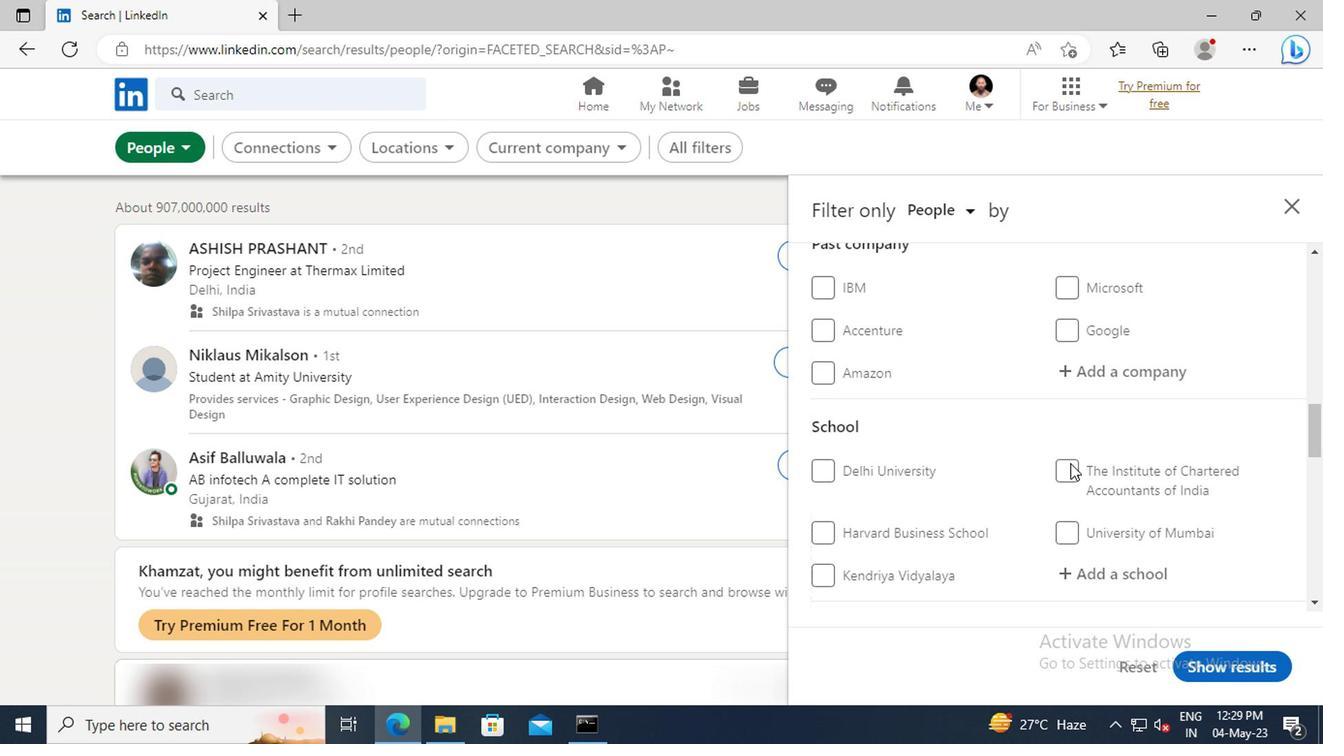 
Action: Mouse moved to (1065, 458)
Screenshot: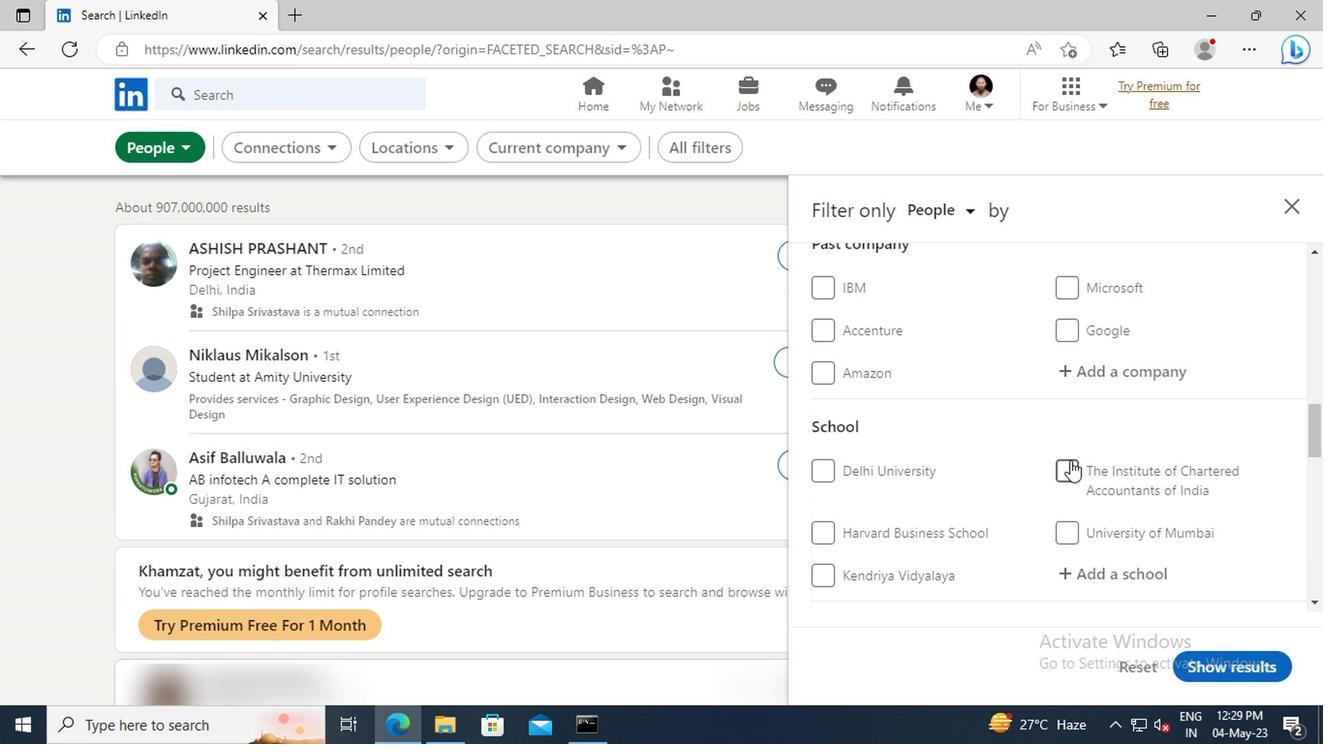
Action: Mouse scrolled (1065, 458) with delta (0, 0)
Screenshot: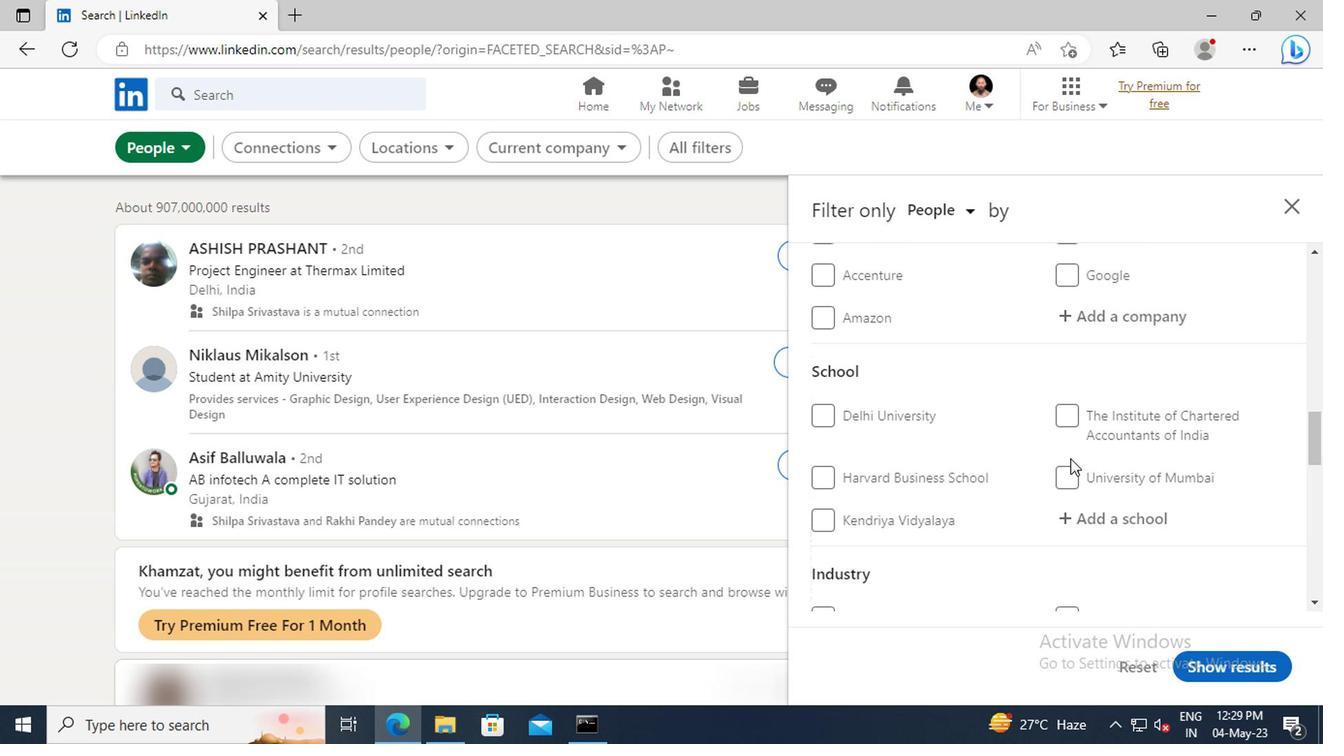 
Action: Mouse moved to (1072, 467)
Screenshot: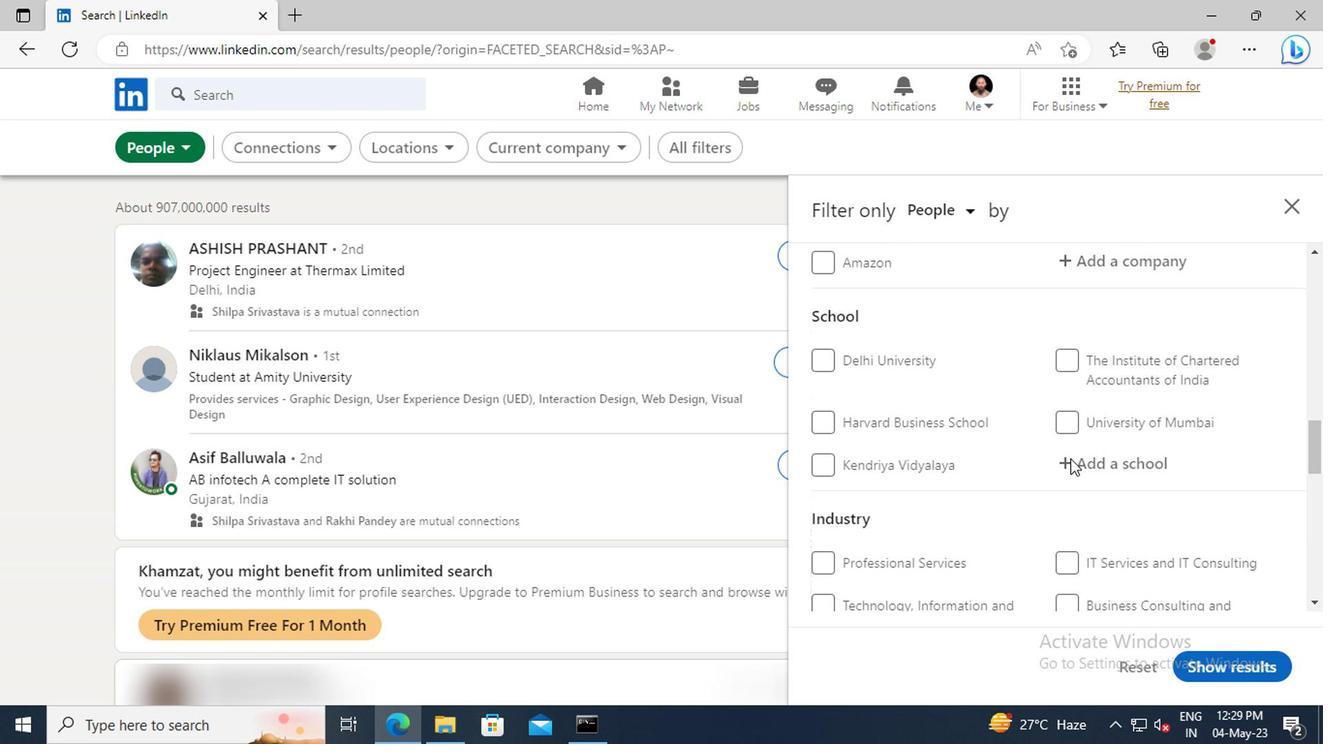 
Action: Mouse pressed left at (1072, 467)
Screenshot: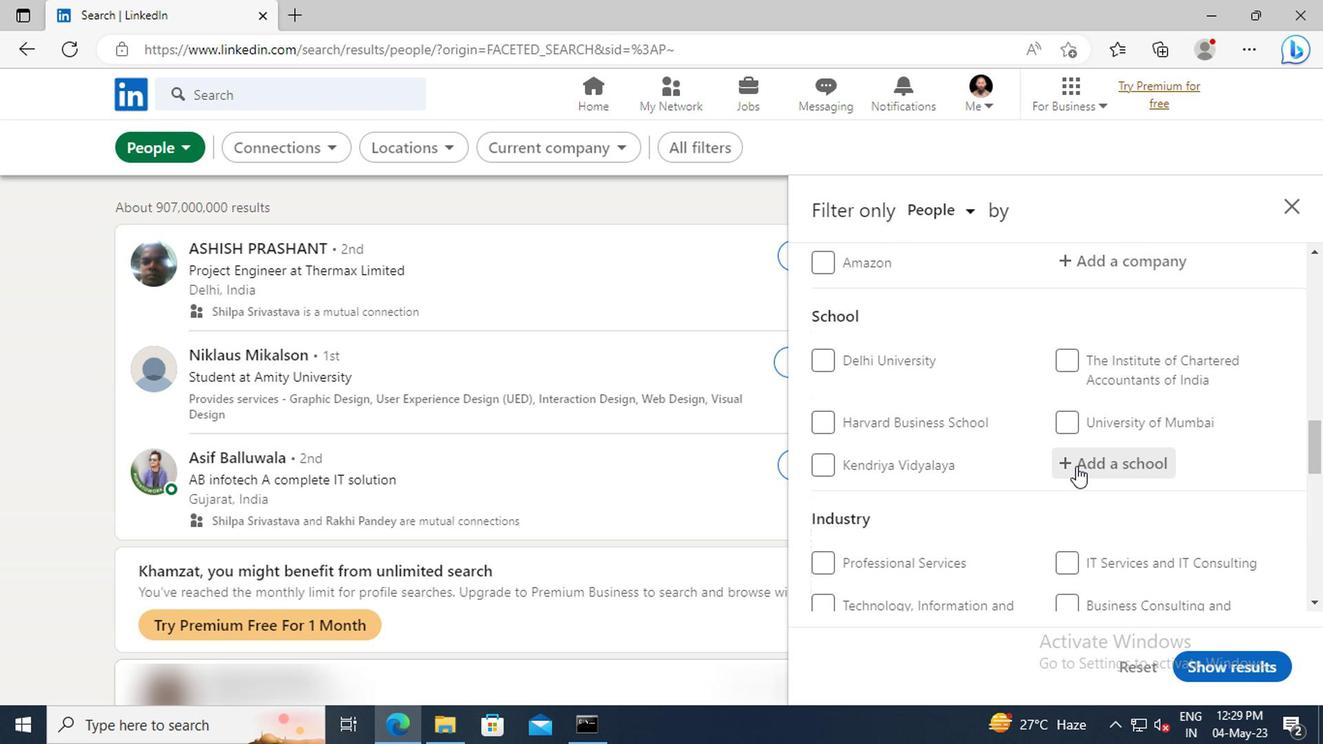 
Action: Key pressed <Key.shift>SRI<Key.space><Key.shift>CHAITANYA<Key.space><Key.shift>DEG
Screenshot: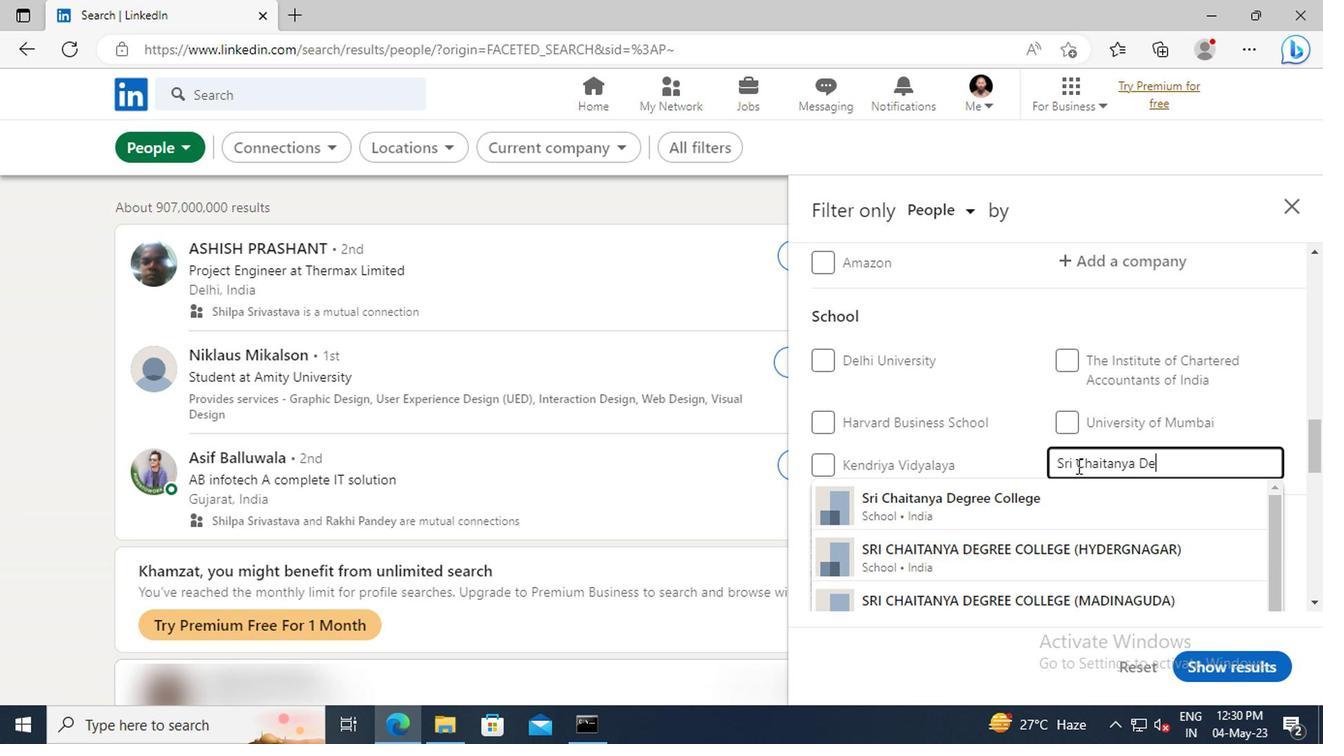 
Action: Mouse moved to (1073, 496)
Screenshot: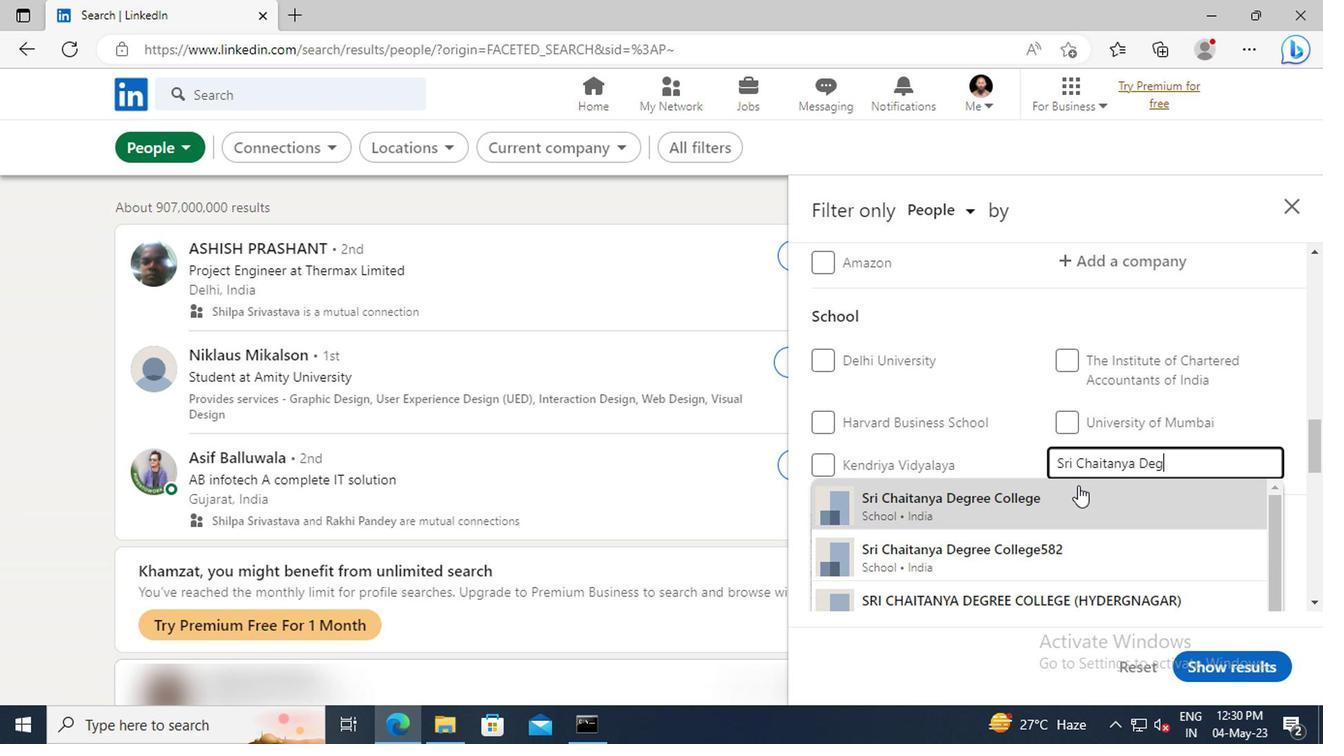 
Action: Mouse pressed left at (1073, 496)
Screenshot: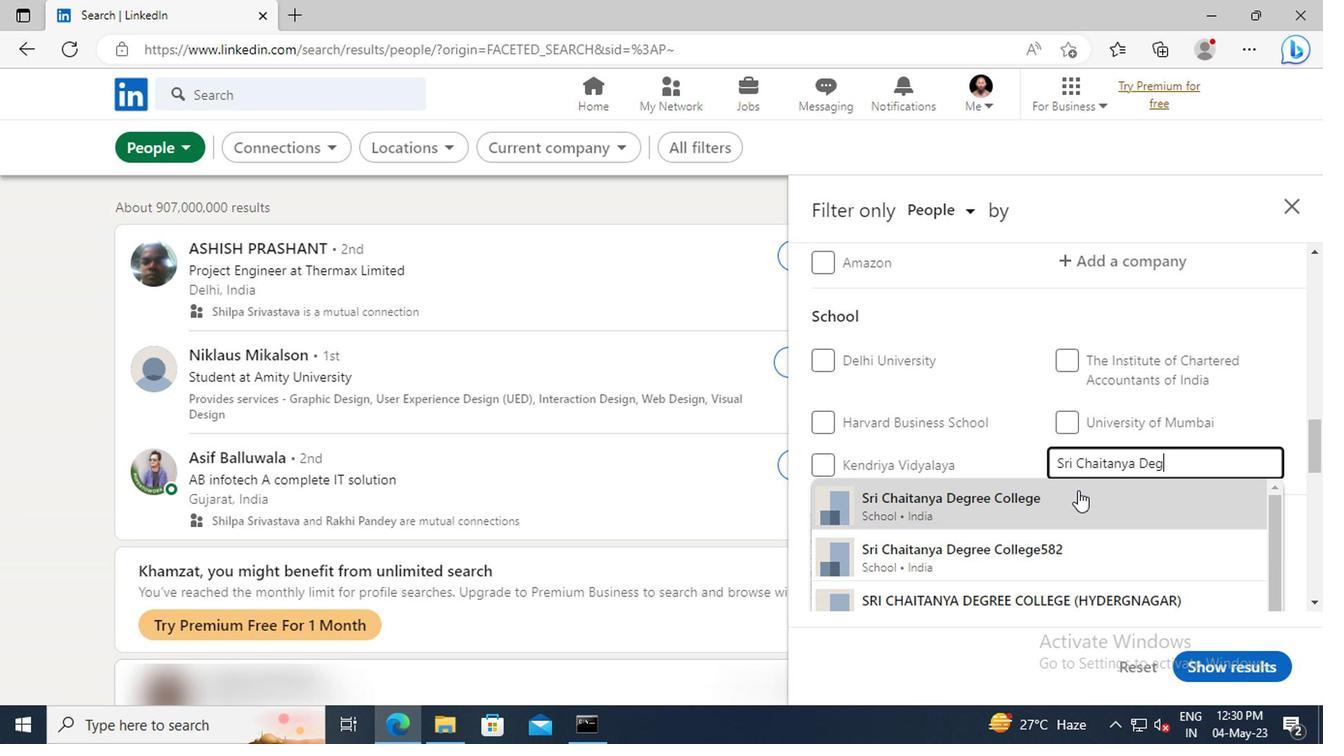 
Action: Mouse scrolled (1073, 494) with delta (0, -1)
Screenshot: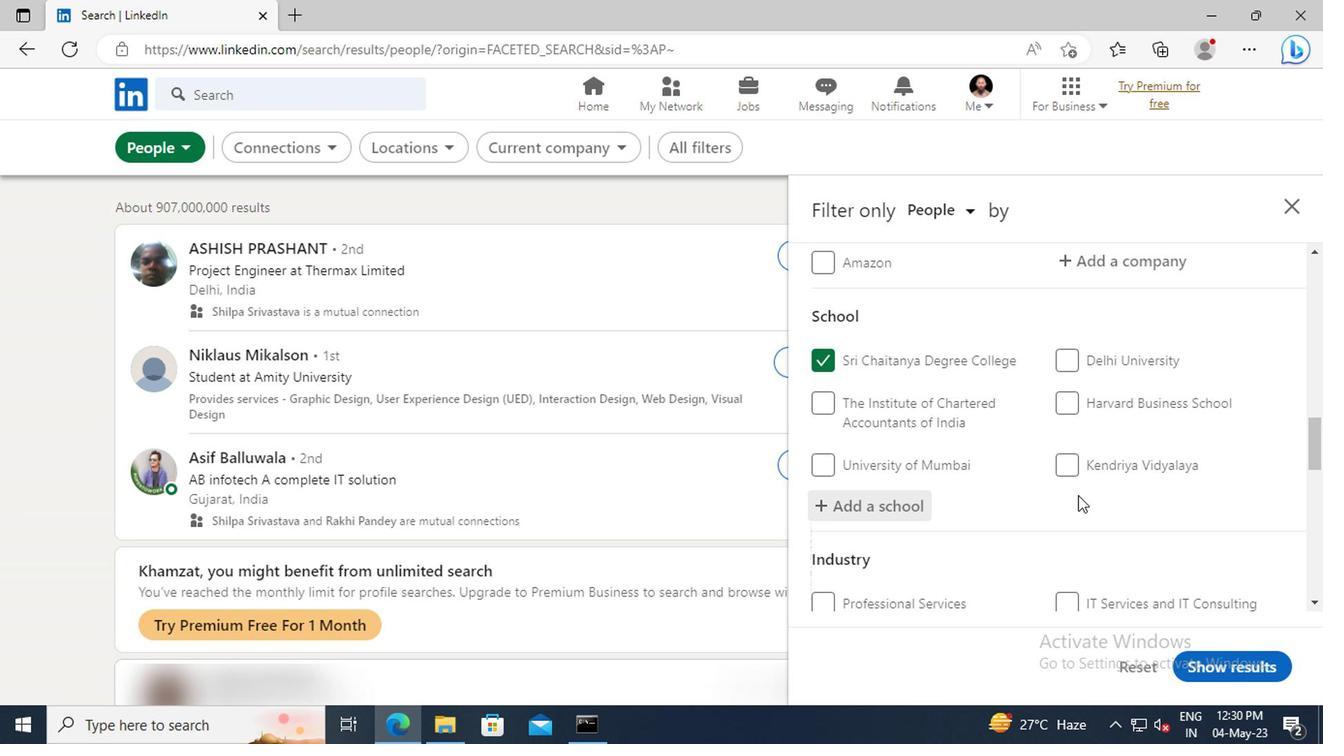 
Action: Mouse scrolled (1073, 494) with delta (0, -1)
Screenshot: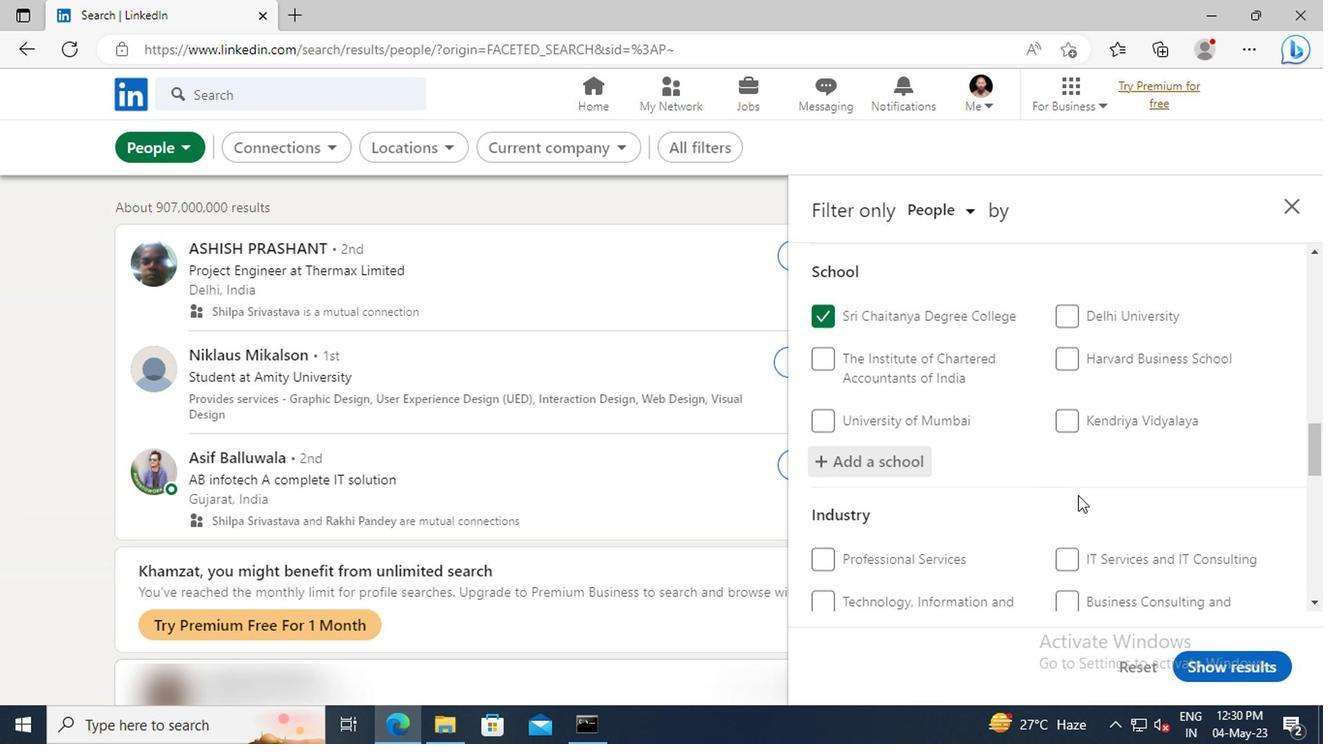 
Action: Mouse moved to (1073, 487)
Screenshot: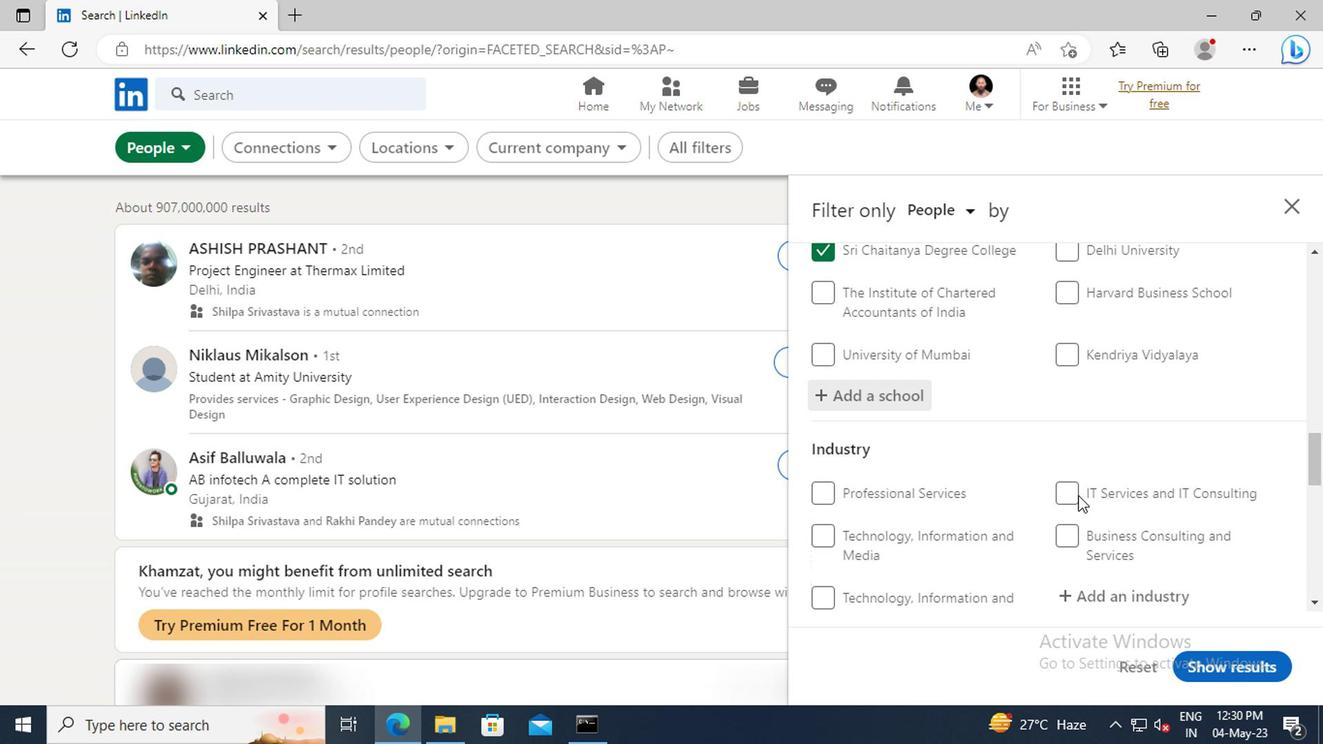 
Action: Mouse scrolled (1073, 487) with delta (0, 0)
Screenshot: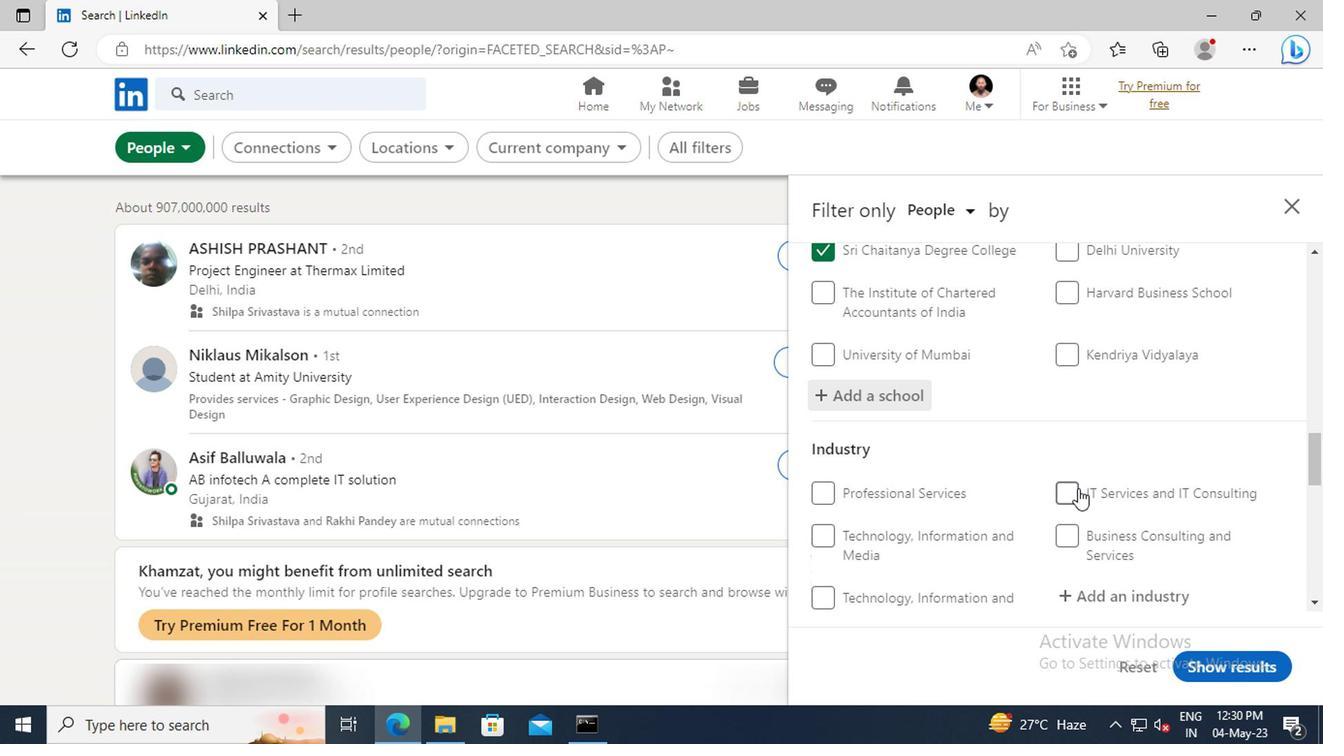 
Action: Mouse moved to (1072, 482)
Screenshot: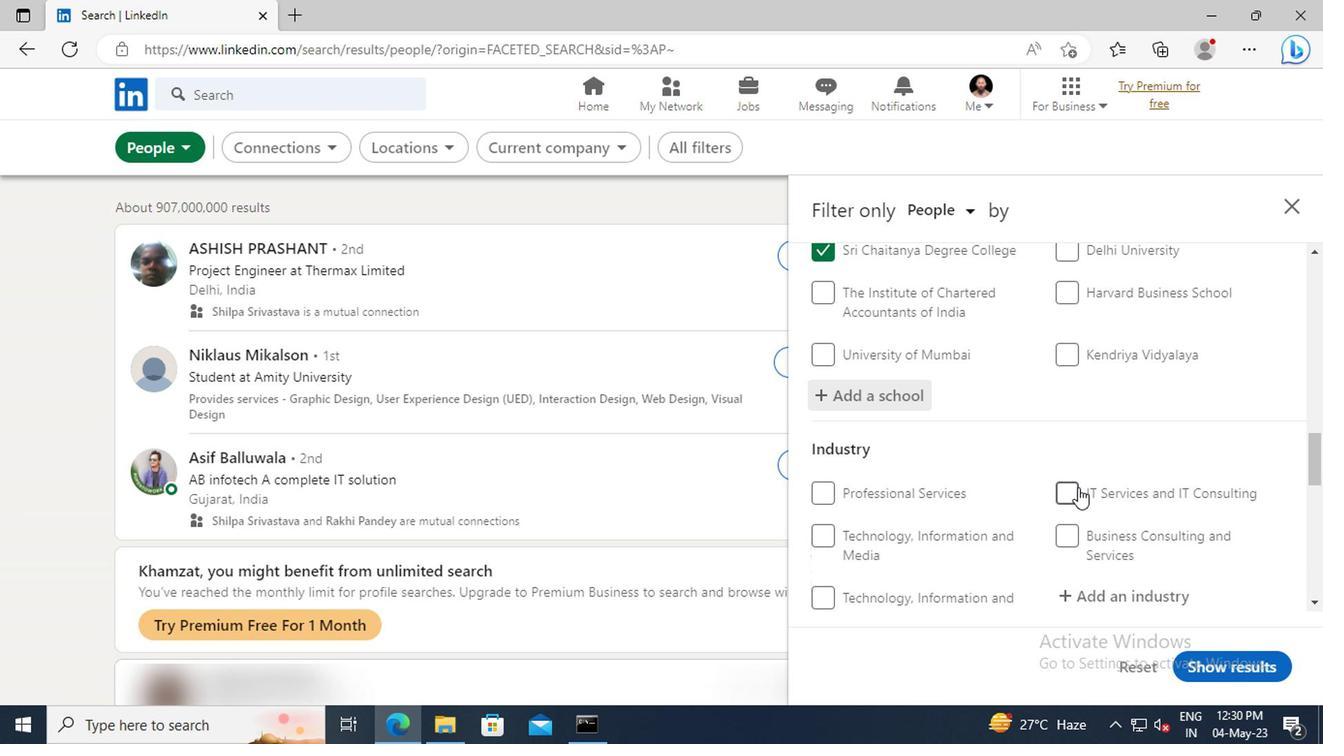 
Action: Mouse scrolled (1072, 481) with delta (0, 0)
Screenshot: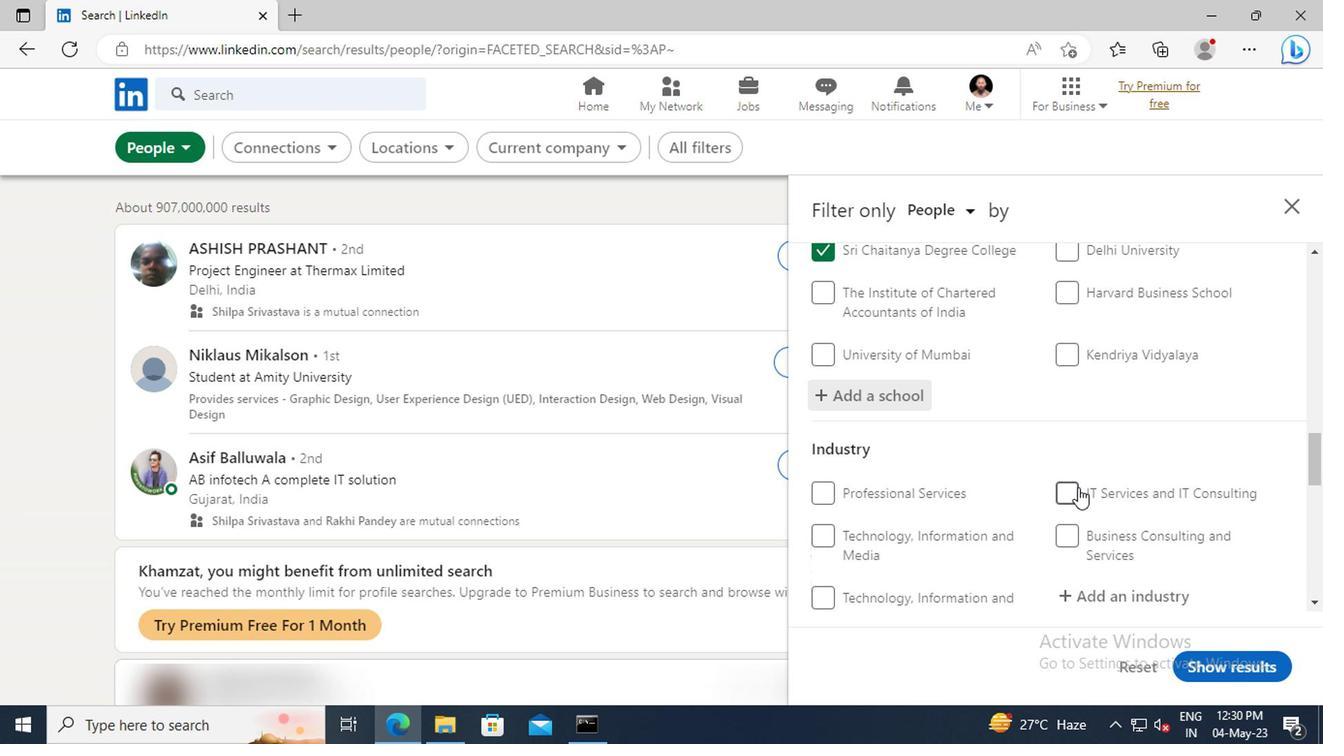 
Action: Mouse moved to (1070, 482)
Screenshot: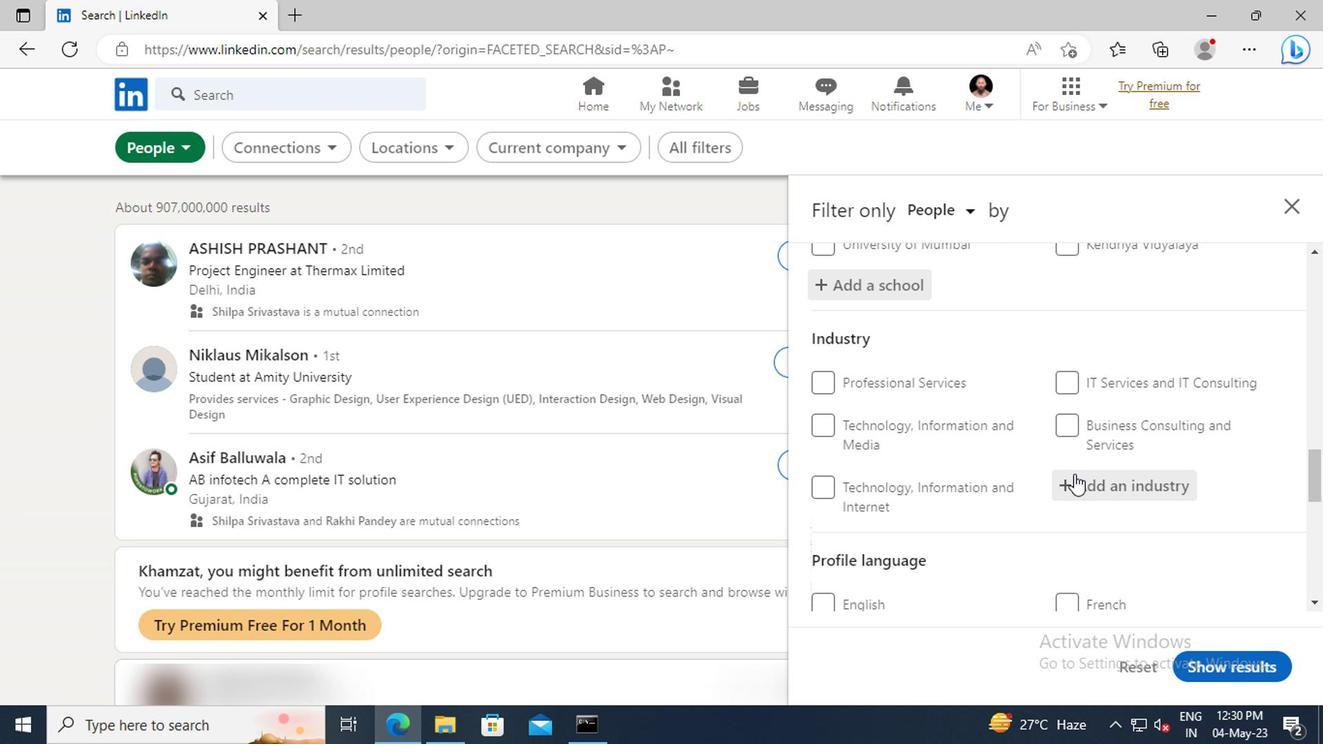 
Action: Mouse pressed left at (1070, 482)
Screenshot: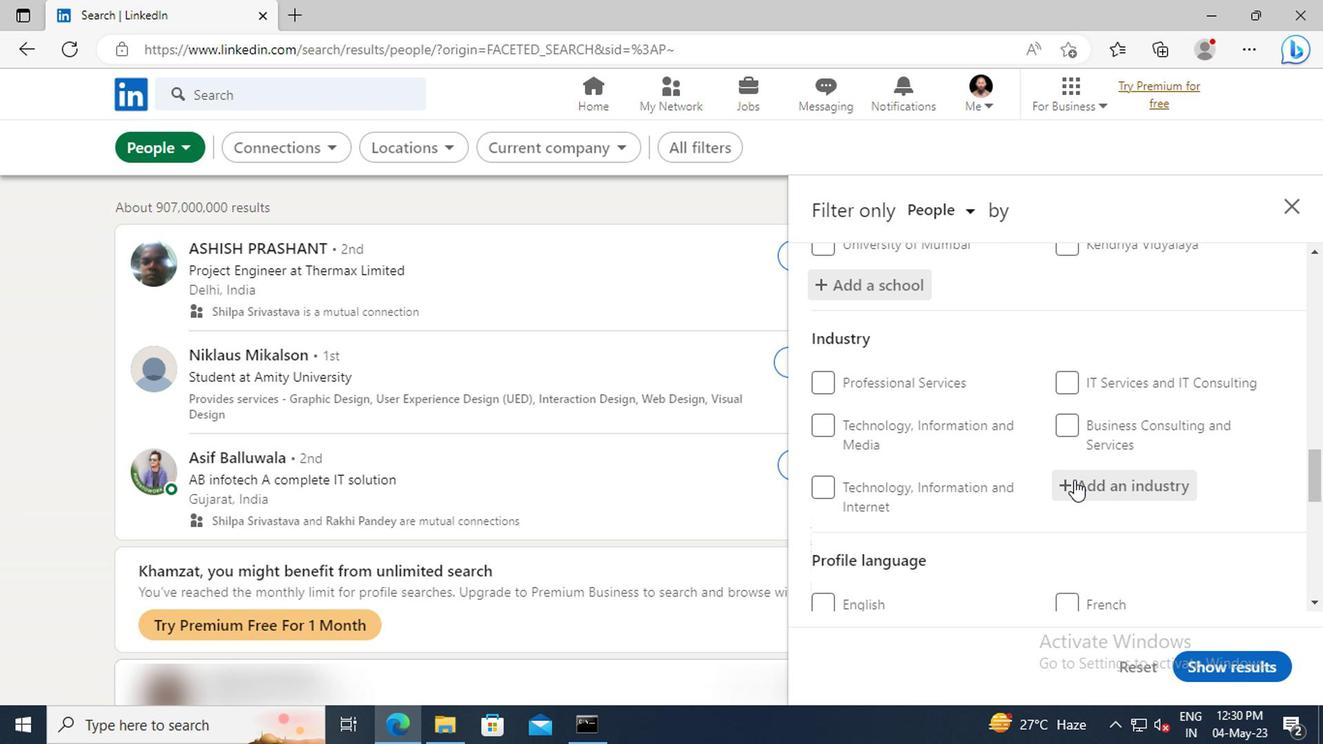 
Action: Key pressed <Key.shift>ELECTRONIC<Key.space>AND<Key.space>
Screenshot: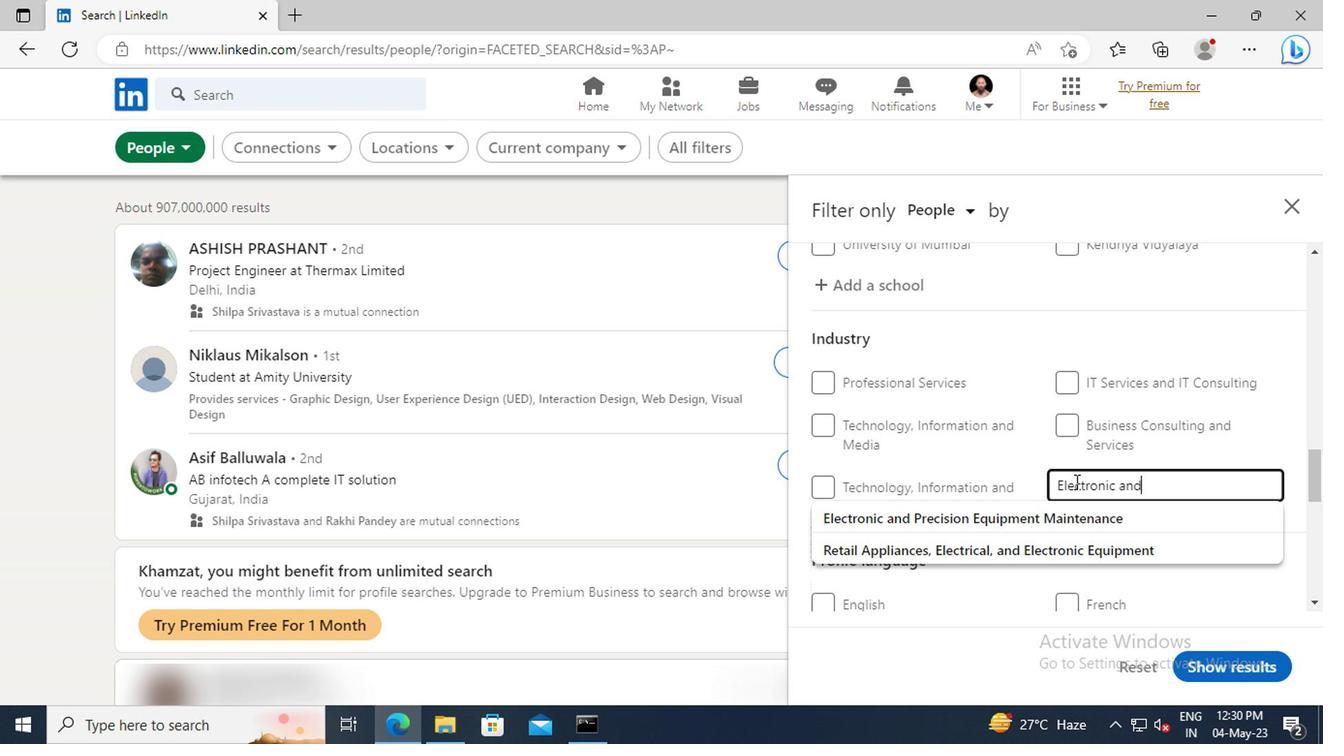 
Action: Mouse moved to (1078, 507)
Screenshot: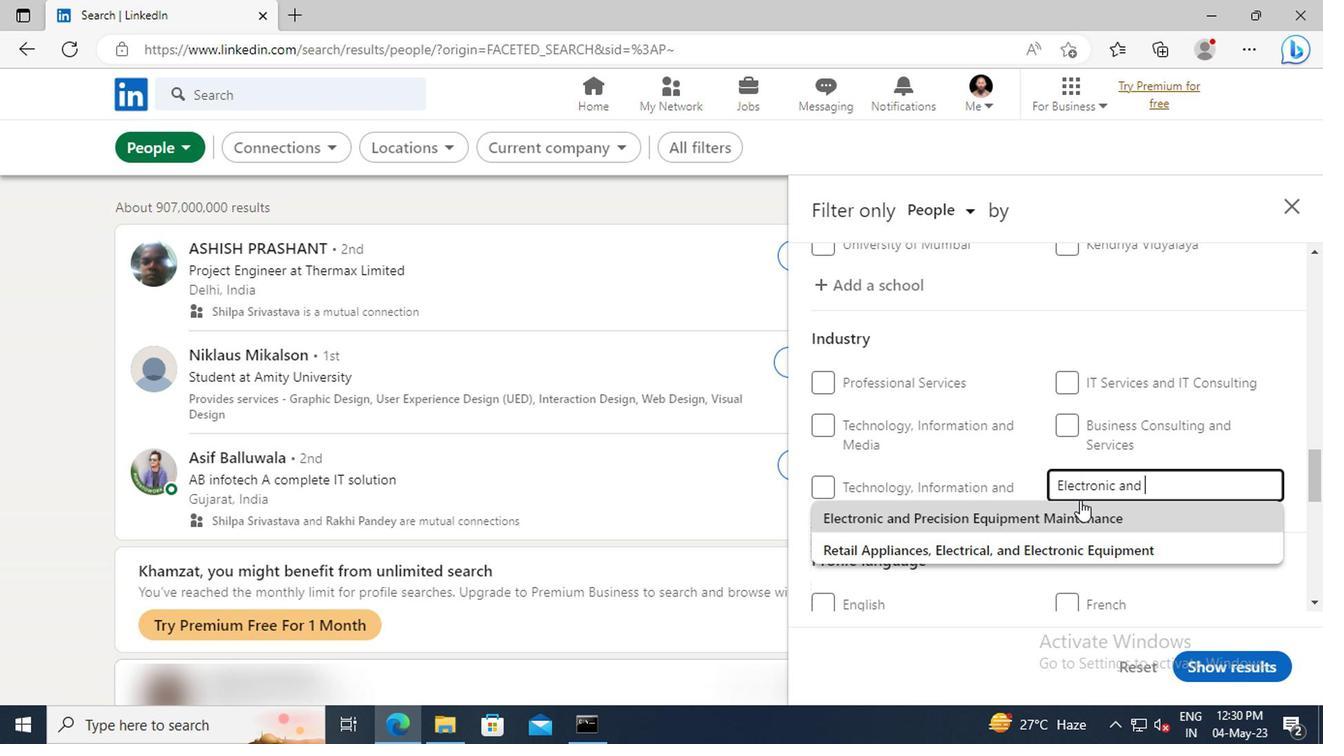 
Action: Mouse pressed left at (1078, 507)
Screenshot: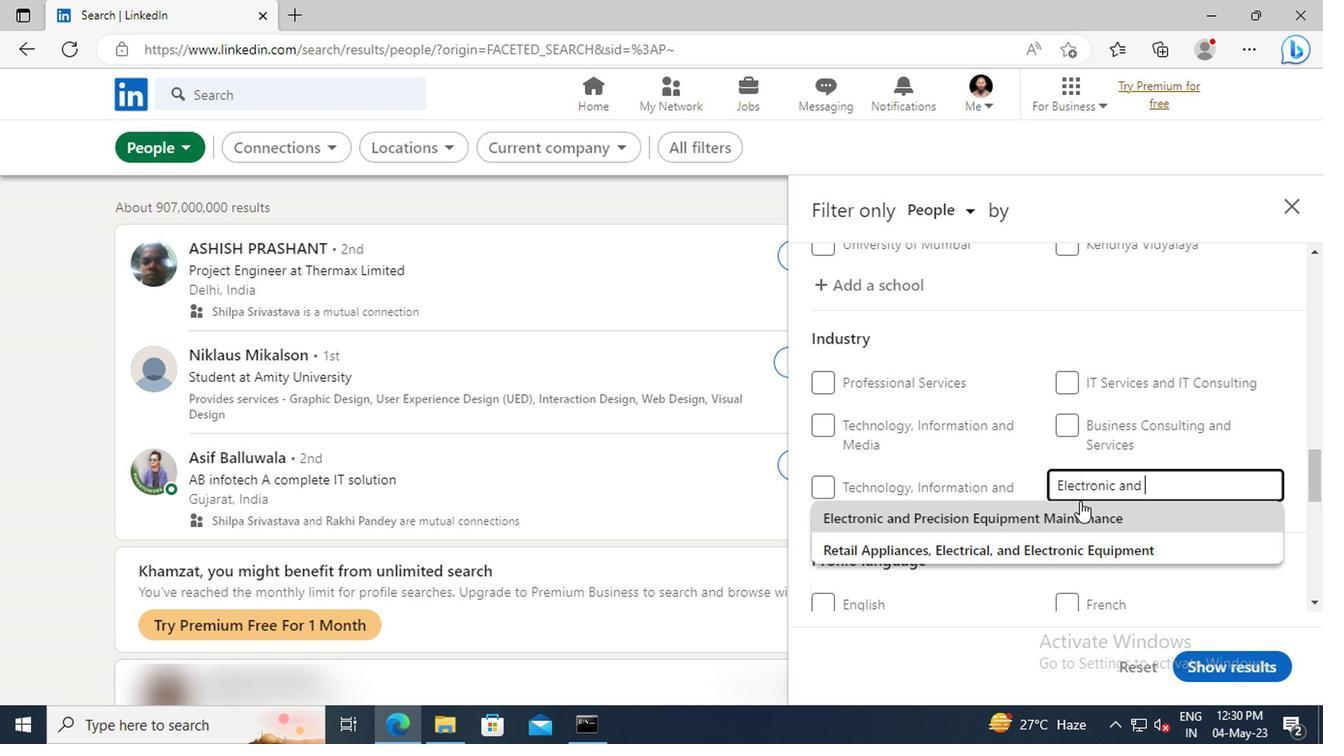 
Action: Mouse moved to (1078, 507)
Screenshot: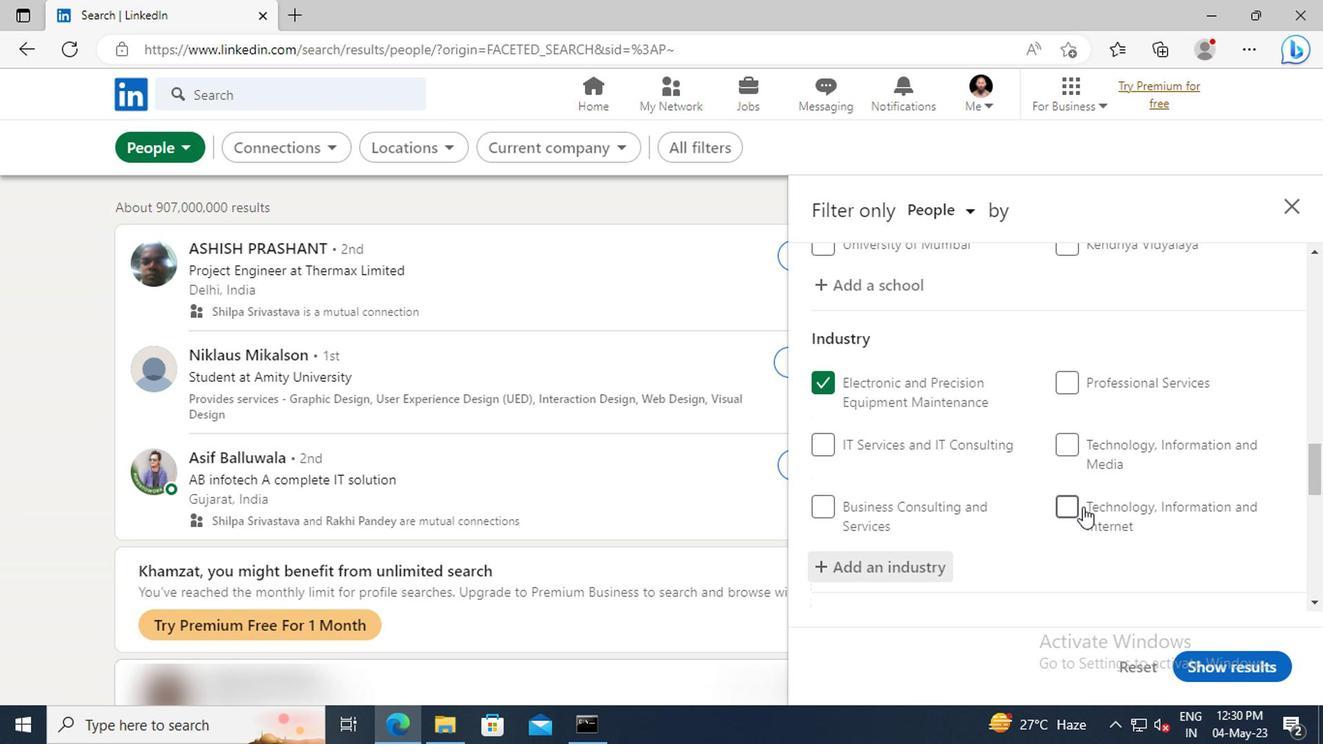 
Action: Mouse scrolled (1078, 506) with delta (0, -1)
Screenshot: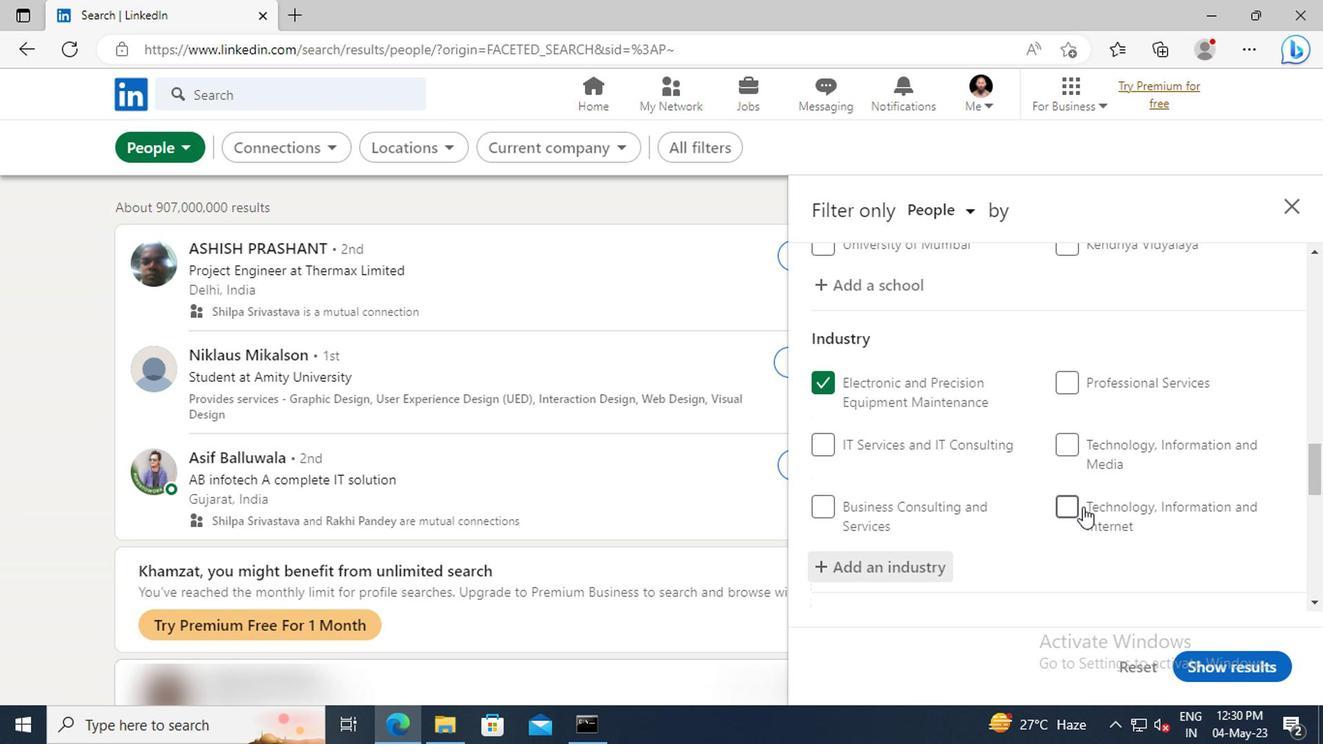 
Action: Mouse scrolled (1078, 506) with delta (0, -1)
Screenshot: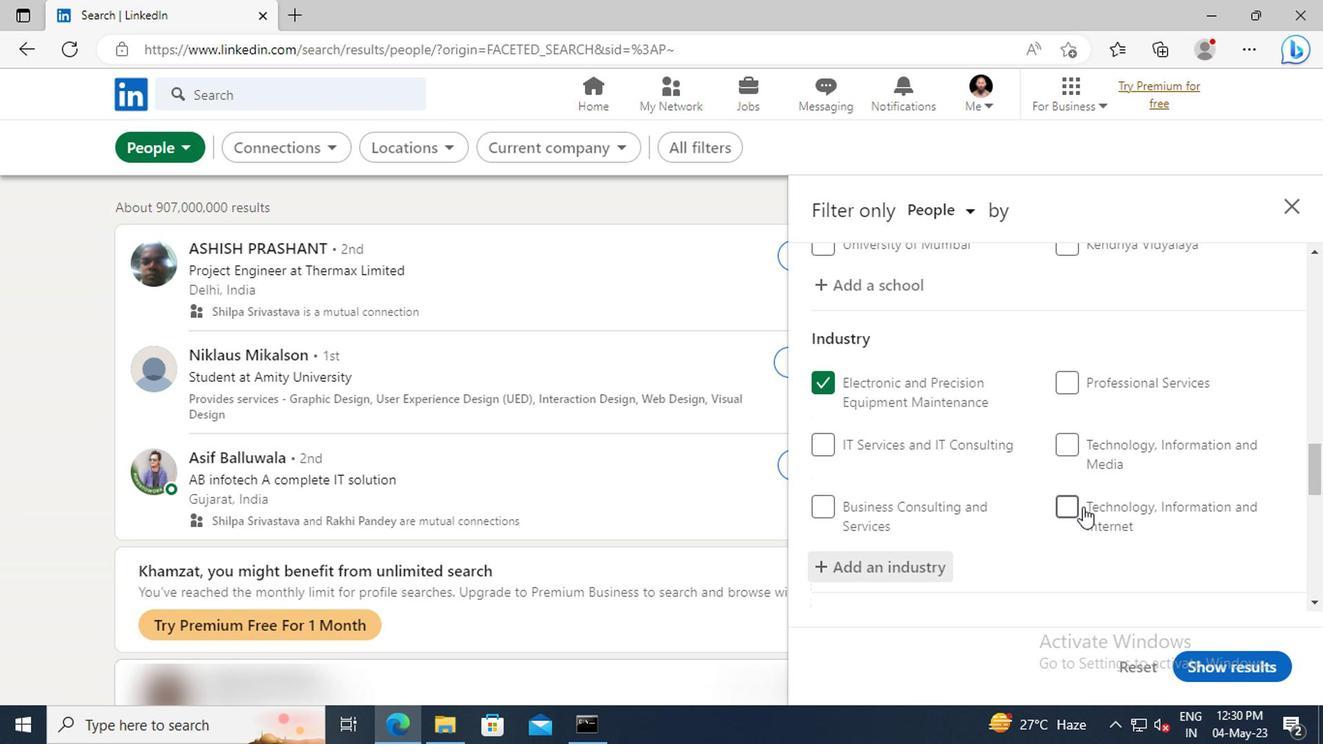 
Action: Mouse moved to (1079, 492)
Screenshot: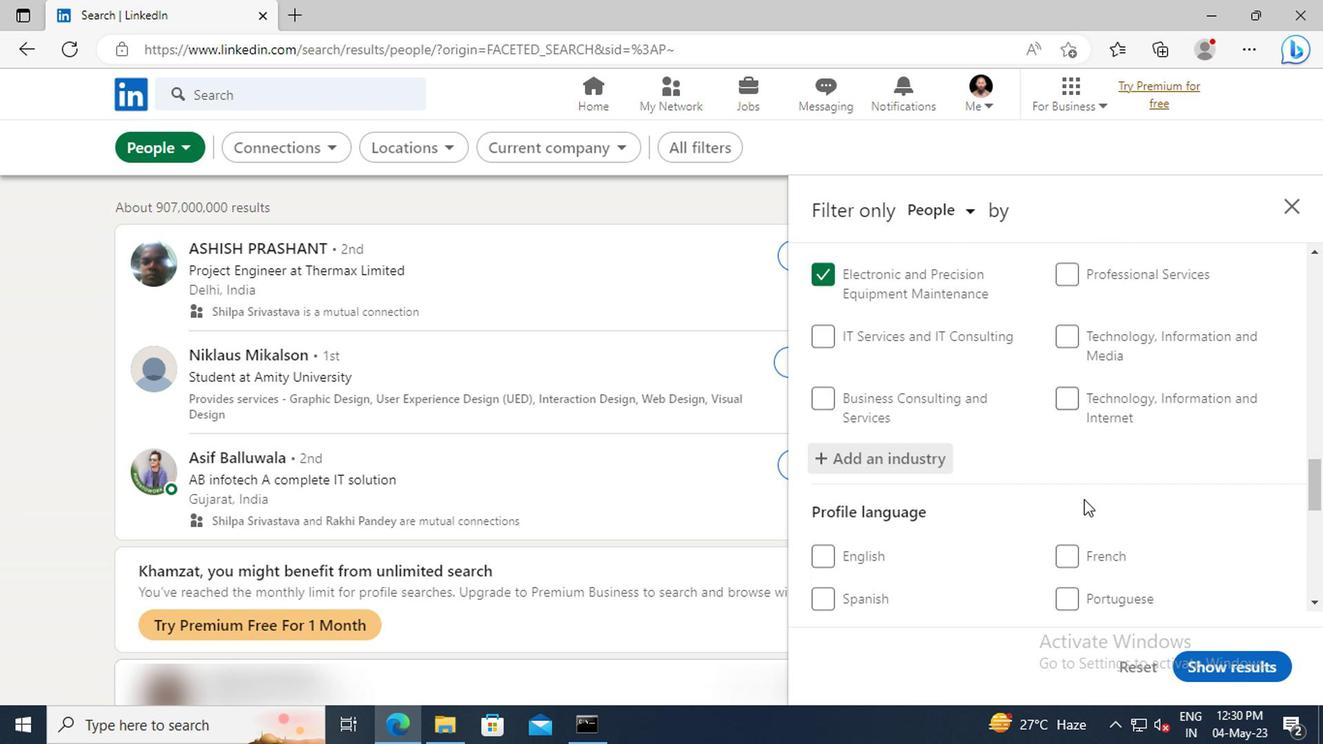 
Action: Mouse scrolled (1079, 491) with delta (0, 0)
Screenshot: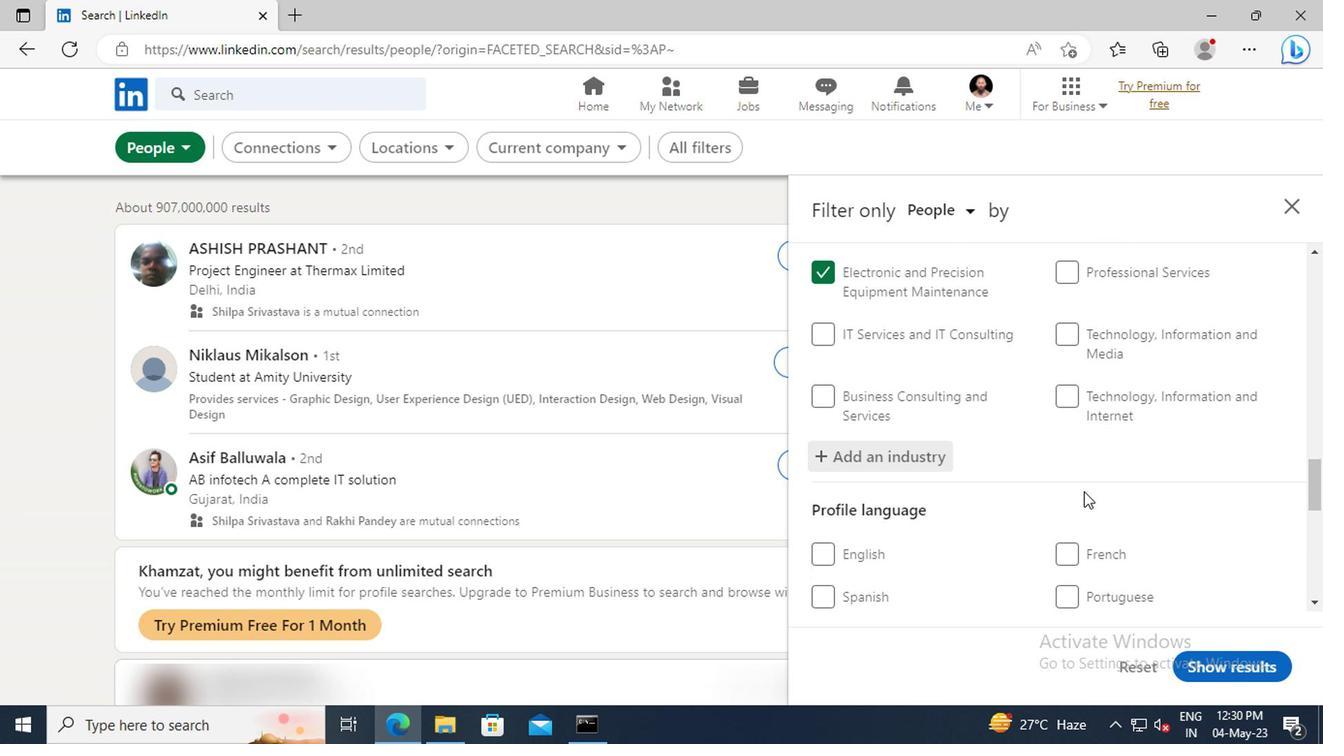 
Action: Mouse scrolled (1079, 491) with delta (0, 0)
Screenshot: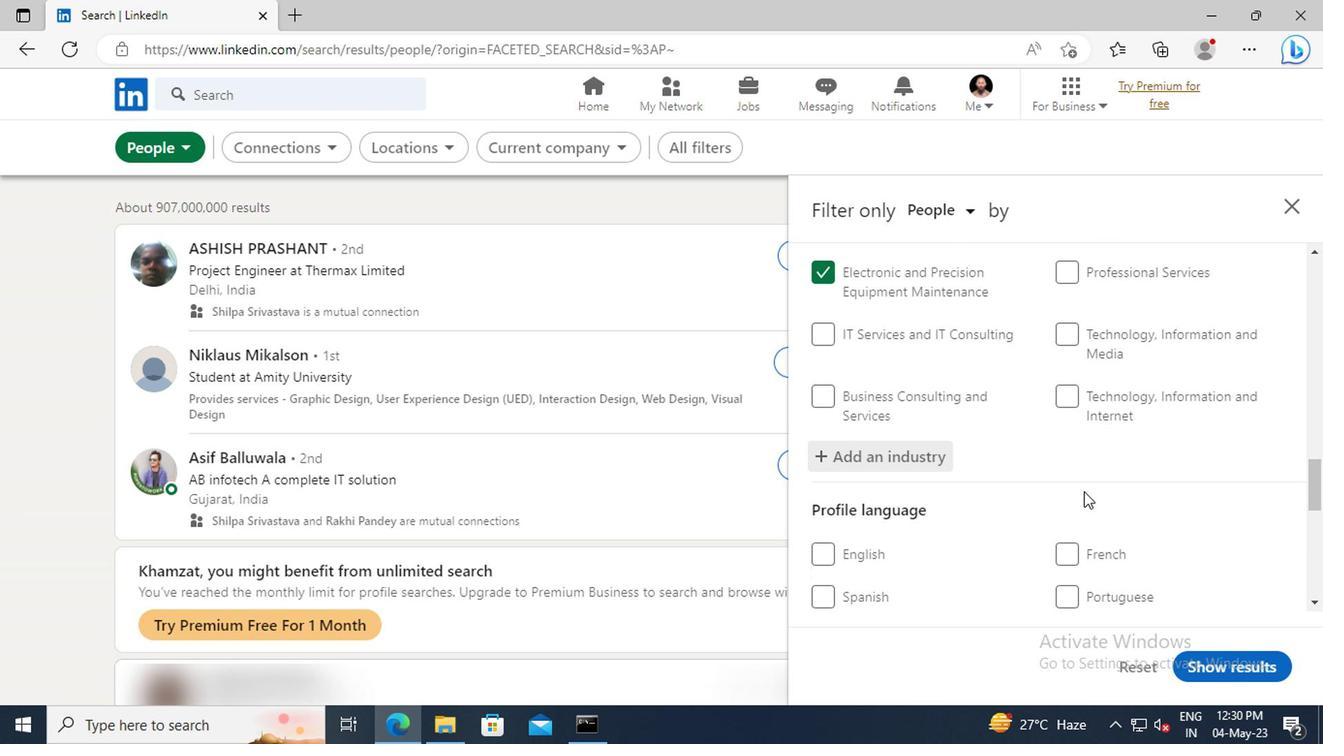 
Action: Mouse moved to (1077, 474)
Screenshot: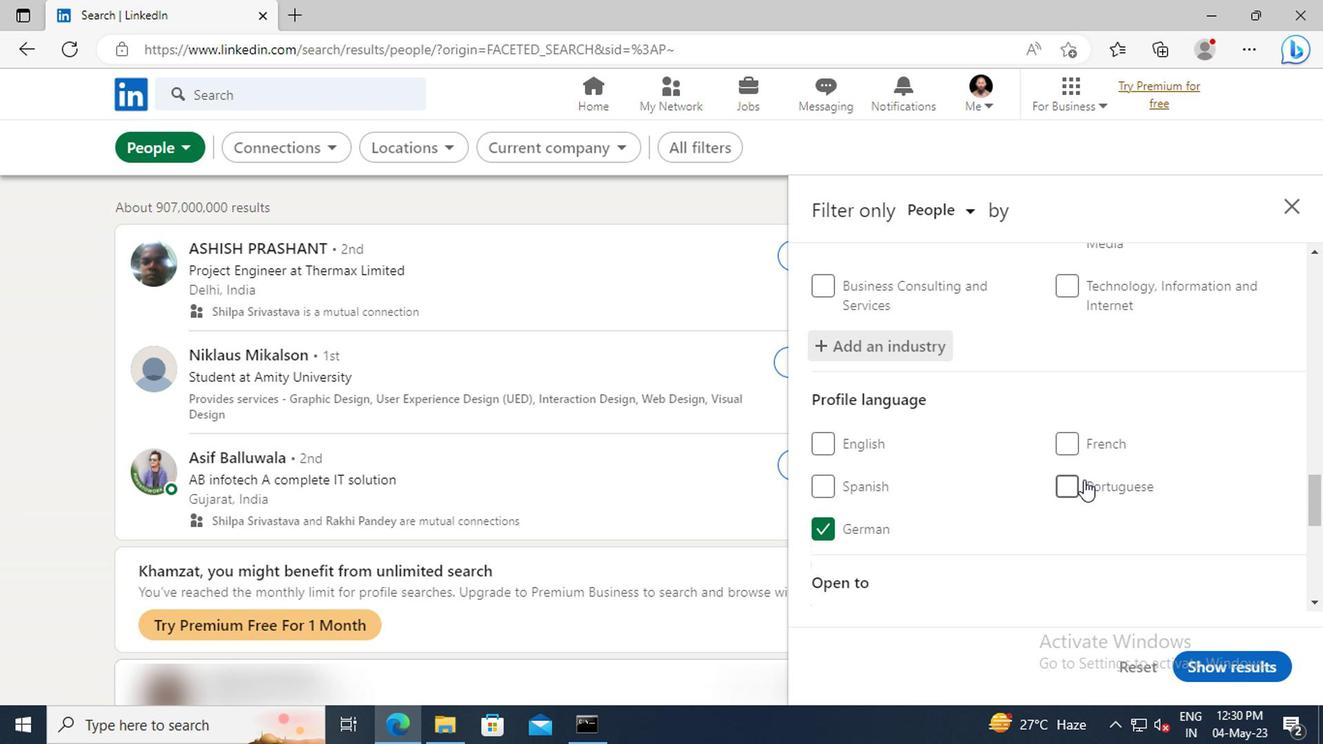 
Action: Mouse scrolled (1077, 473) with delta (0, -1)
Screenshot: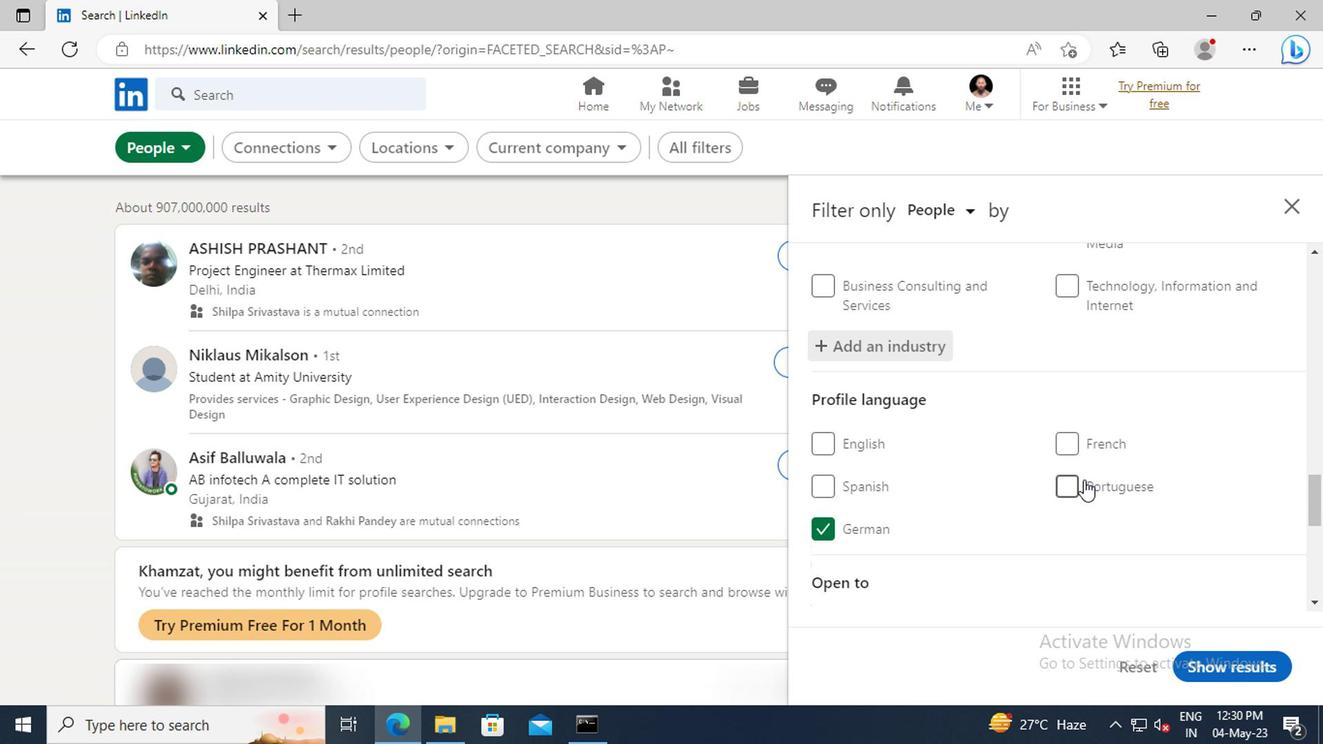 
Action: Mouse scrolled (1077, 473) with delta (0, -1)
Screenshot: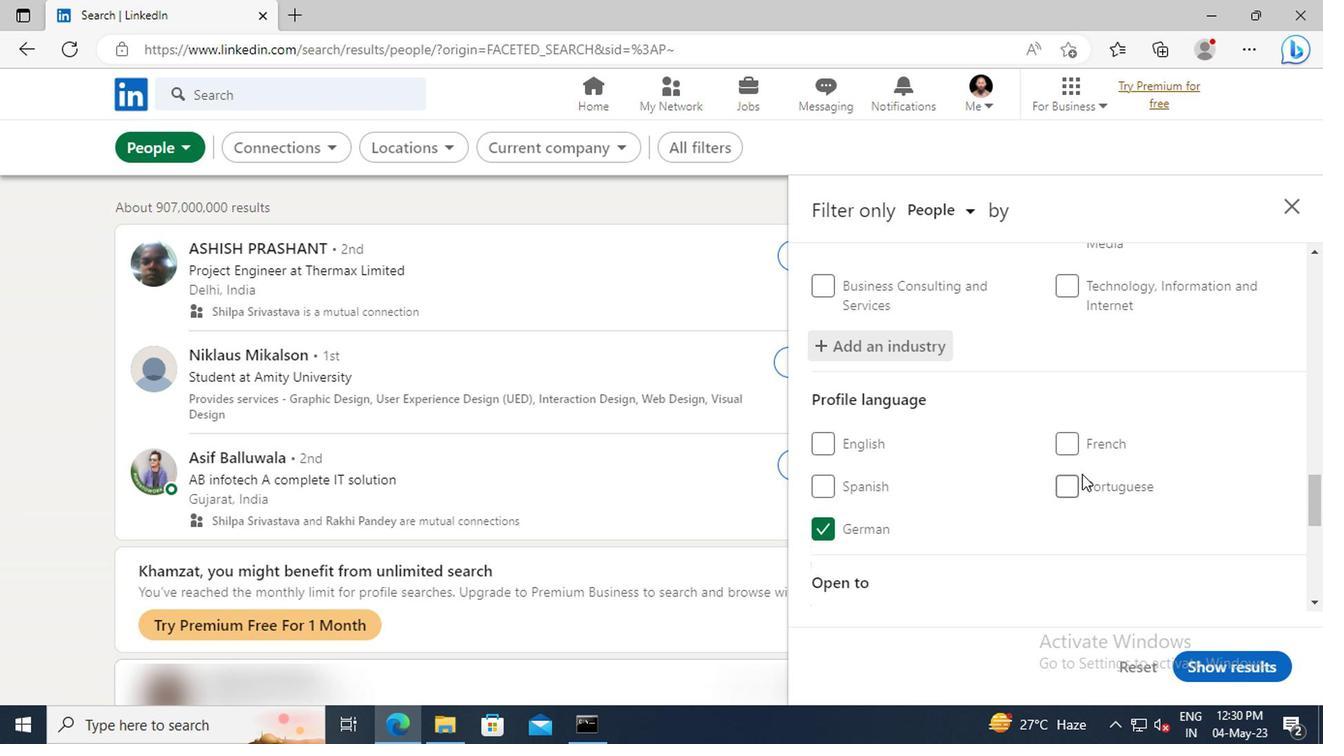
Action: Mouse moved to (1073, 465)
Screenshot: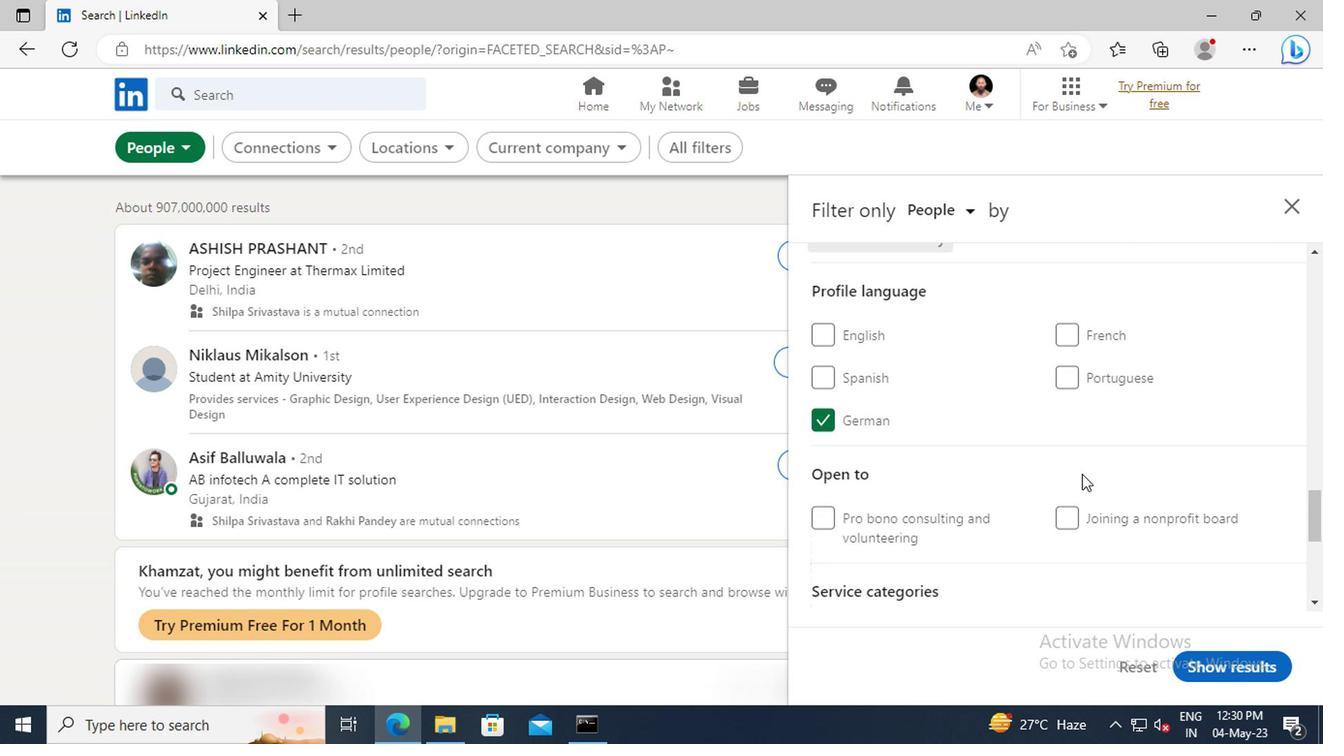 
Action: Mouse scrolled (1073, 463) with delta (0, -1)
Screenshot: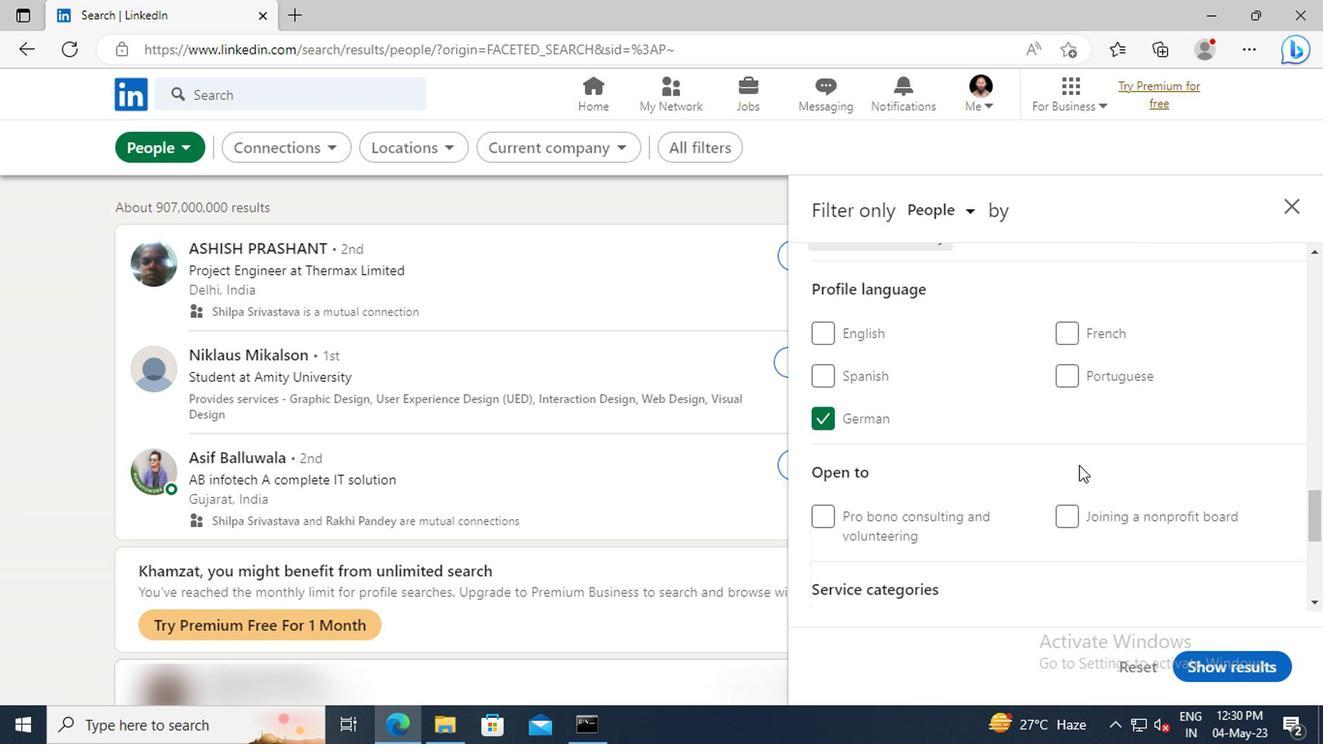 
Action: Mouse scrolled (1073, 463) with delta (0, -1)
Screenshot: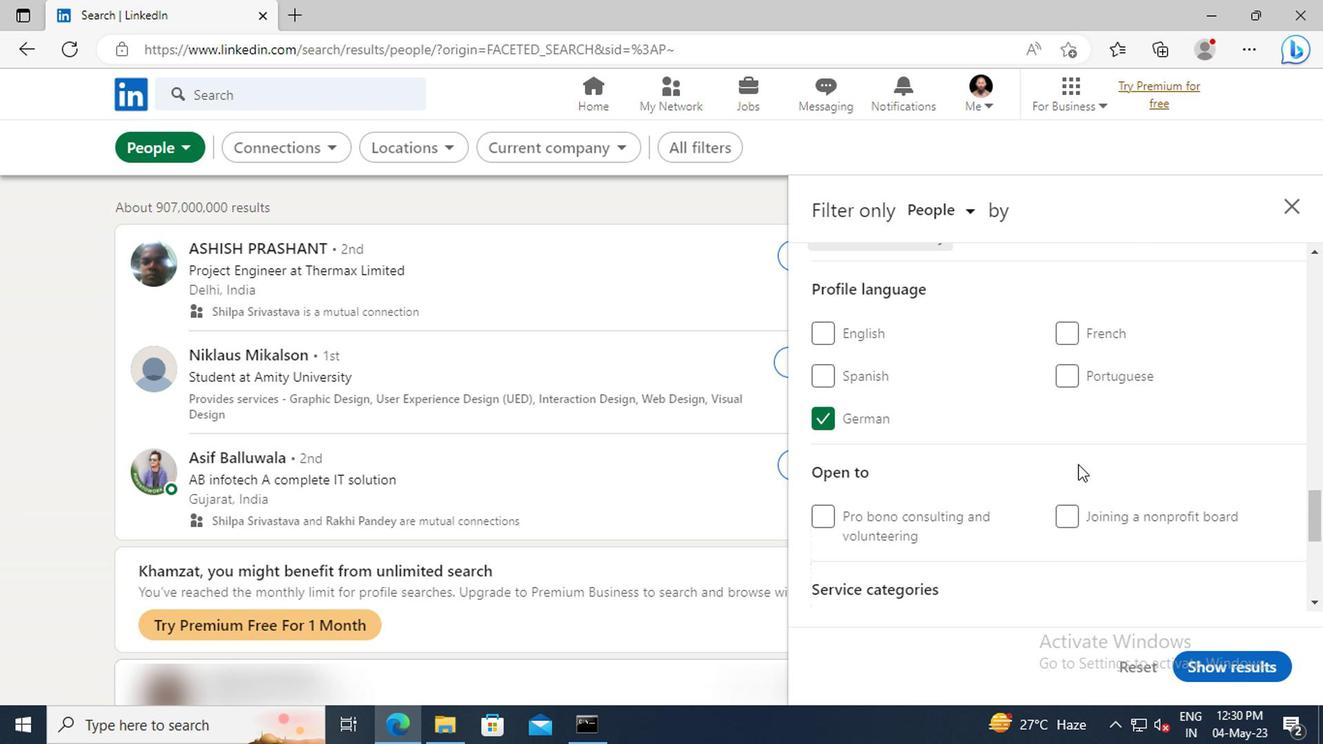 
Action: Mouse scrolled (1073, 463) with delta (0, -1)
Screenshot: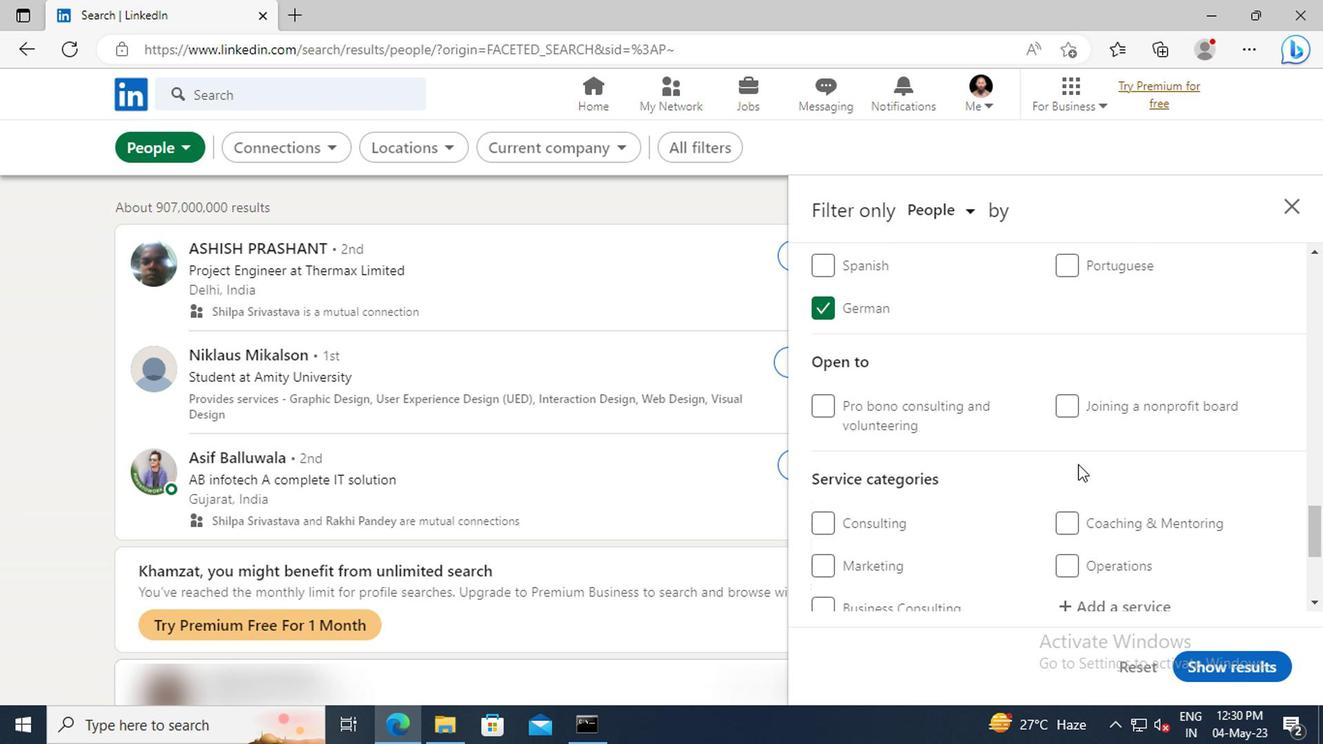 
Action: Mouse scrolled (1073, 463) with delta (0, -1)
Screenshot: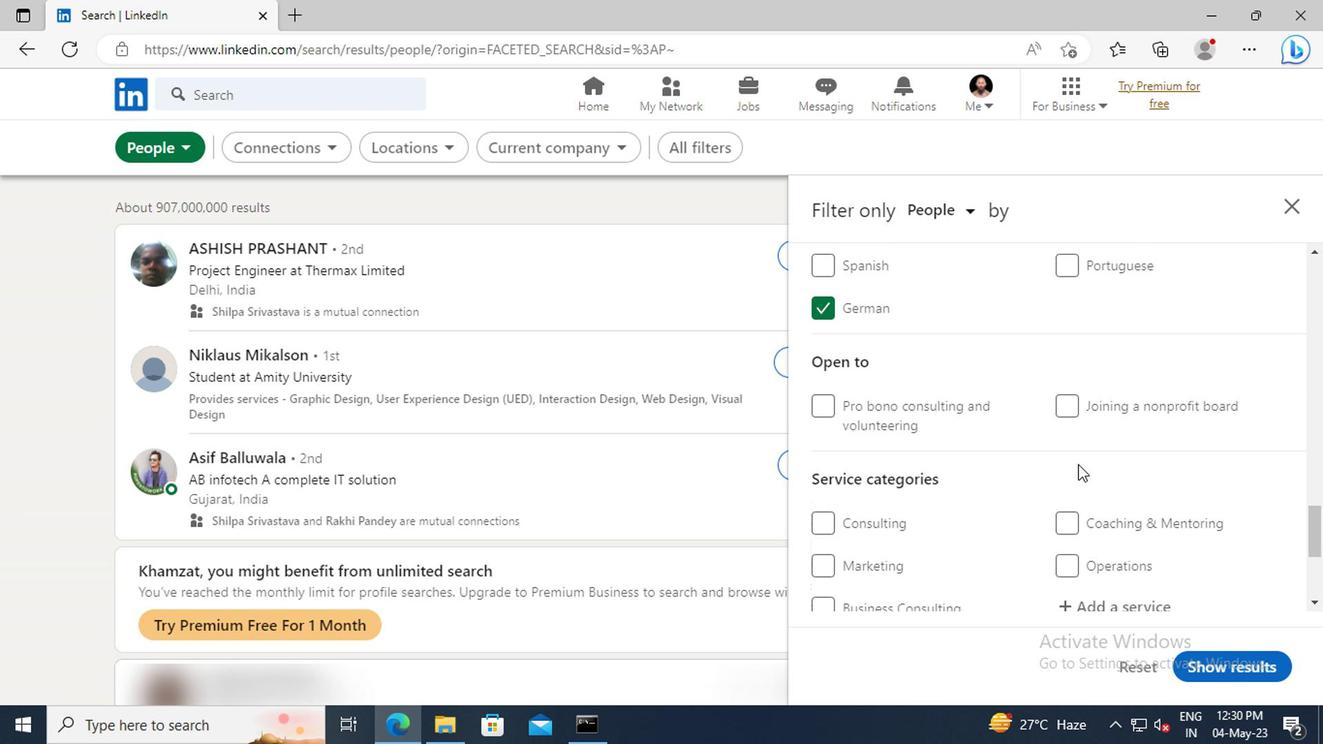 
Action: Mouse scrolled (1073, 463) with delta (0, -1)
Screenshot: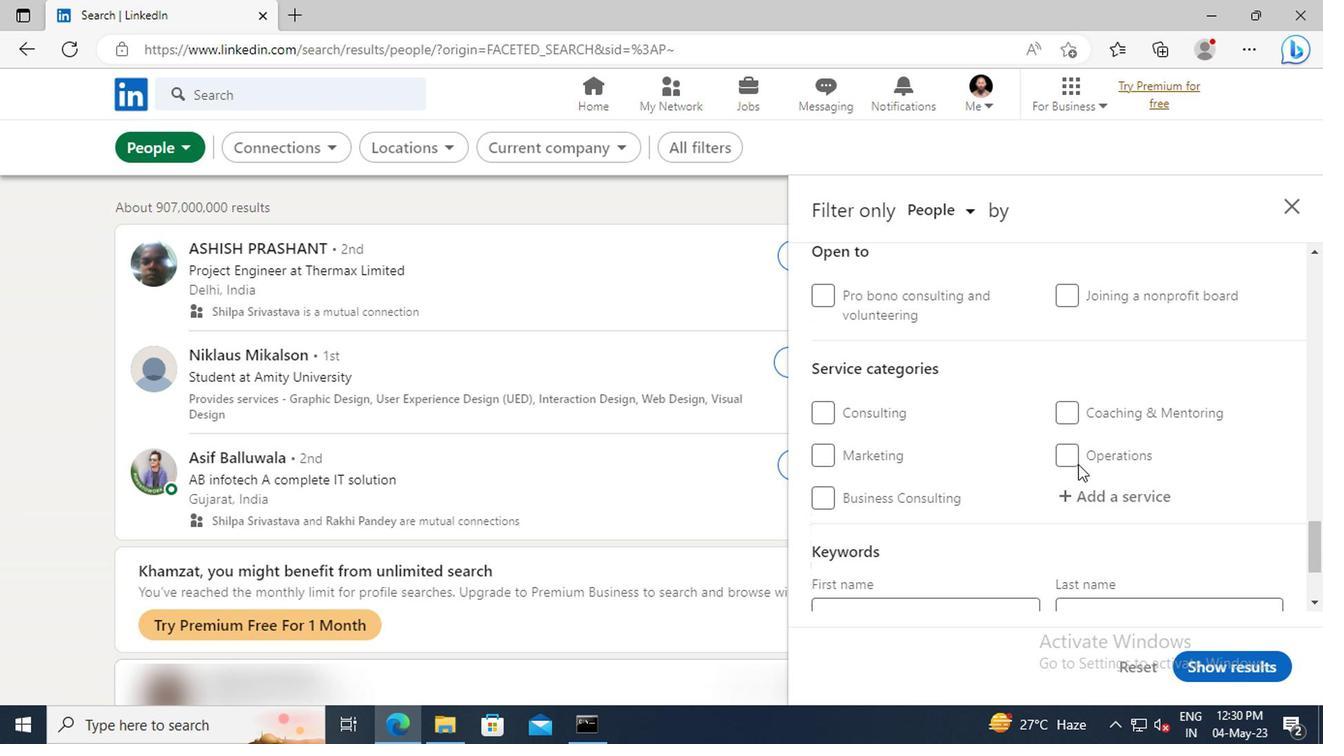 
Action: Mouse moved to (1074, 453)
Screenshot: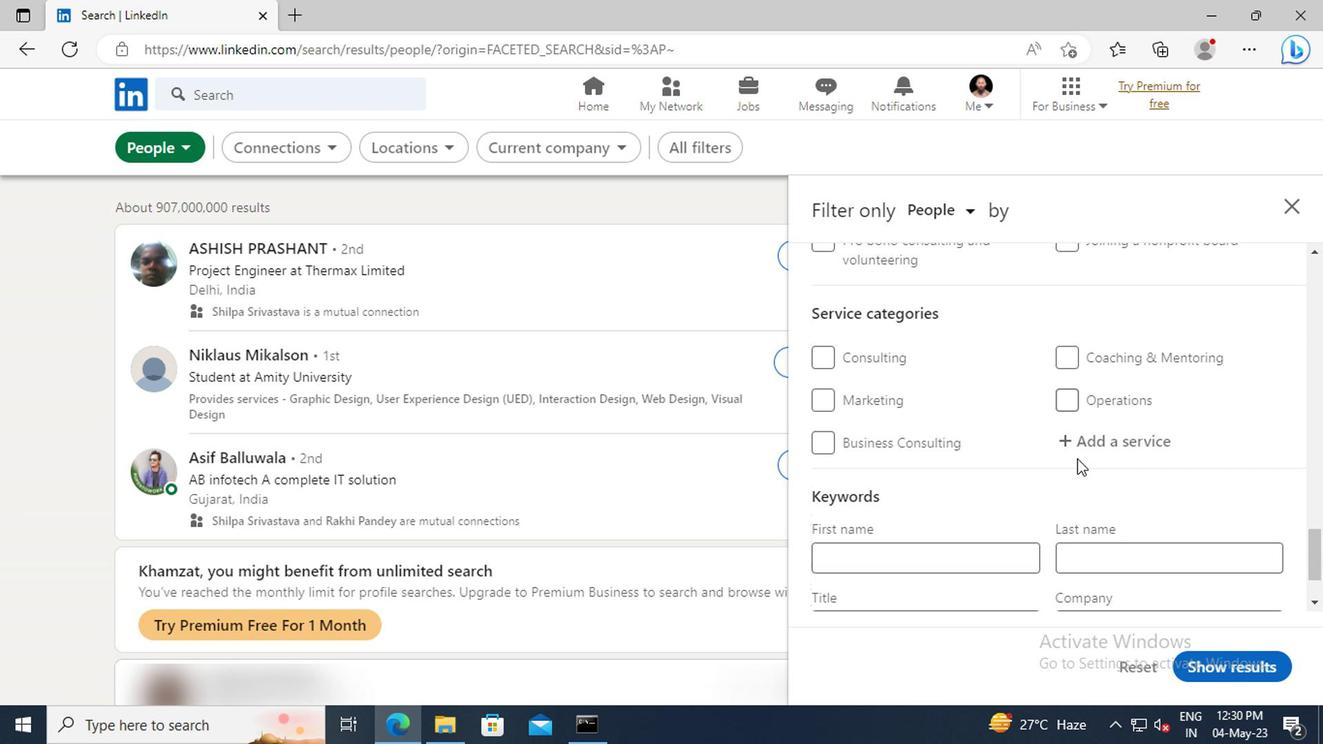 
Action: Mouse pressed left at (1074, 453)
Screenshot: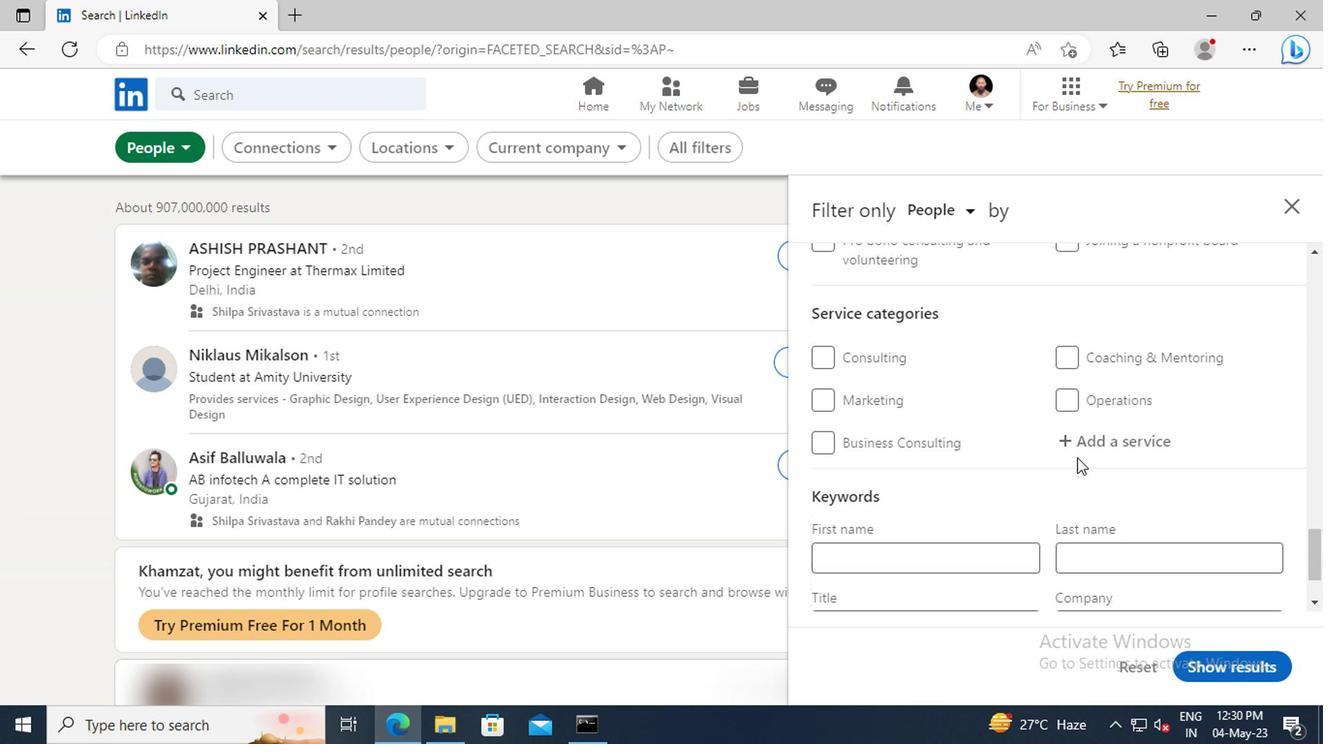 
Action: Mouse moved to (1074, 453)
Screenshot: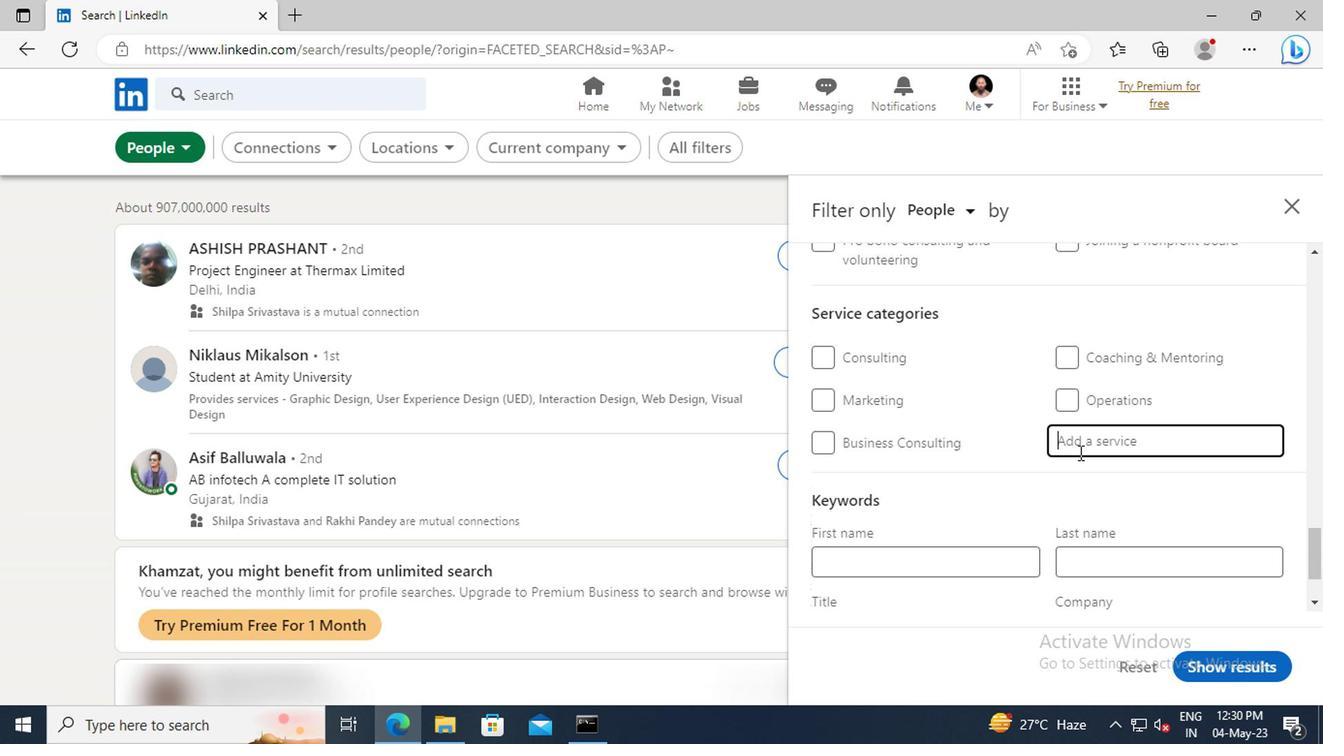
Action: Key pressed <Key.shift>VIDEO<Key.space><Key.shift>AN
Screenshot: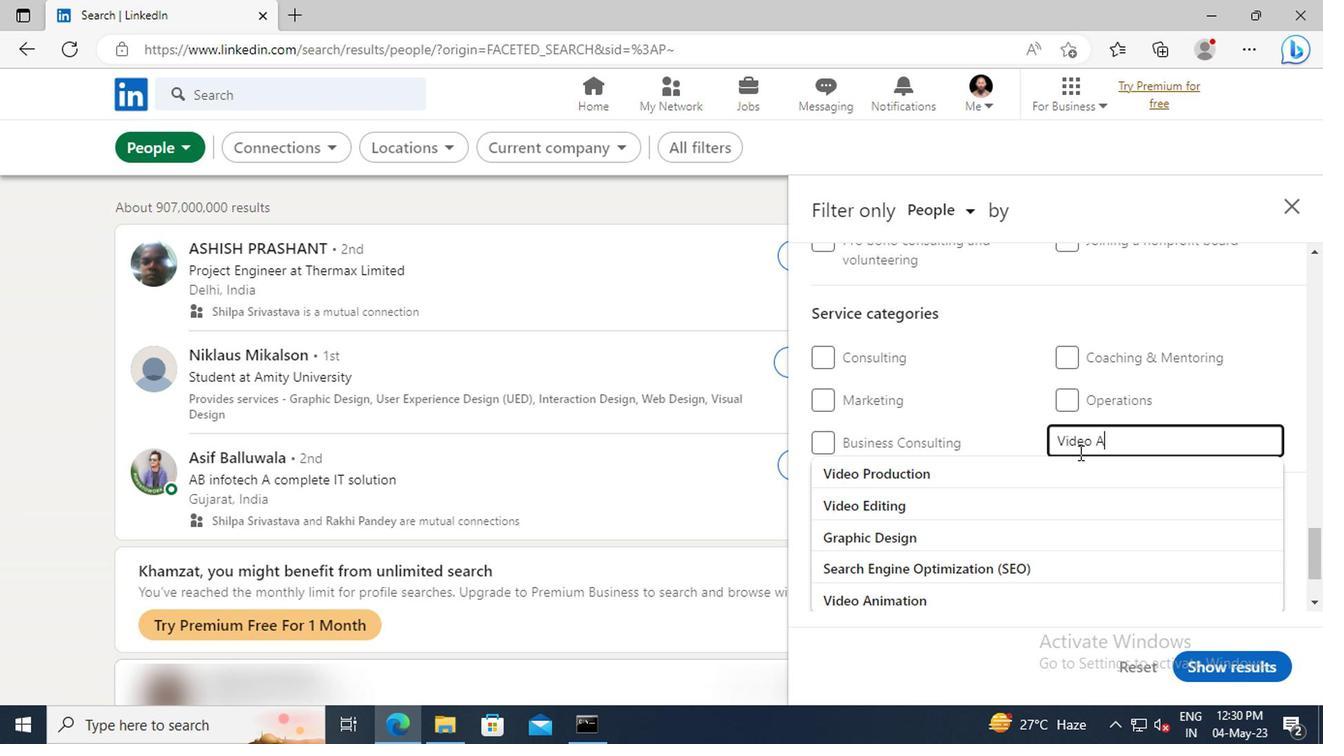 
Action: Mouse moved to (1076, 494)
Screenshot: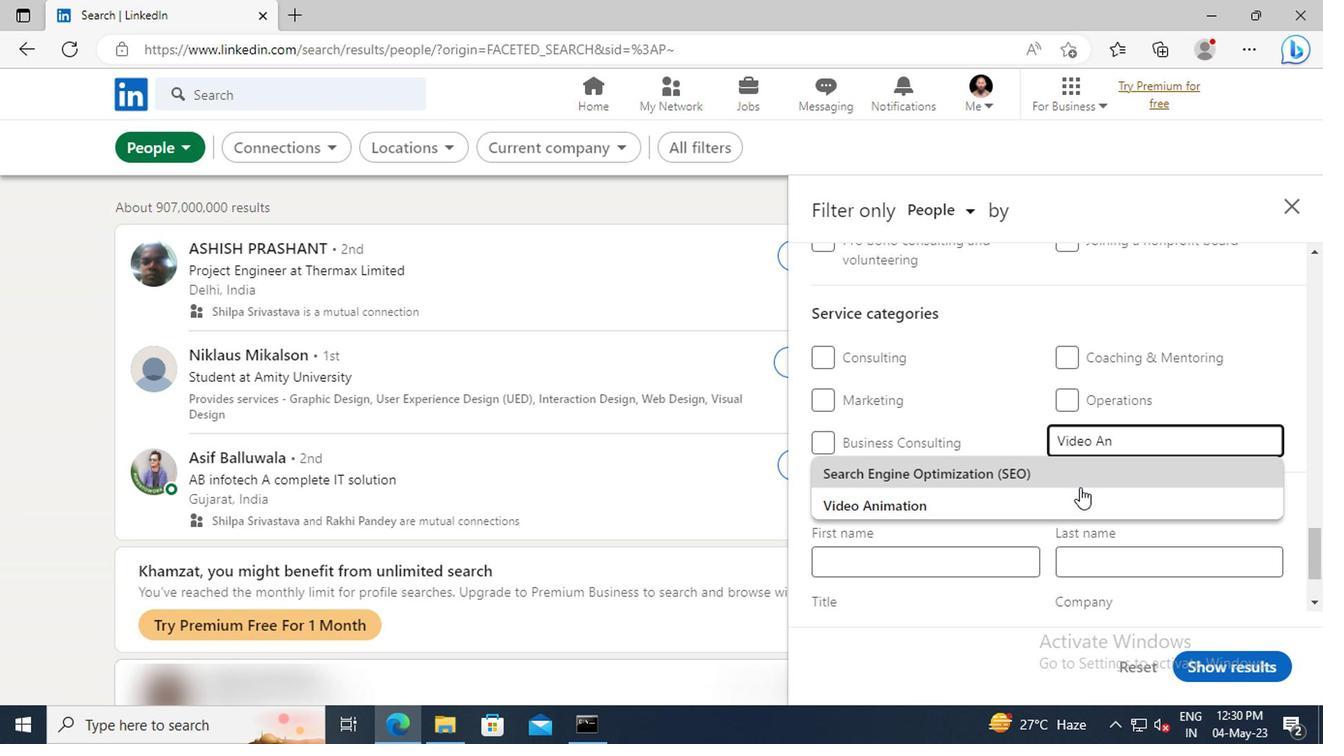 
Action: Mouse pressed left at (1076, 494)
Screenshot: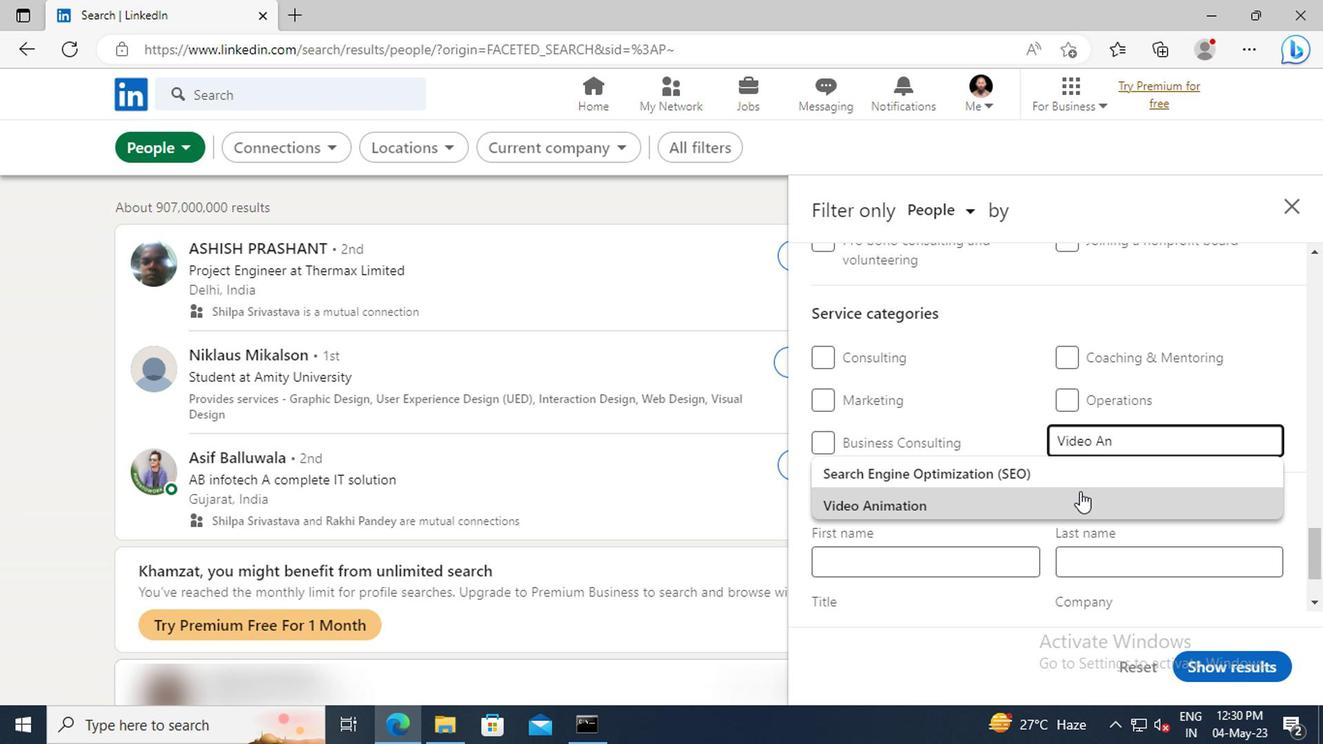 
Action: Mouse scrolled (1076, 492) with delta (0, -1)
Screenshot: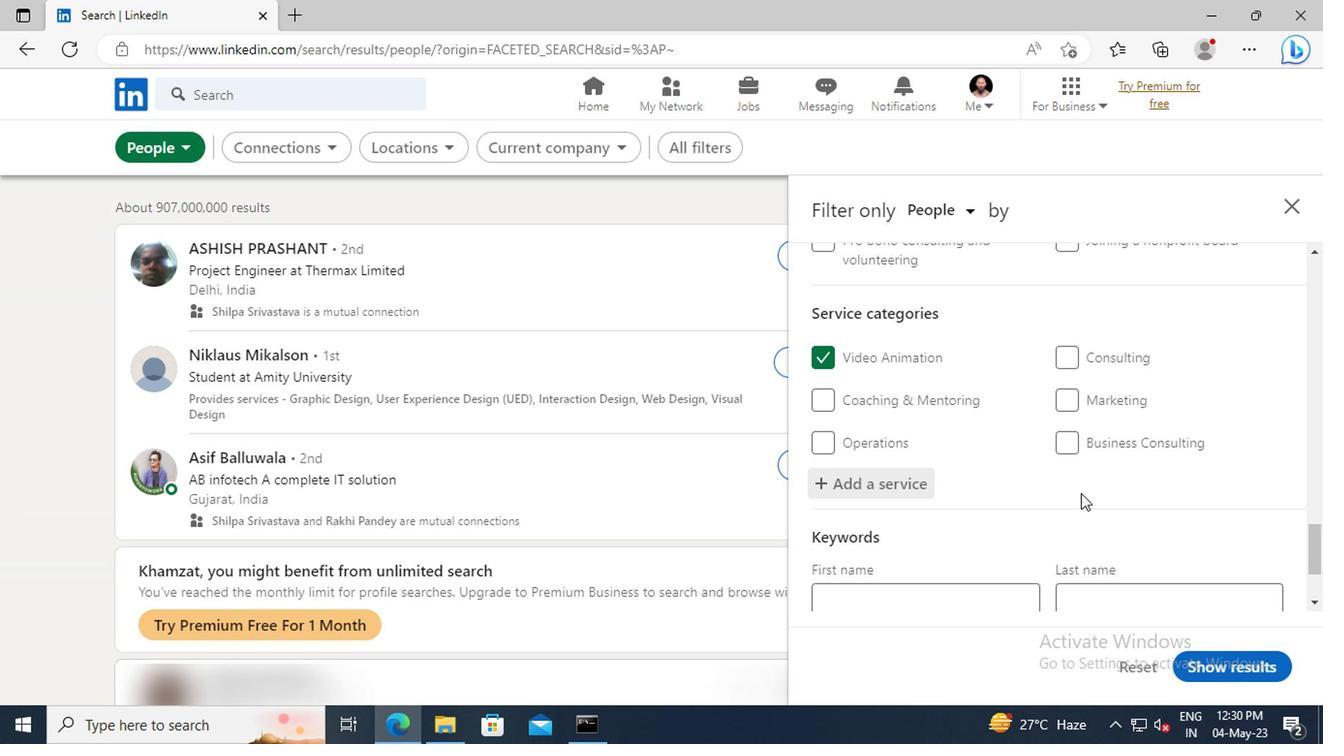 
Action: Mouse scrolled (1076, 492) with delta (0, -1)
Screenshot: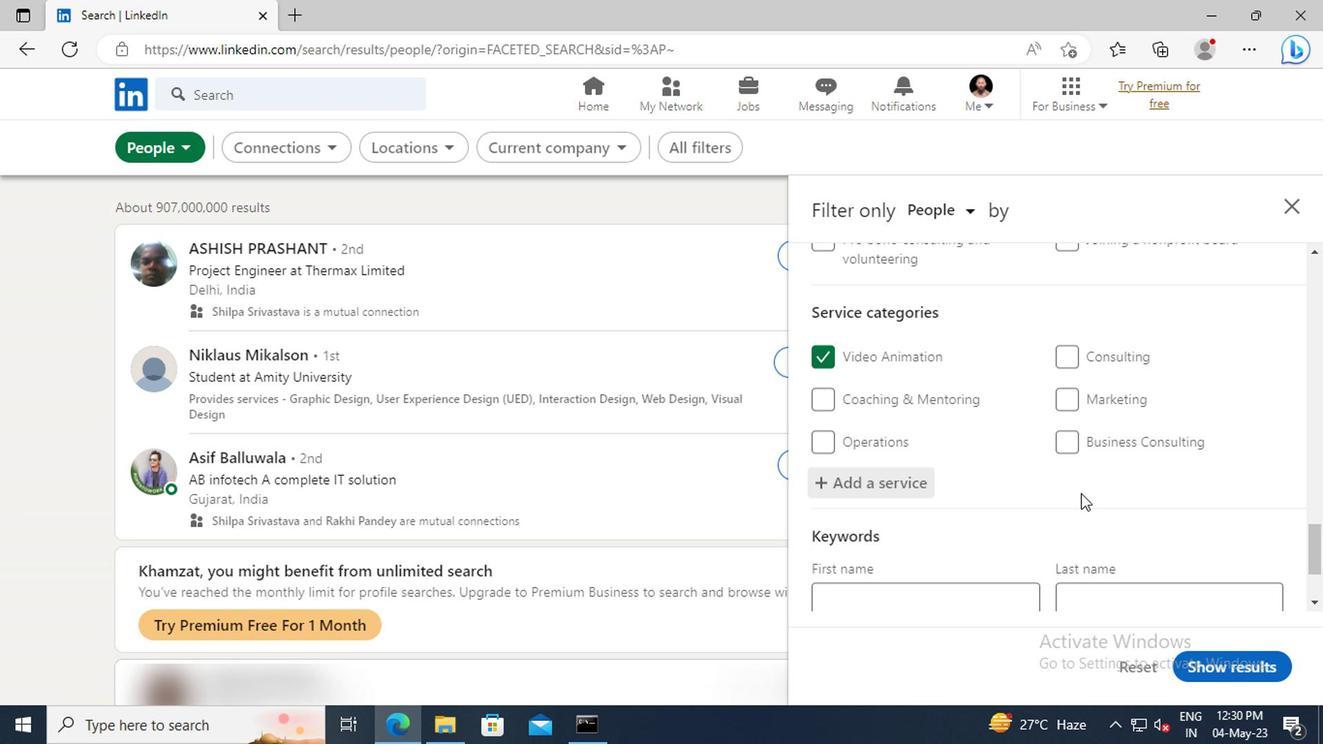 
Action: Mouse scrolled (1076, 492) with delta (0, -1)
Screenshot: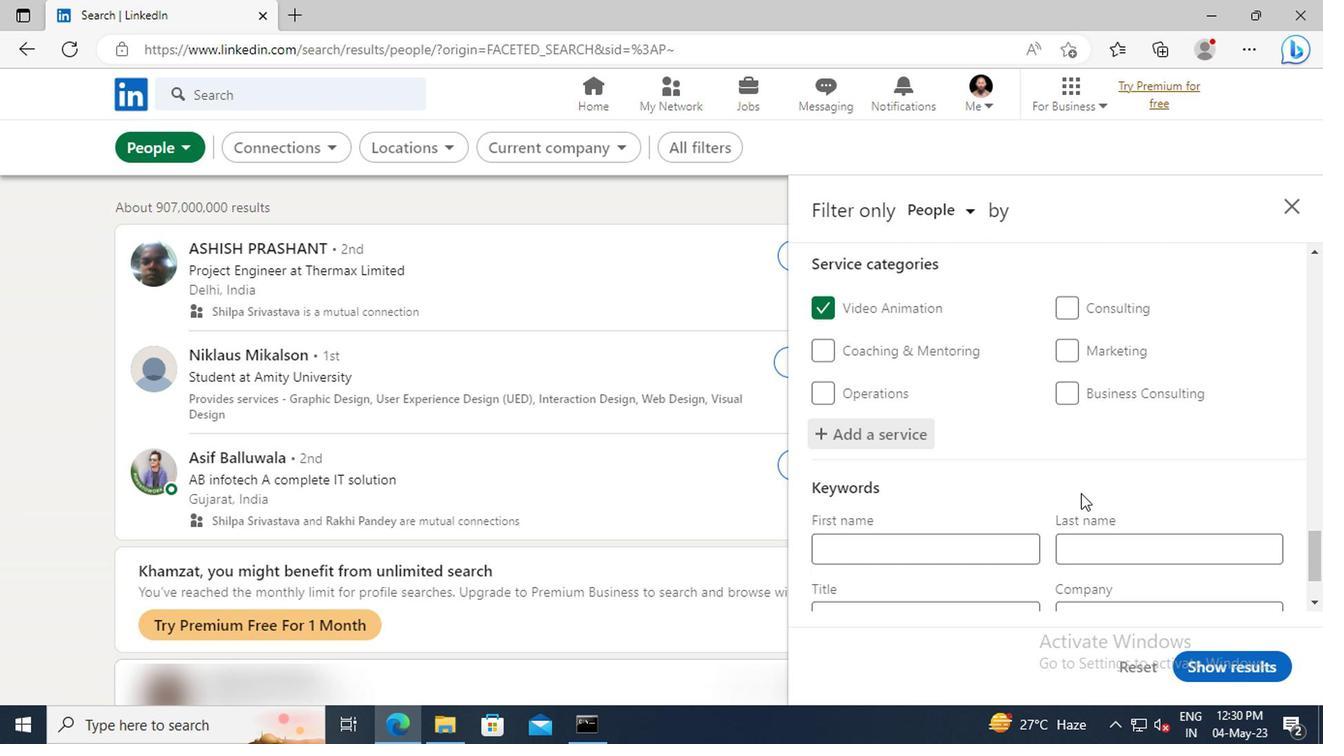 
Action: Mouse scrolled (1076, 492) with delta (0, -1)
Screenshot: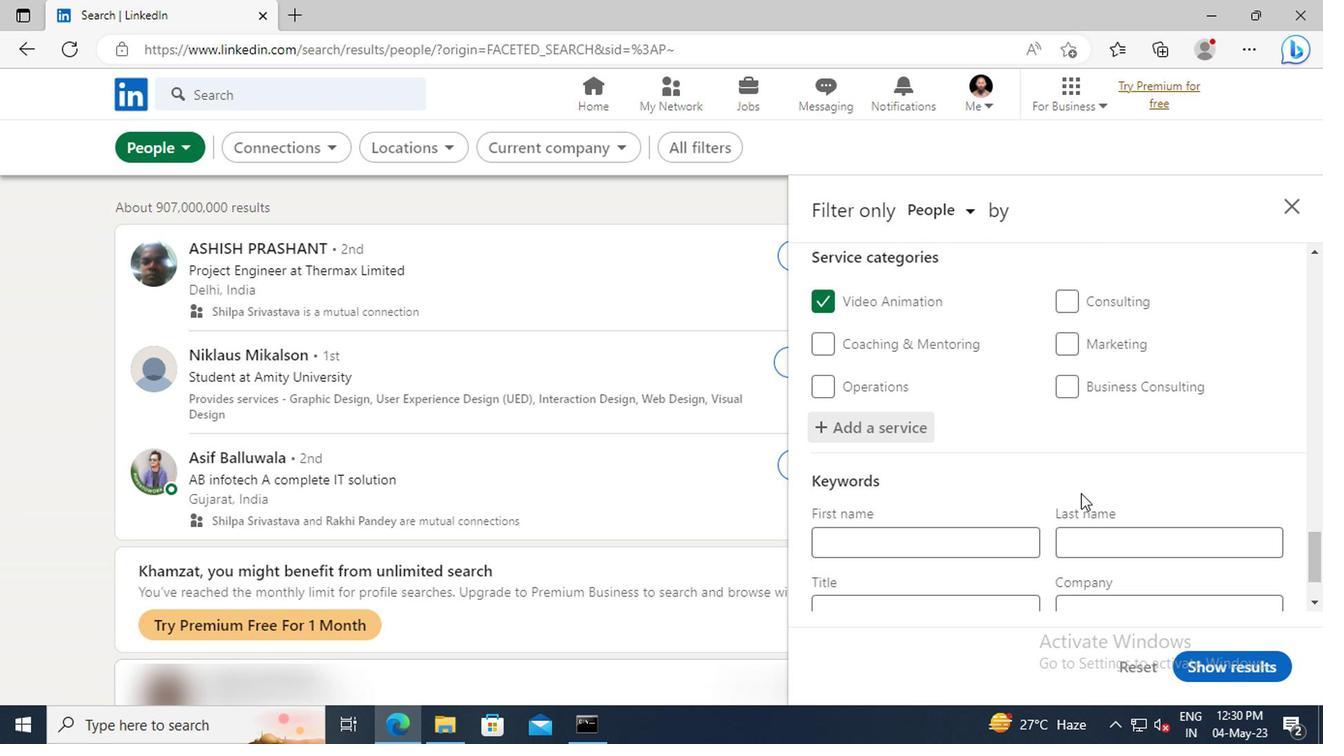 
Action: Mouse moved to (938, 525)
Screenshot: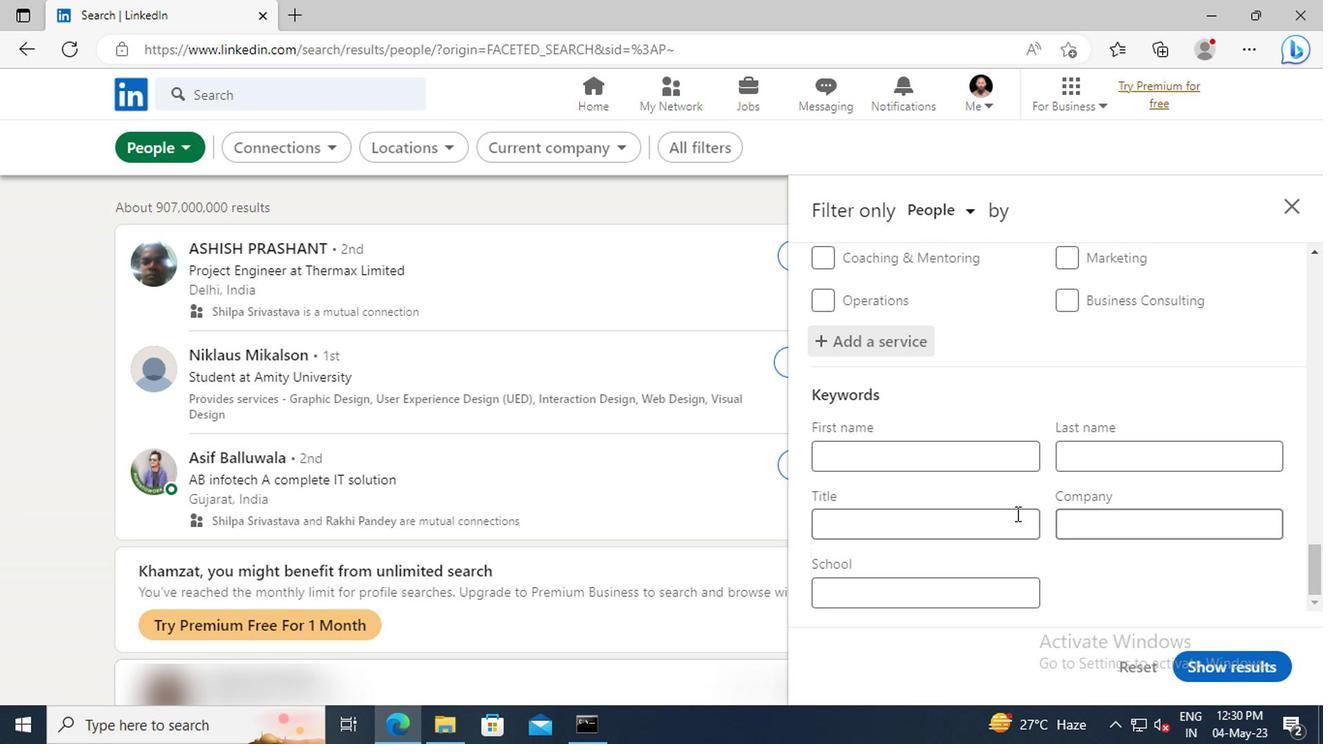 
Action: Mouse pressed left at (938, 525)
Screenshot: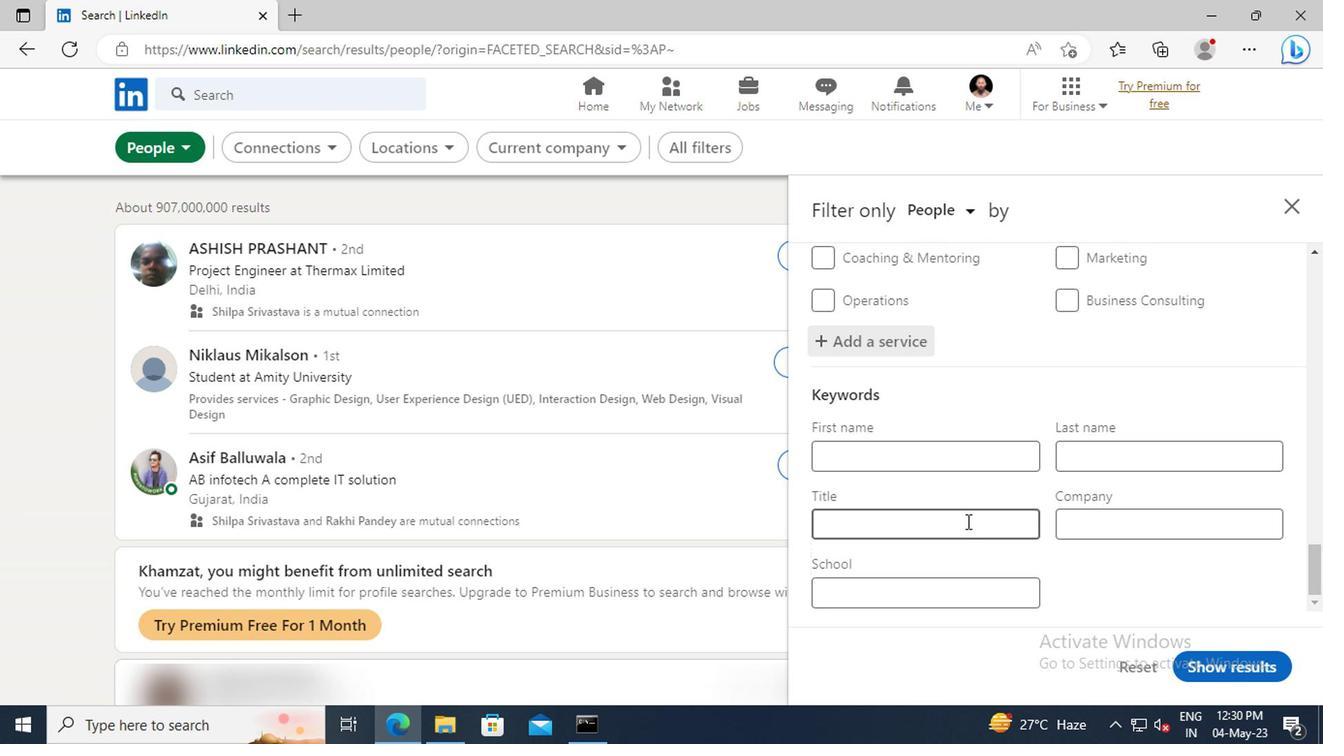 
Action: Key pressed <Key.shift>COMMERCIAL<Key.space><Key.shift>LOAN<Key.space><Key.shift>OFFICER<Key.enter>
Screenshot: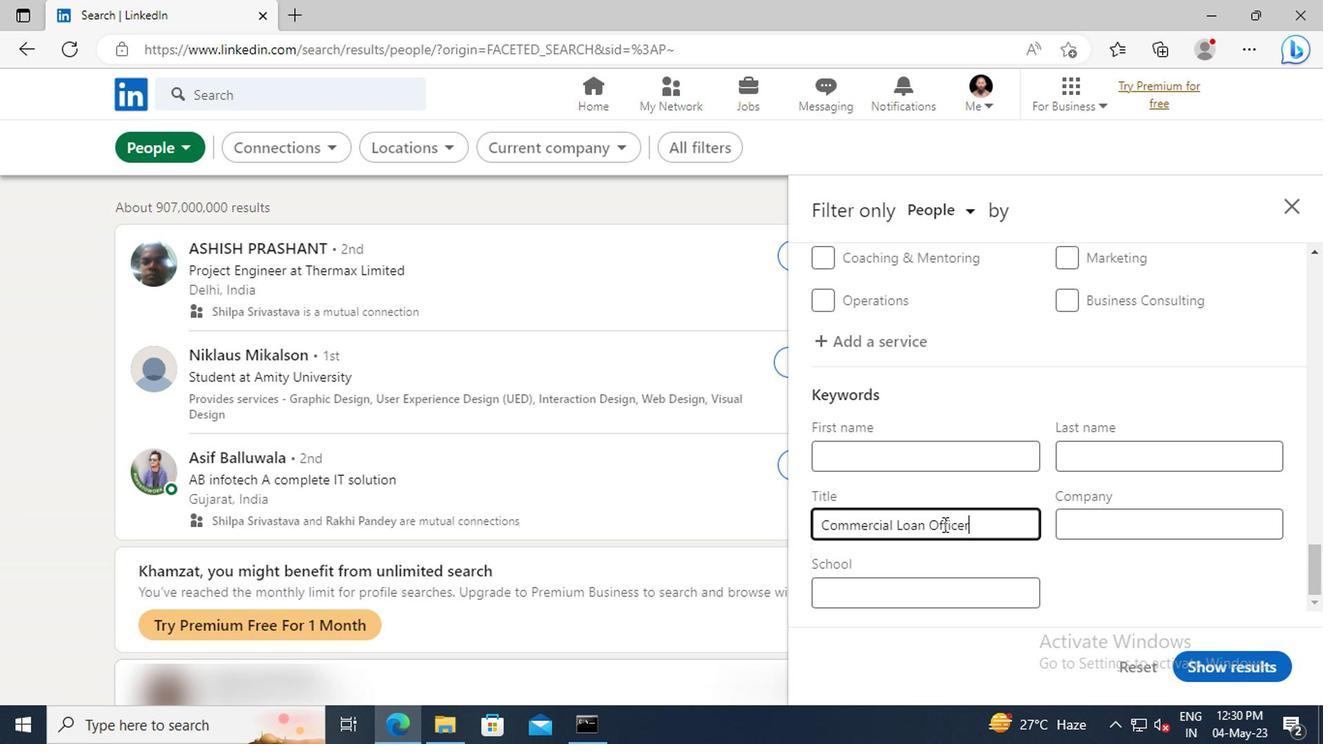 
Action: Mouse moved to (1199, 669)
Screenshot: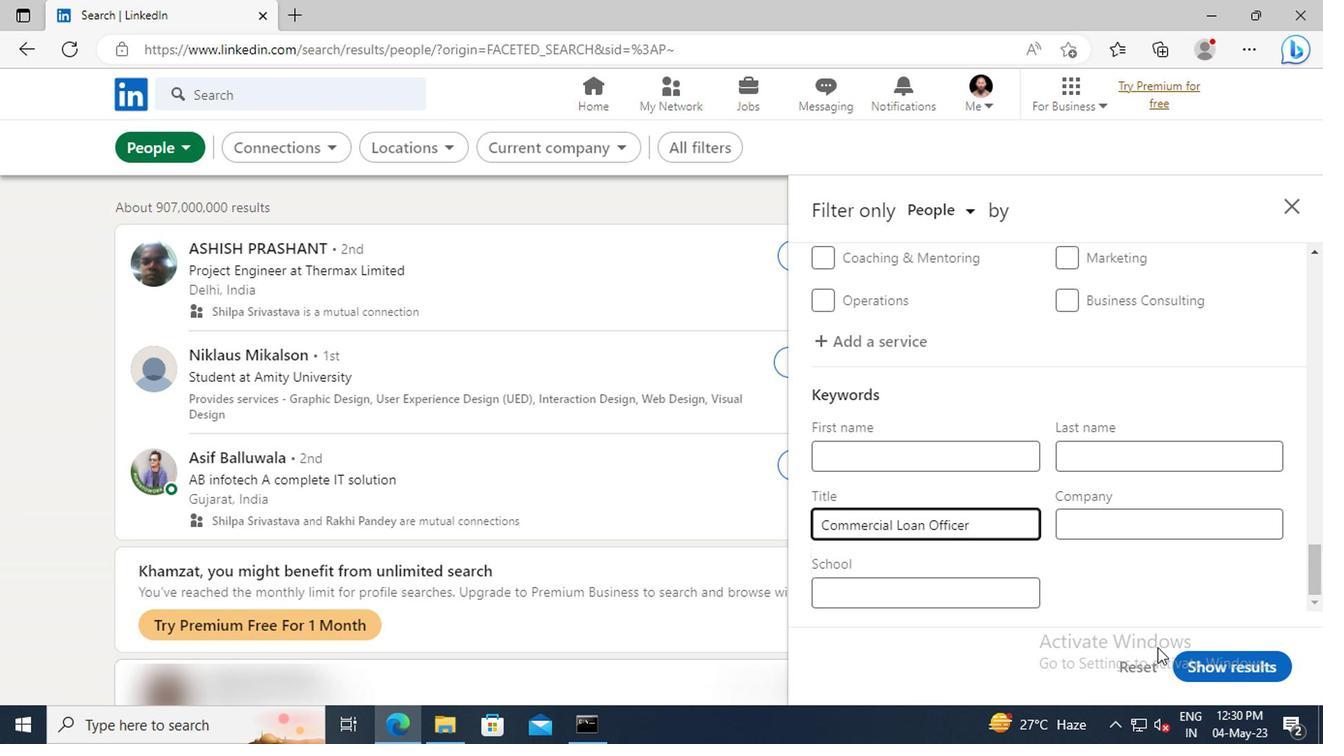
Action: Mouse pressed left at (1199, 669)
Screenshot: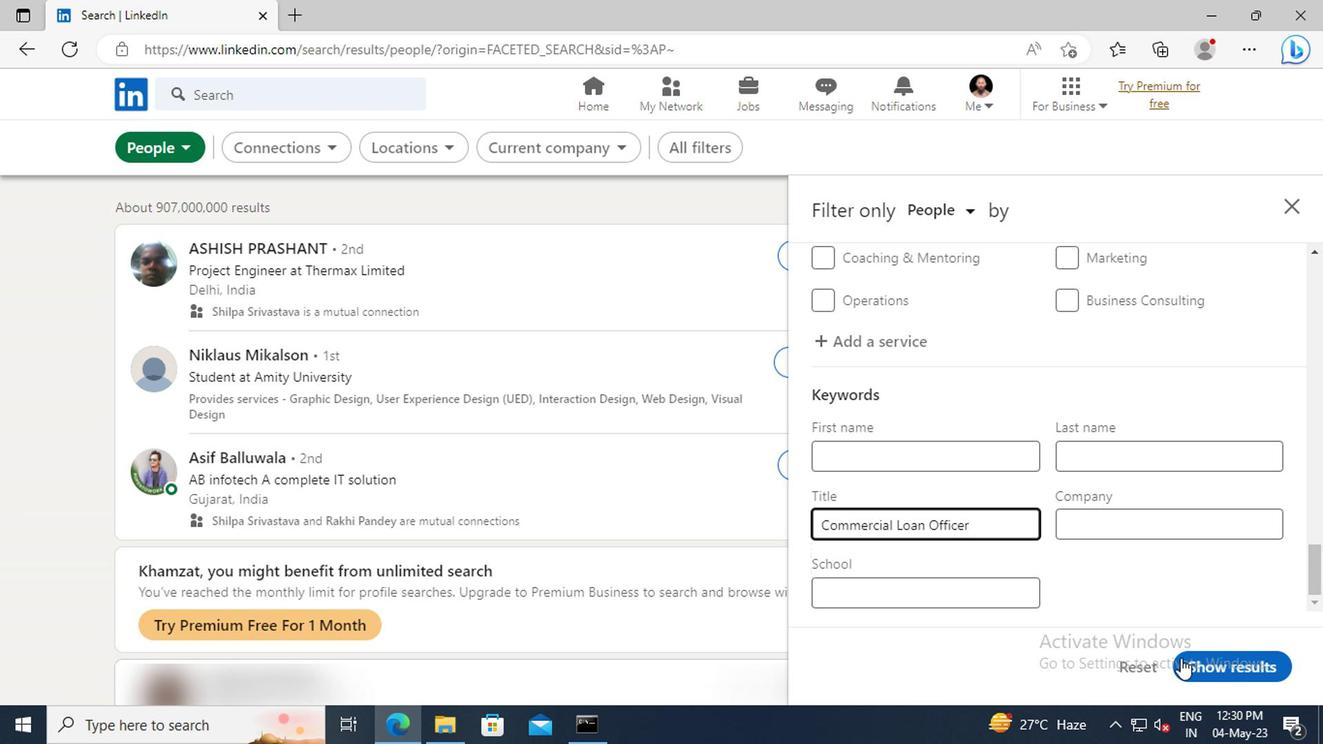 
